 Task: Open Card Podcast Episode Recording in Board Sales Forecasting to Workspace Business Development and add a team member Softage.3@softage.net, a label Red, a checklist Mindfulness, an attachment from your google drive, a color Red and finally, add a card description 'Plan and execute company holiday party' and a comment 'This task presents an opportunity to demonstrate our creativity and innovation, thinking outside the box to find new solutions.'. Add a start date 'Jan 07, 1900' with a due date 'Jan 14, 1900'
Action: Mouse moved to (61, 395)
Screenshot: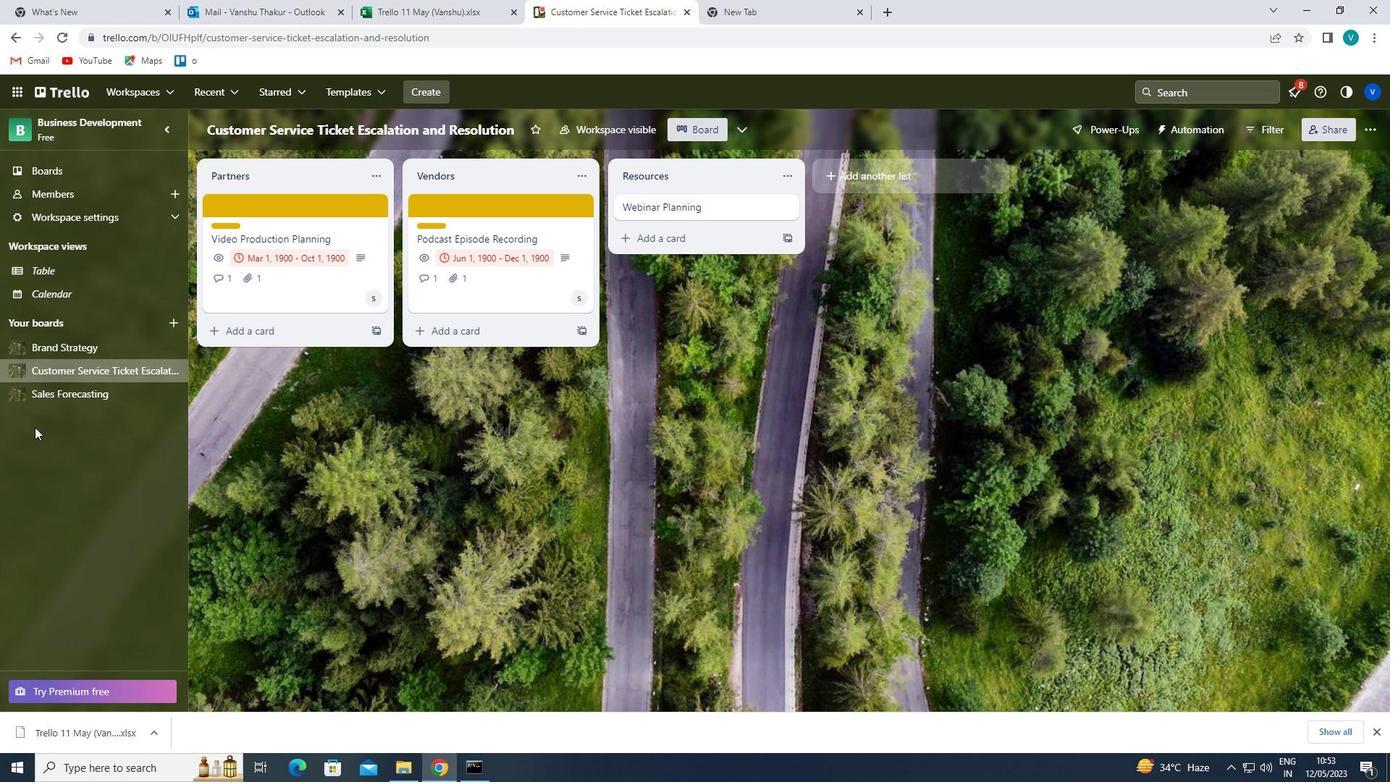 
Action: Mouse pressed left at (61, 395)
Screenshot: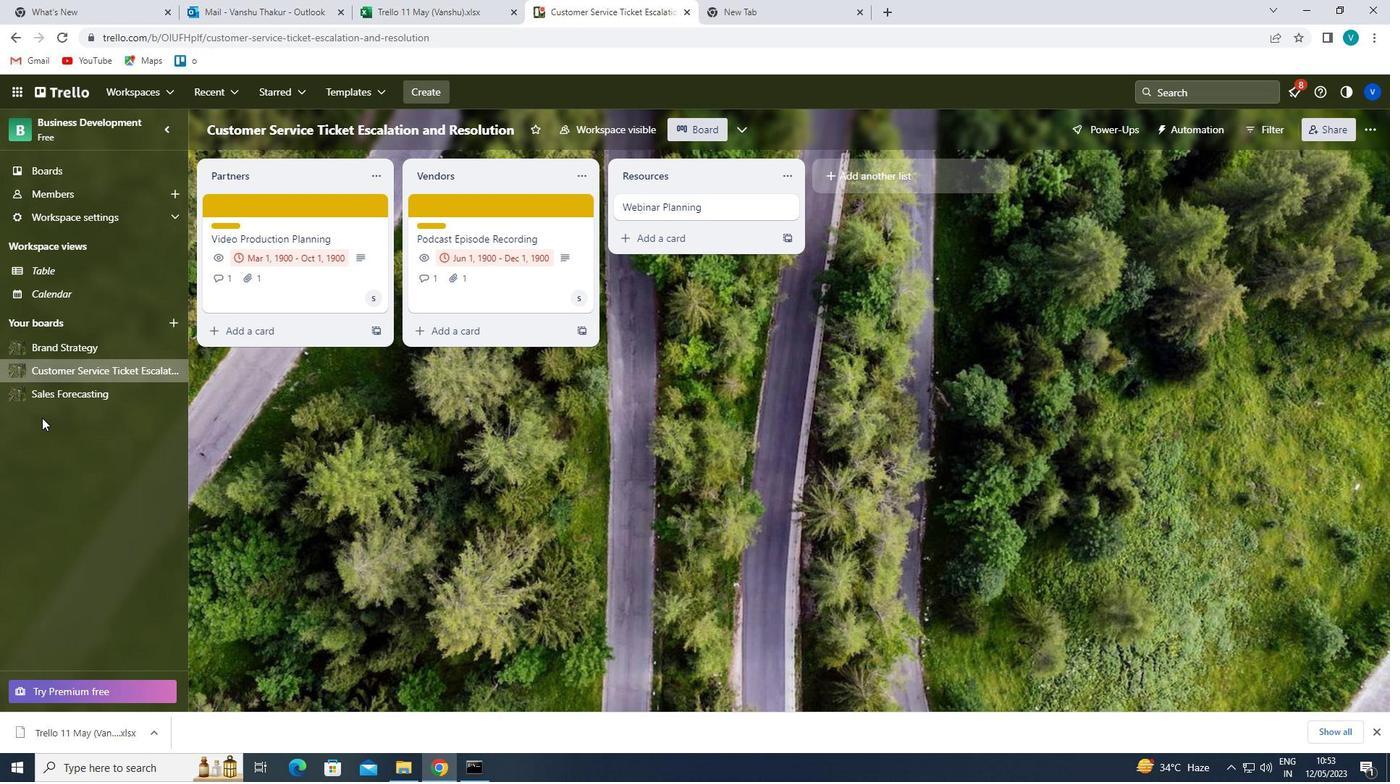 
Action: Mouse moved to (693, 202)
Screenshot: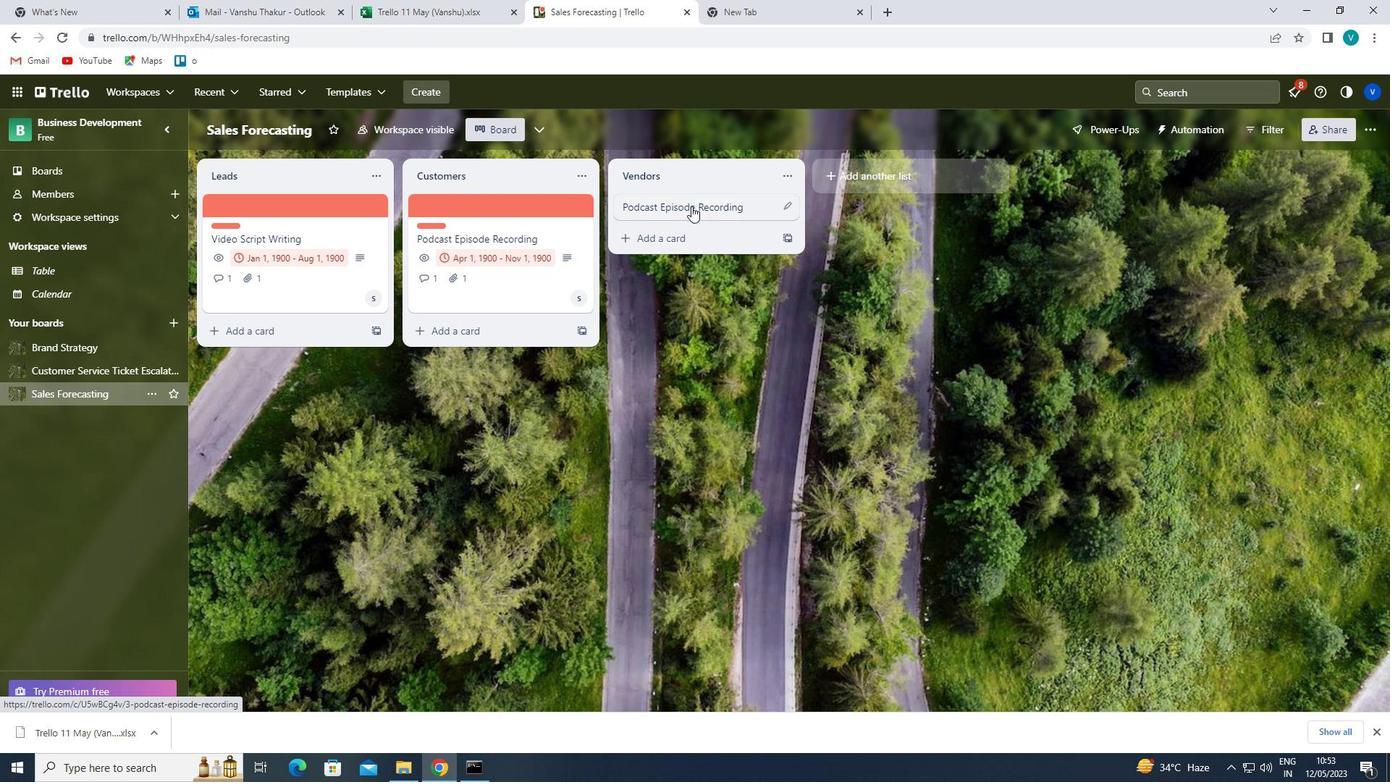 
Action: Mouse pressed left at (693, 202)
Screenshot: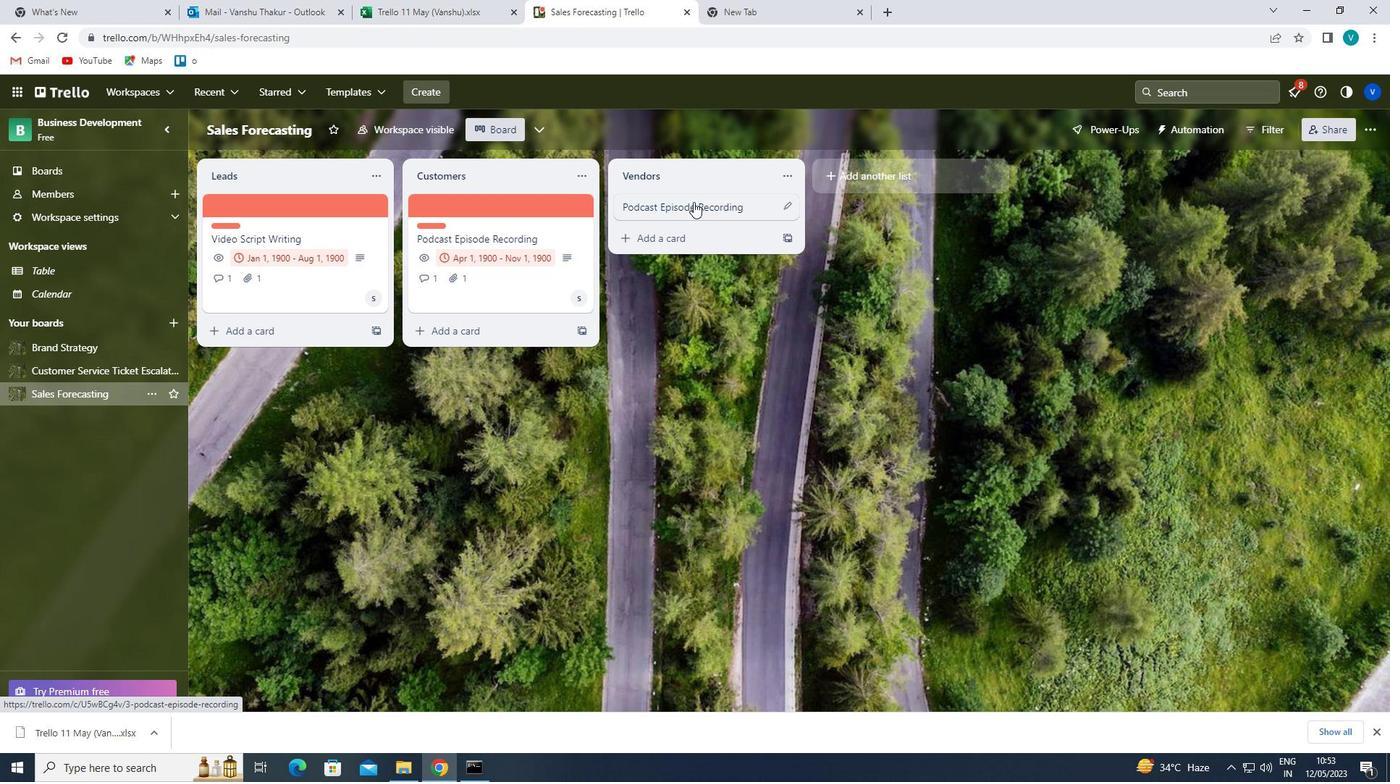 
Action: Mouse moved to (887, 255)
Screenshot: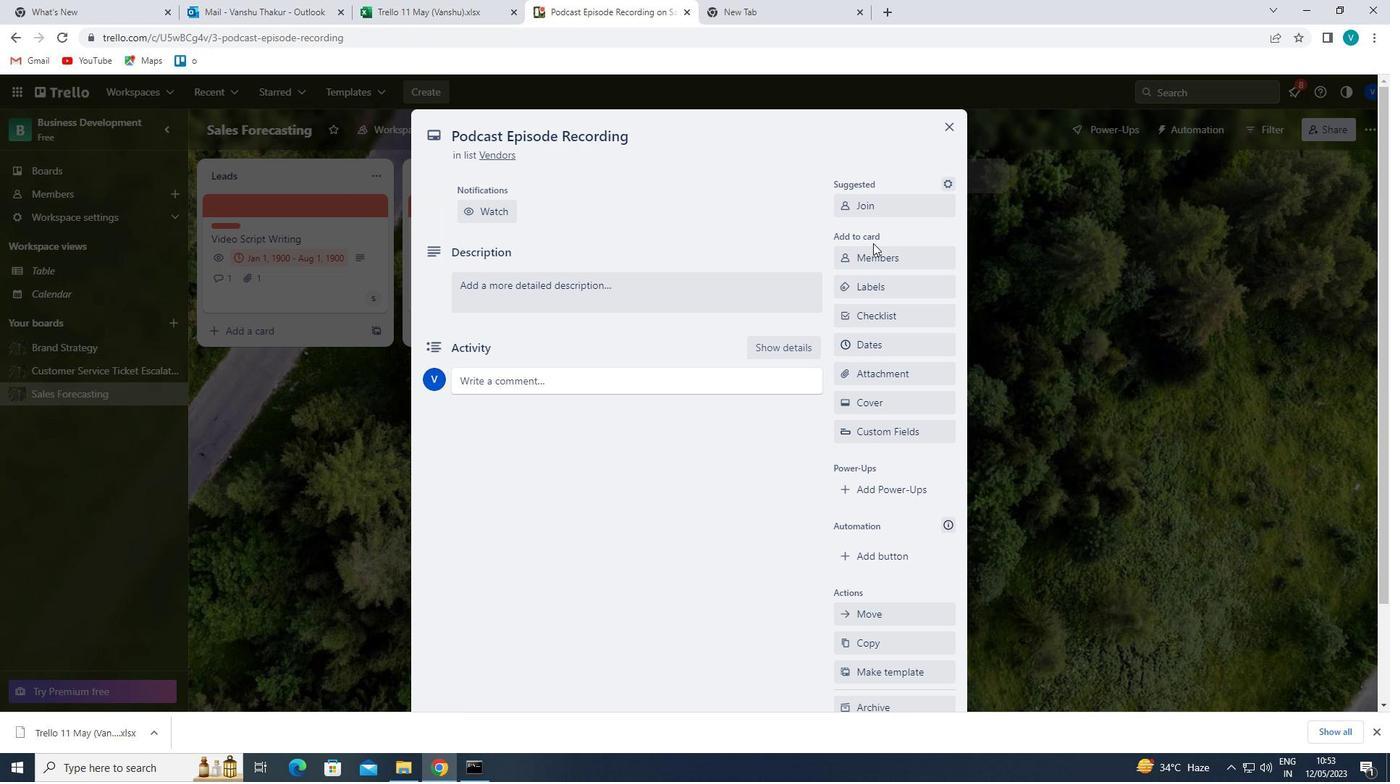 
Action: Mouse pressed left at (887, 255)
Screenshot: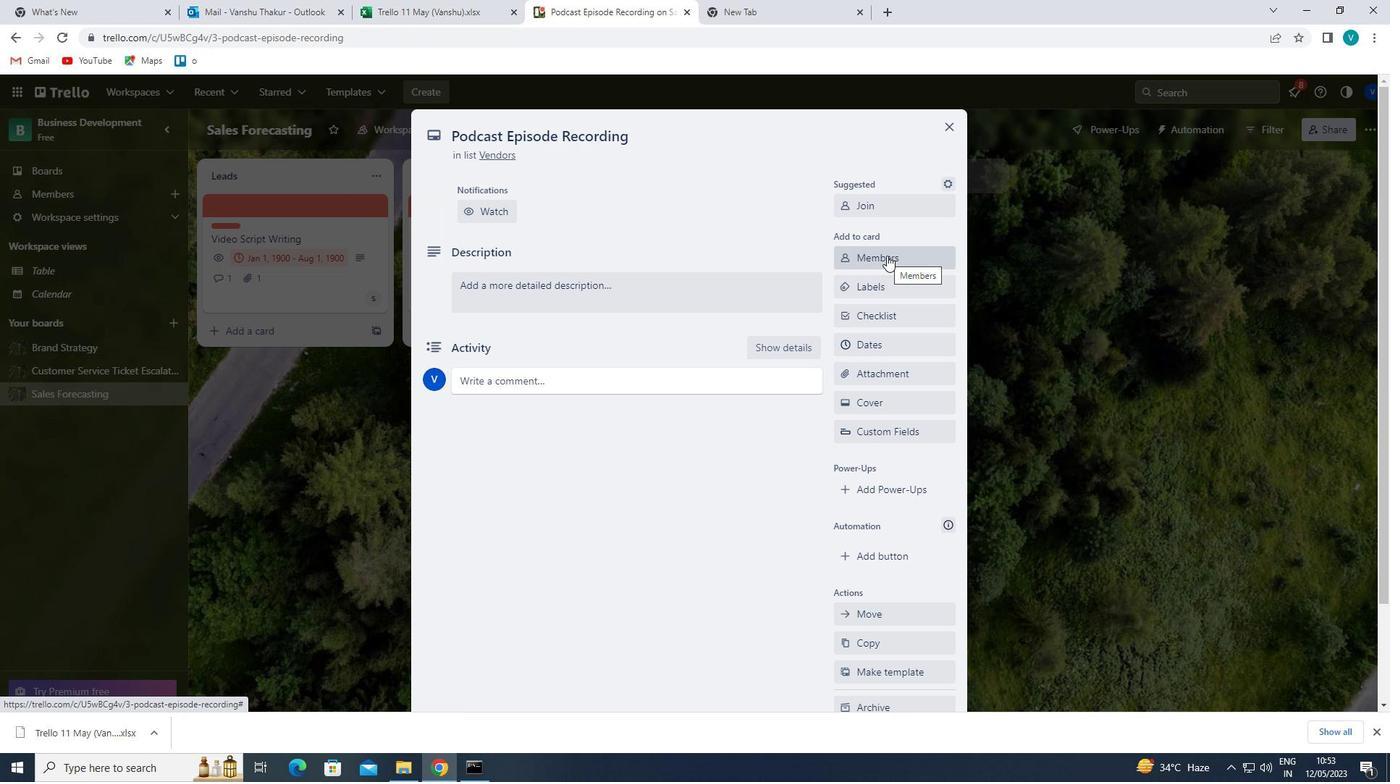 
Action: Key pressed <Key.shift>S
Screenshot: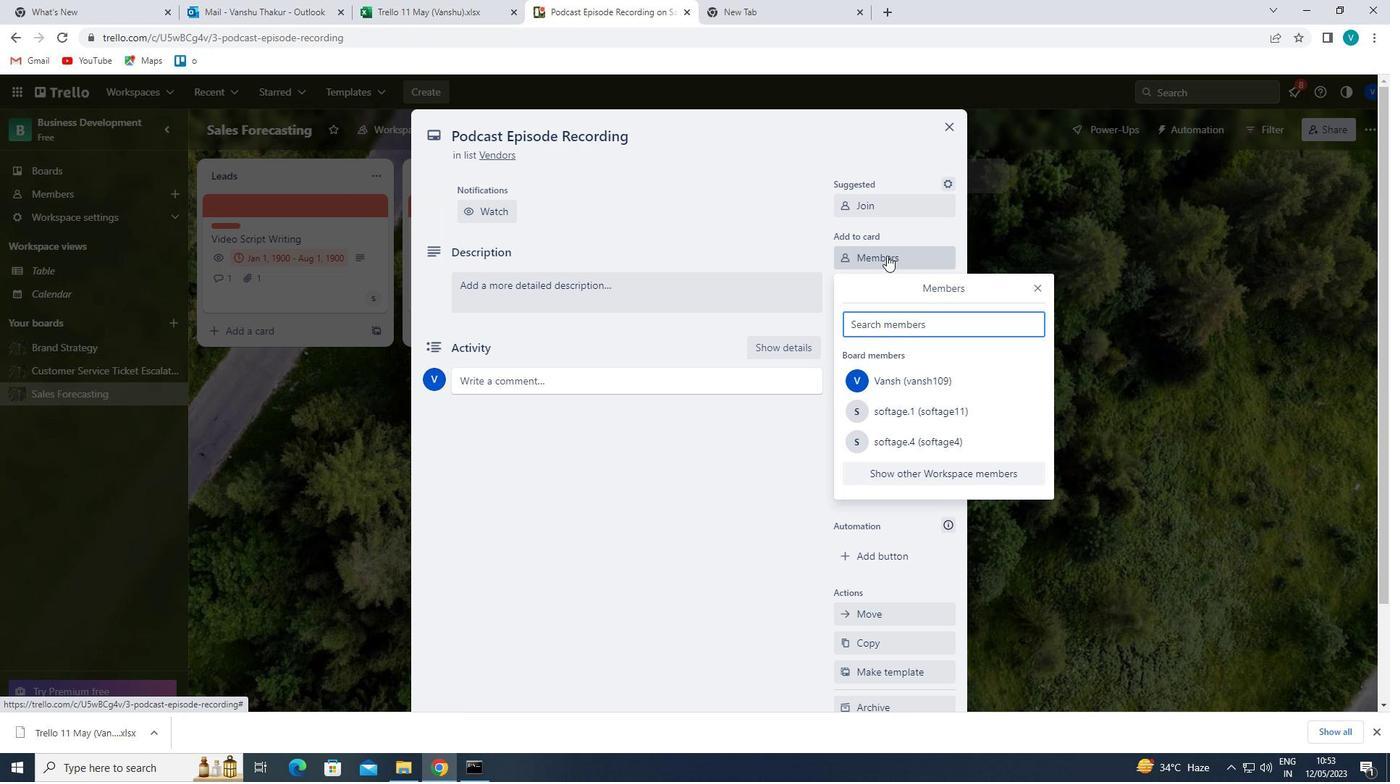 
Action: Mouse moved to (948, 495)
Screenshot: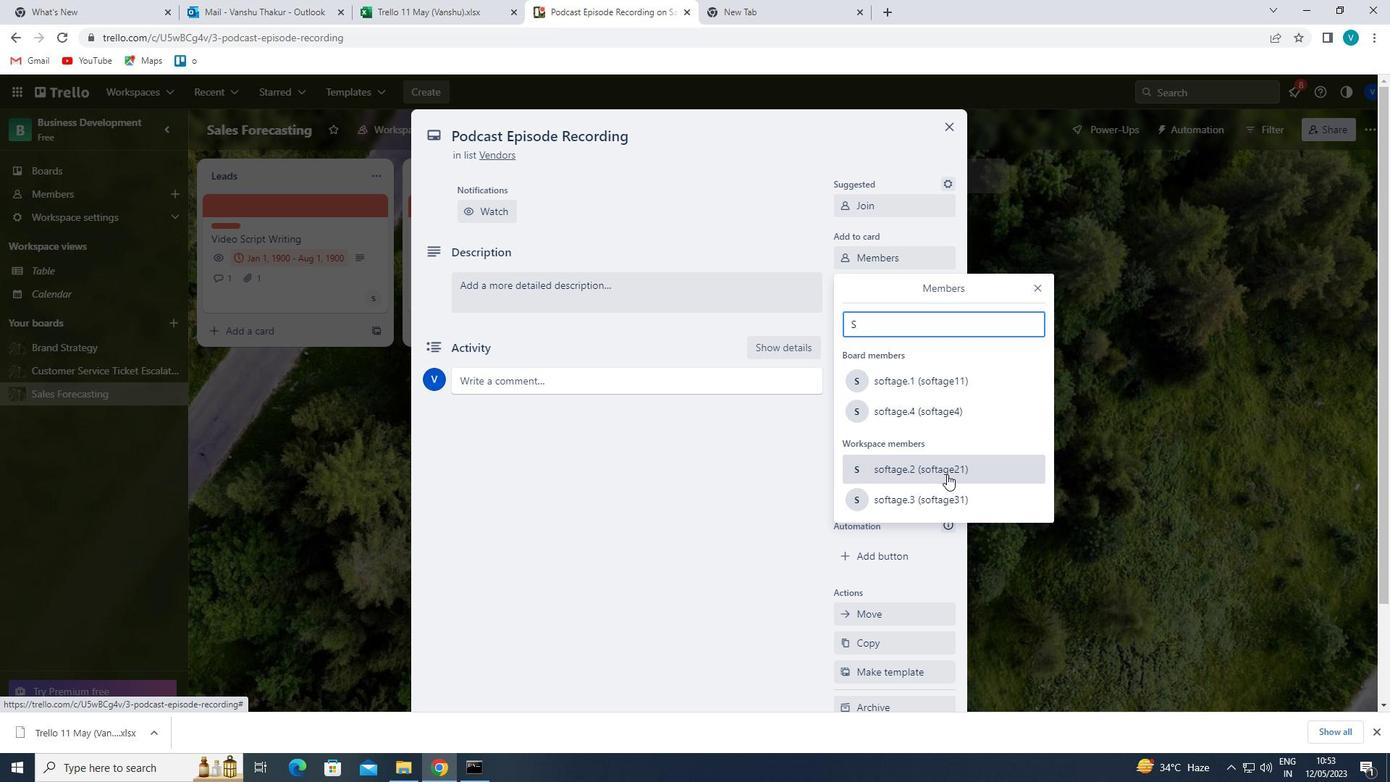 
Action: Mouse pressed left at (948, 495)
Screenshot: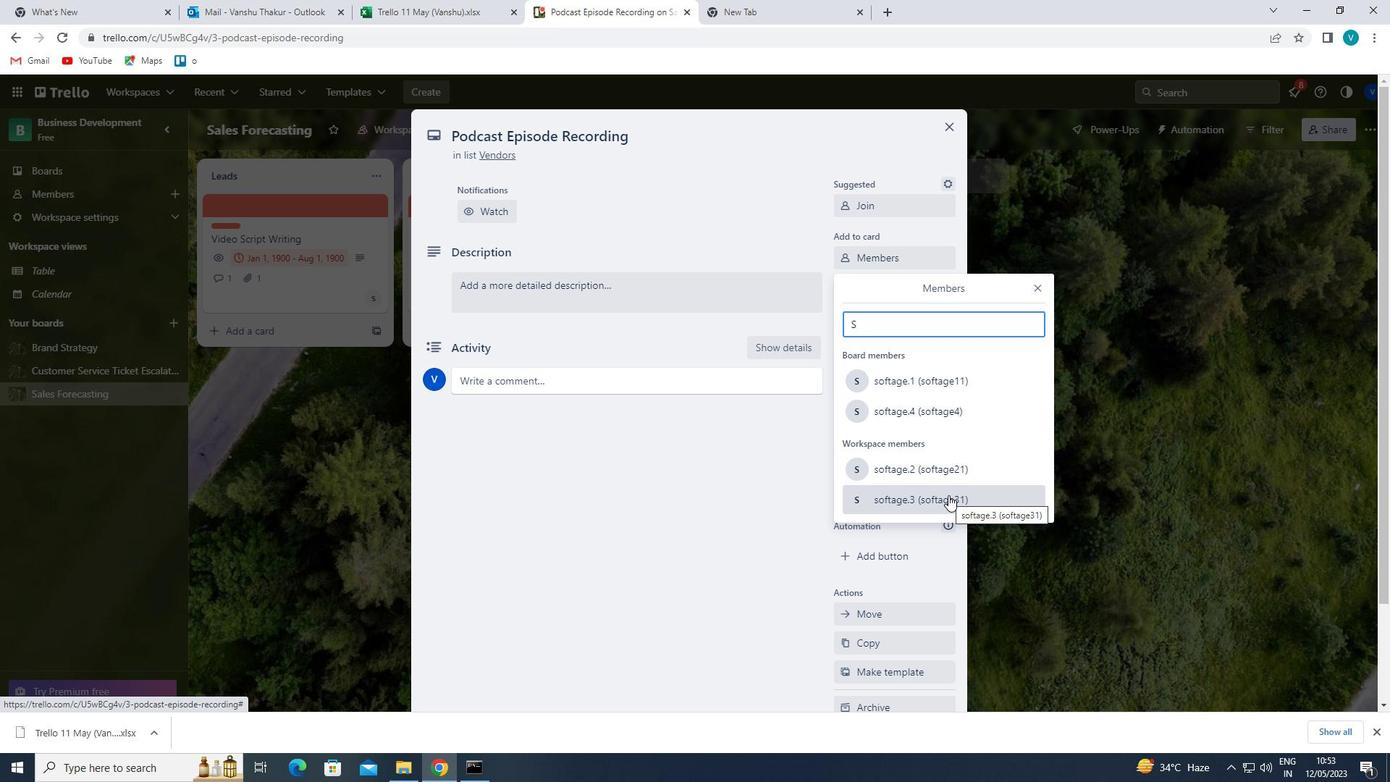 
Action: Mouse moved to (1031, 280)
Screenshot: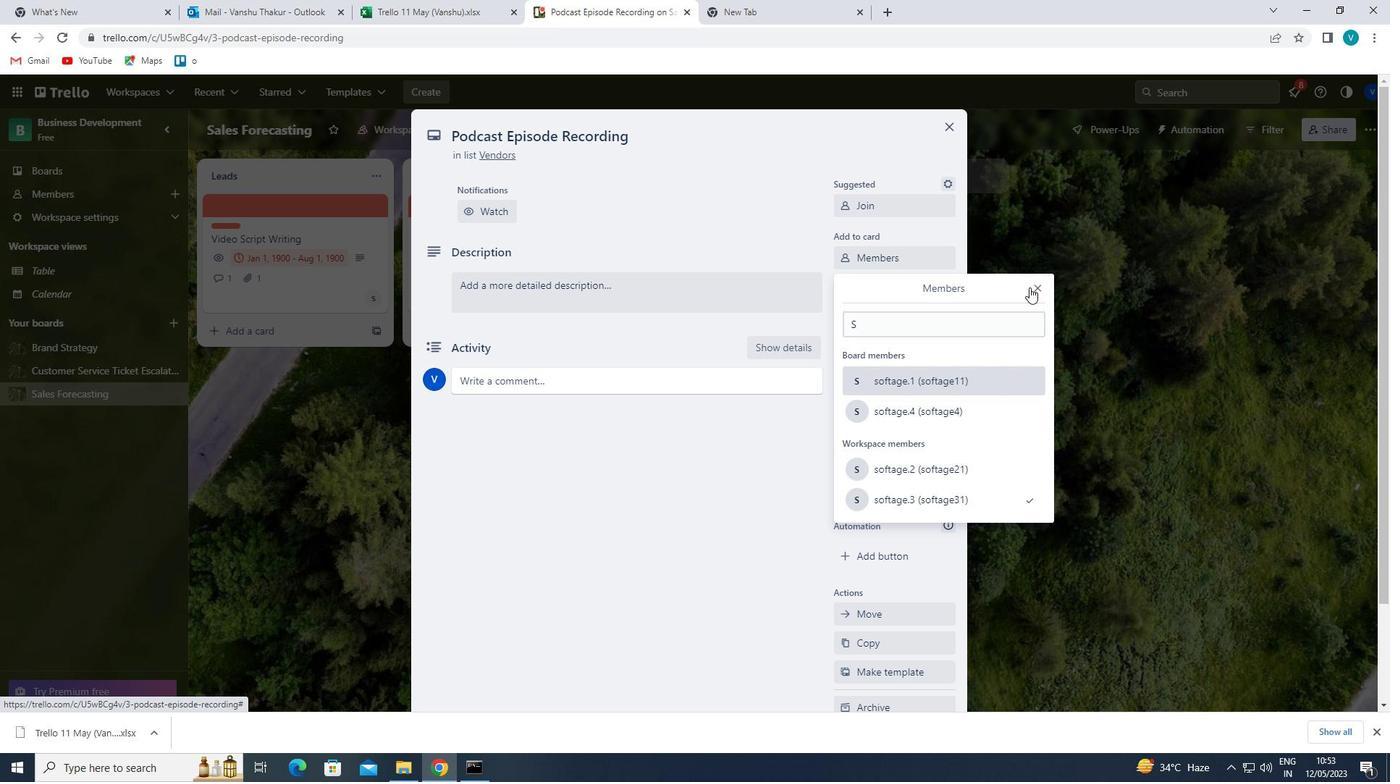
Action: Mouse pressed left at (1031, 280)
Screenshot: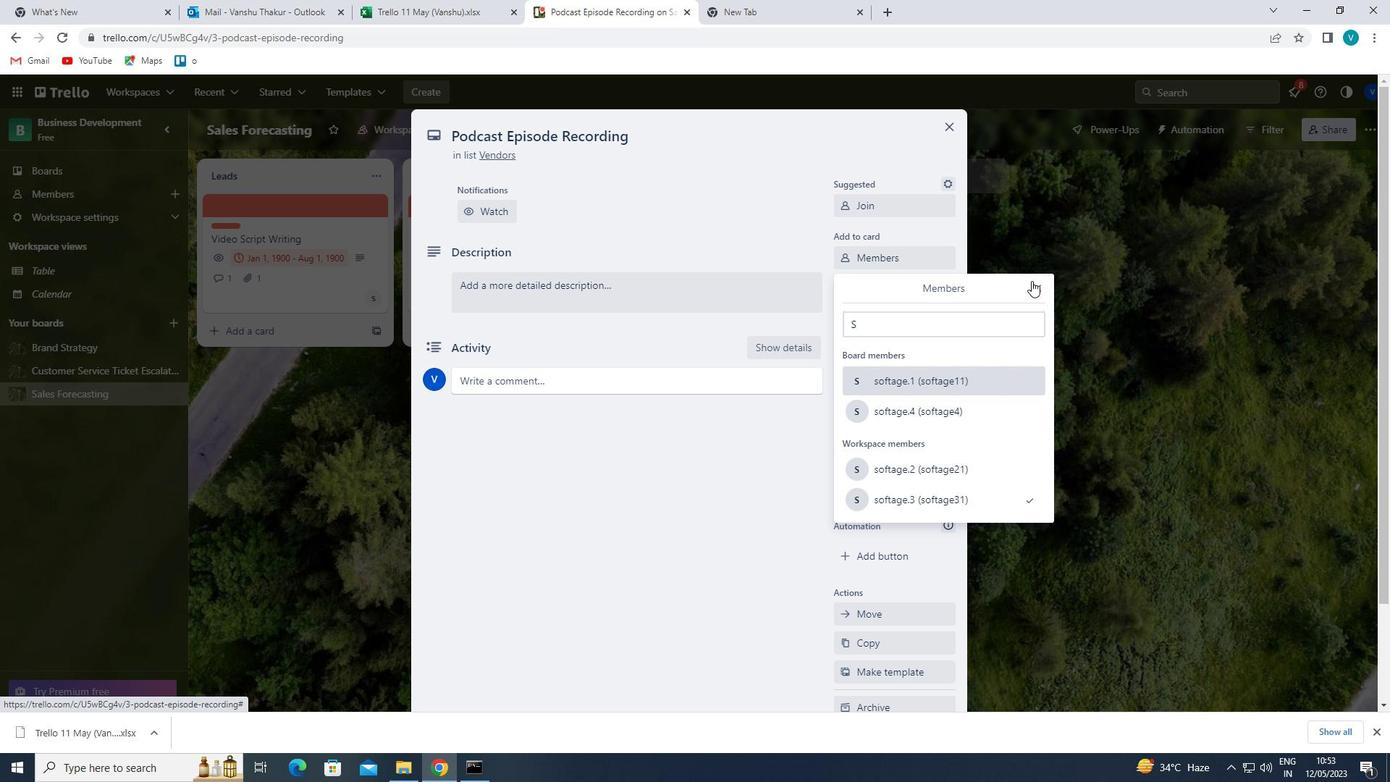 
Action: Mouse moved to (895, 286)
Screenshot: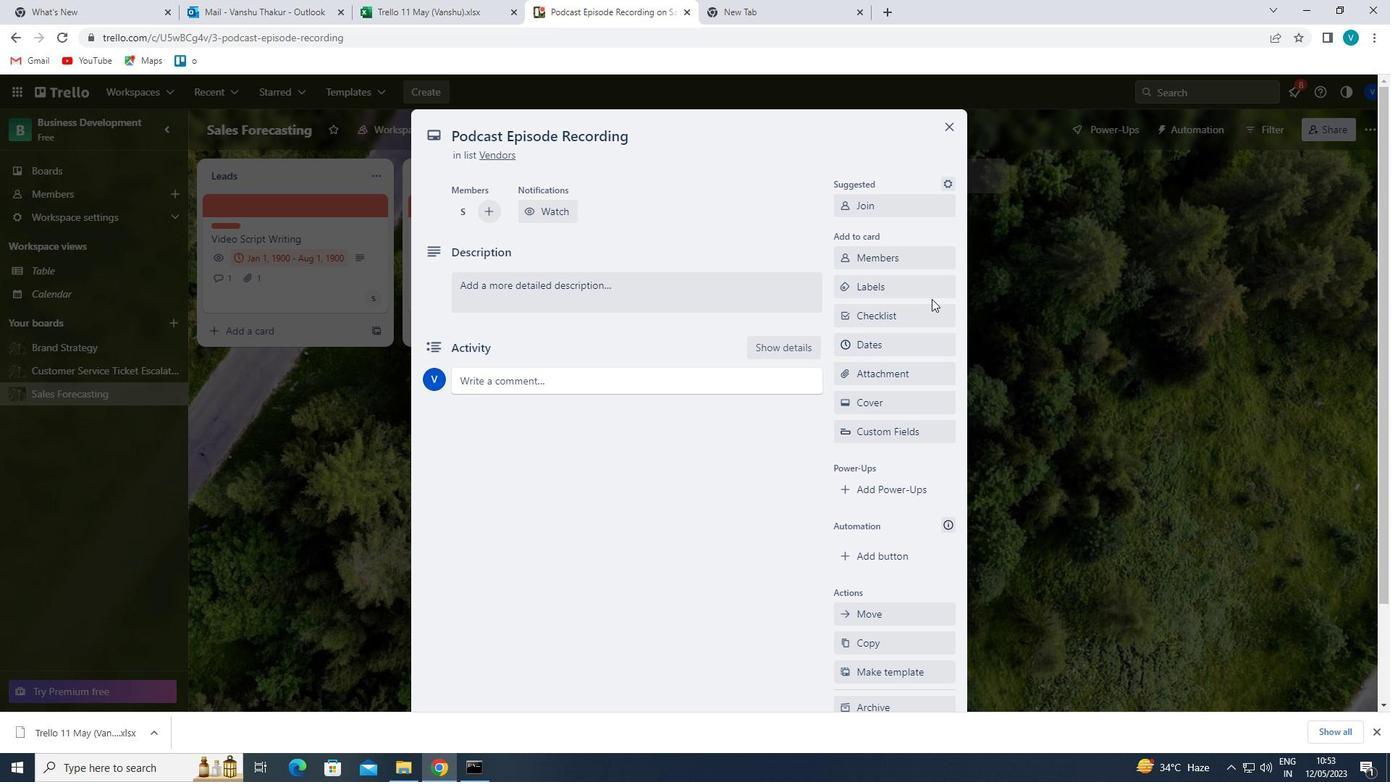 
Action: Mouse pressed left at (895, 286)
Screenshot: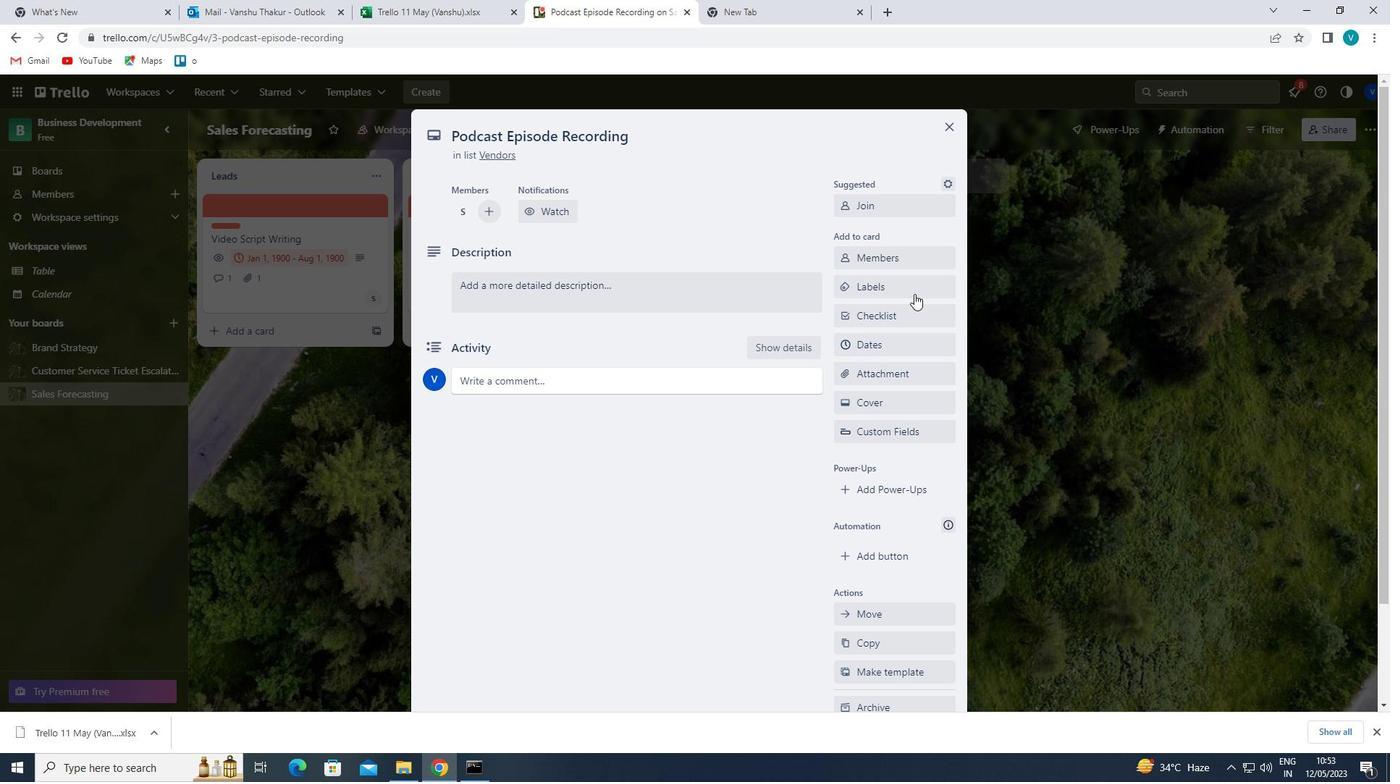
Action: Mouse moved to (926, 481)
Screenshot: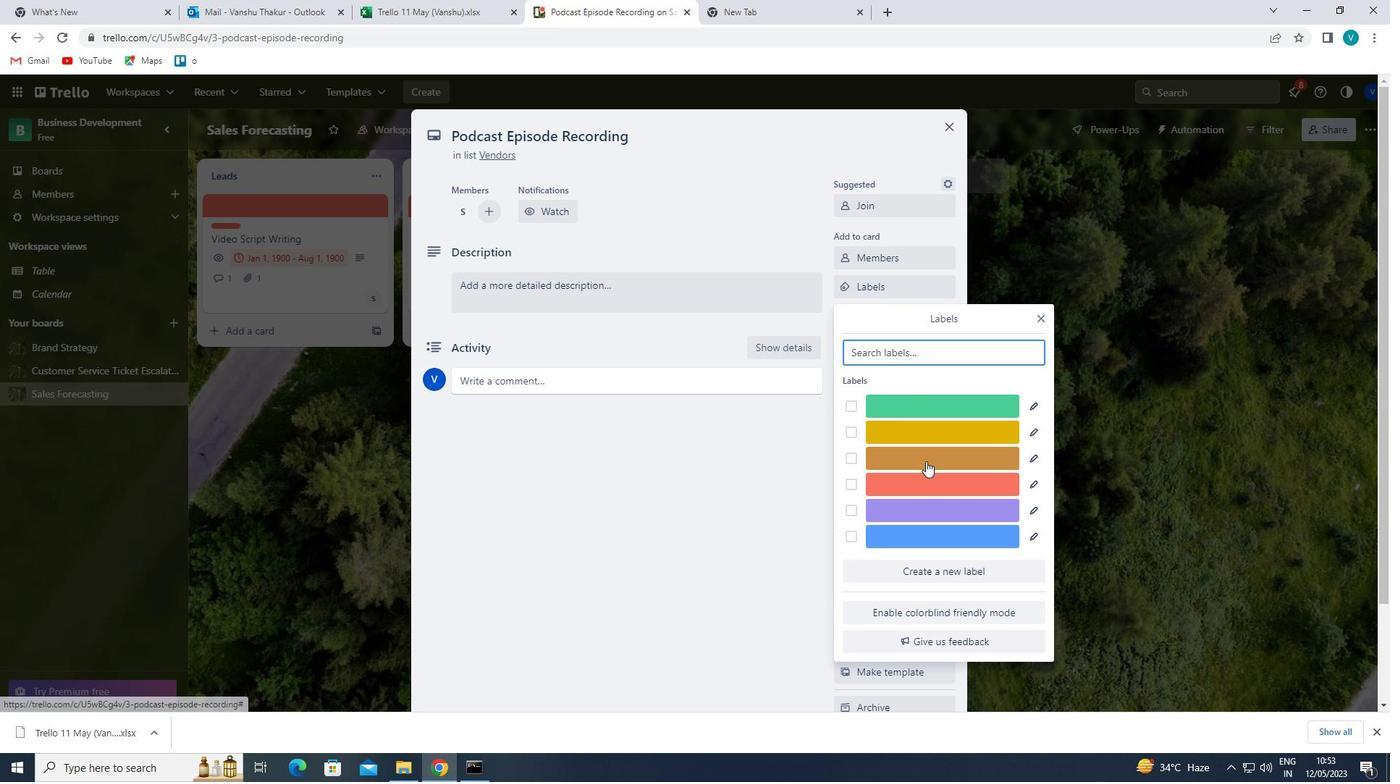 
Action: Mouse pressed left at (926, 481)
Screenshot: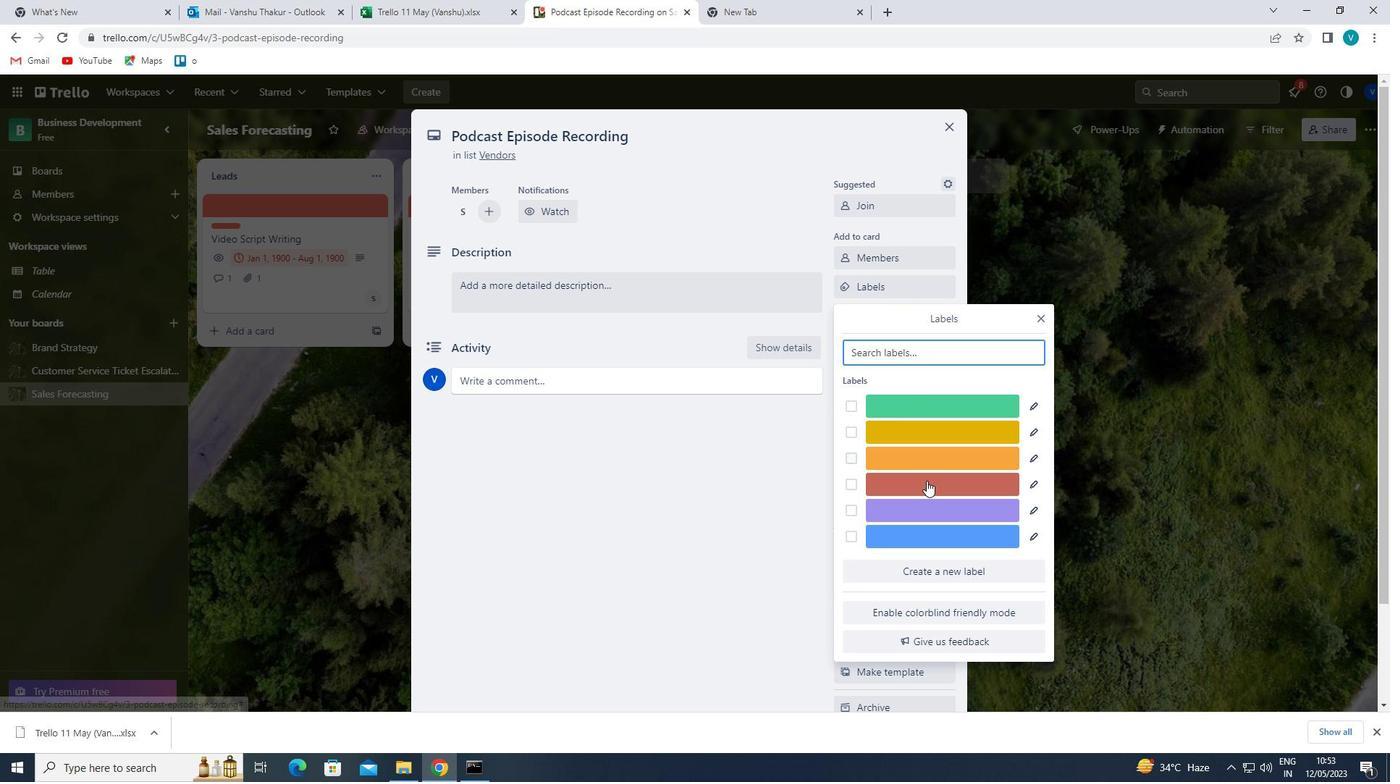 
Action: Mouse moved to (1039, 320)
Screenshot: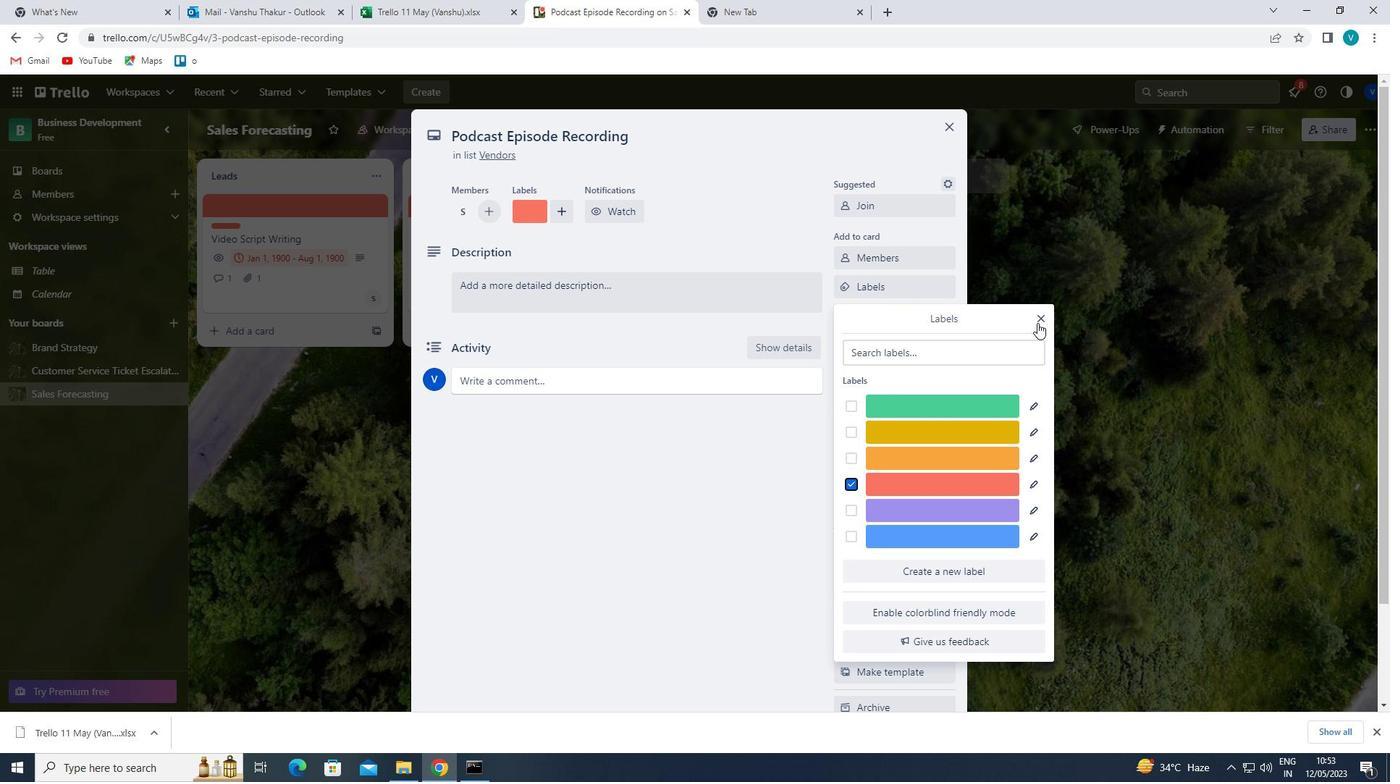 
Action: Mouse pressed left at (1039, 320)
Screenshot: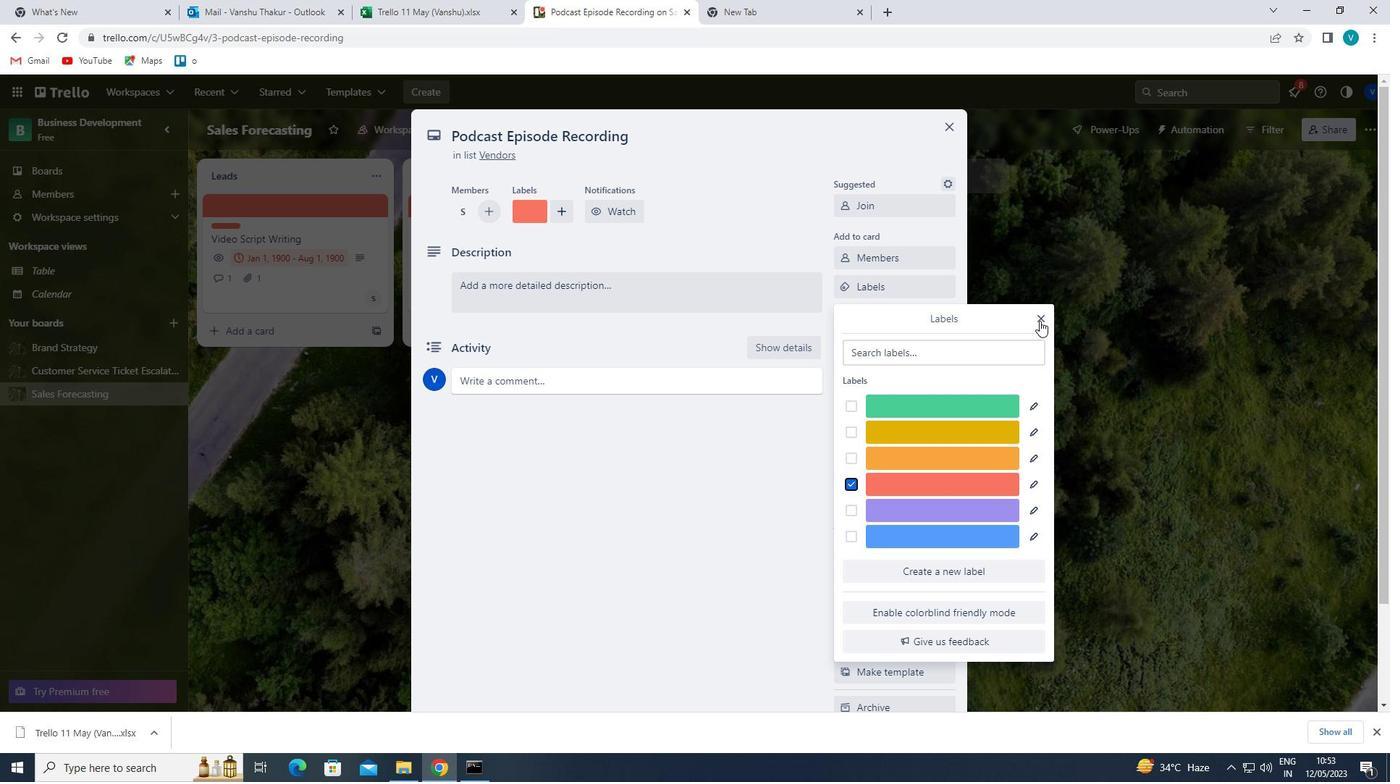 
Action: Mouse moved to (911, 317)
Screenshot: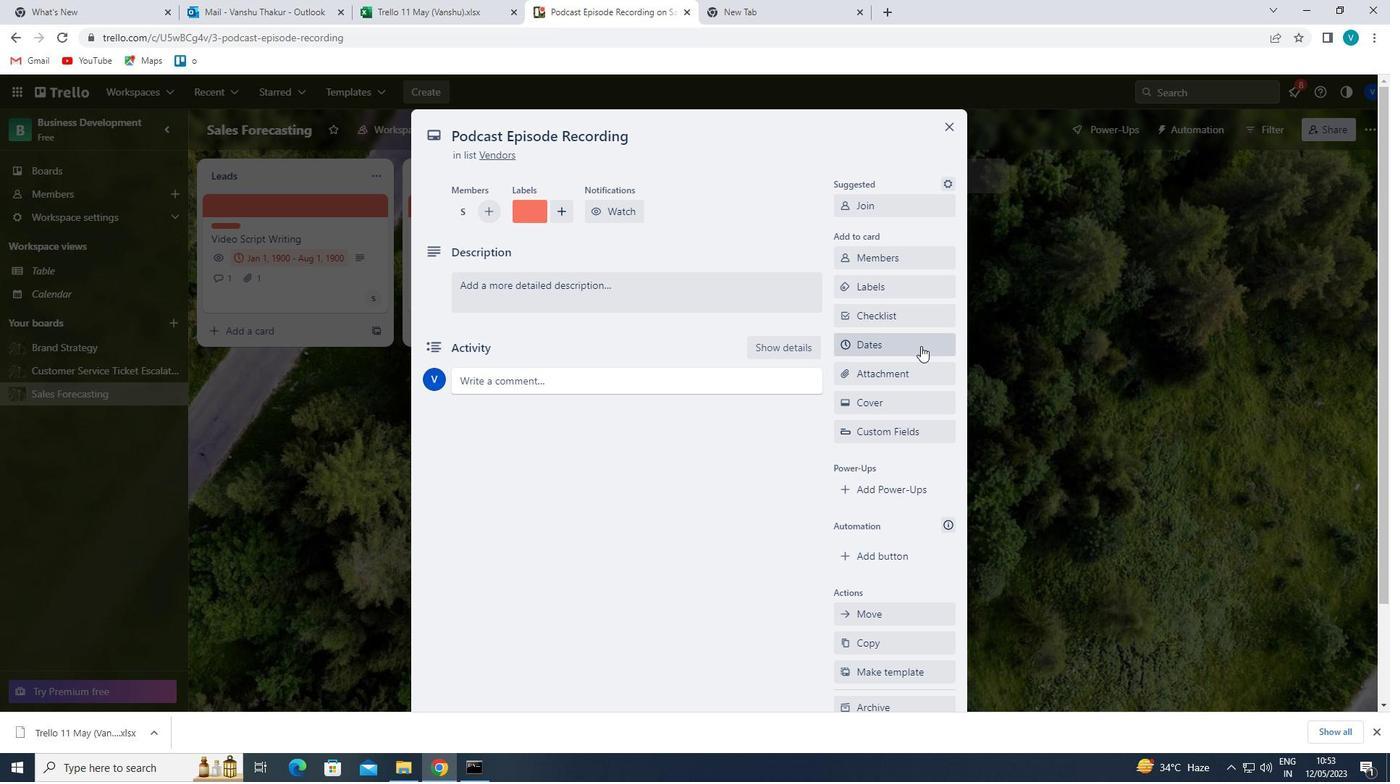 
Action: Mouse pressed left at (911, 317)
Screenshot: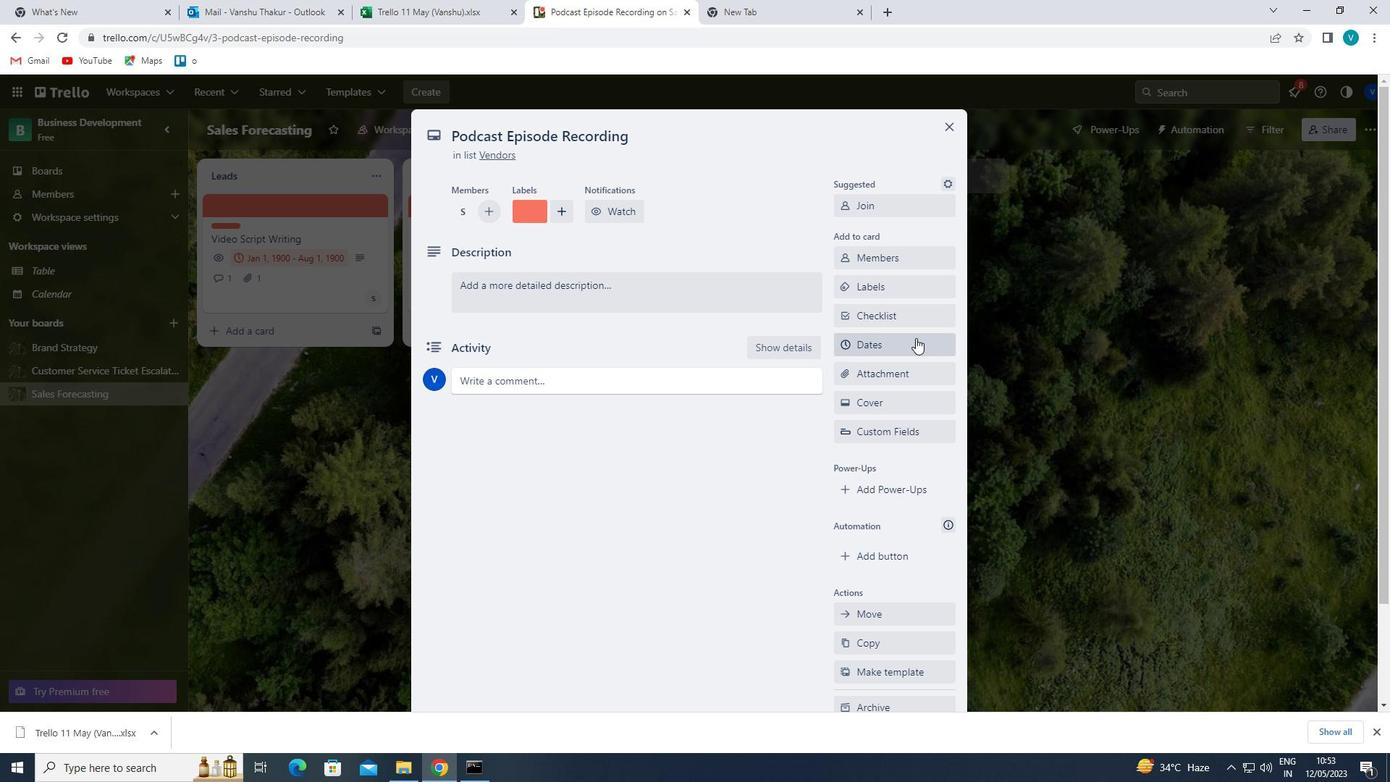 
Action: Mouse moved to (905, 367)
Screenshot: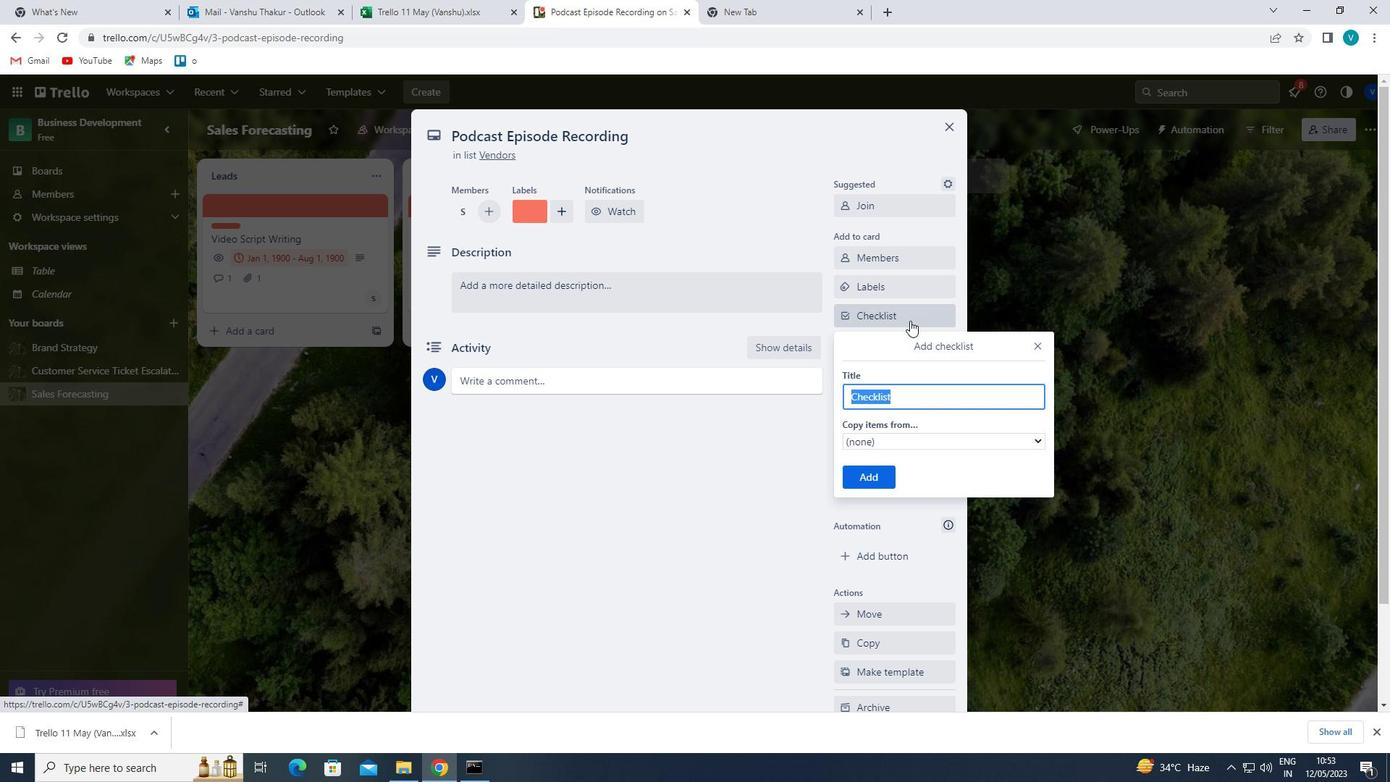 
Action: Key pressed <Key.shift>MINDFULL<Key.backspace>
Screenshot: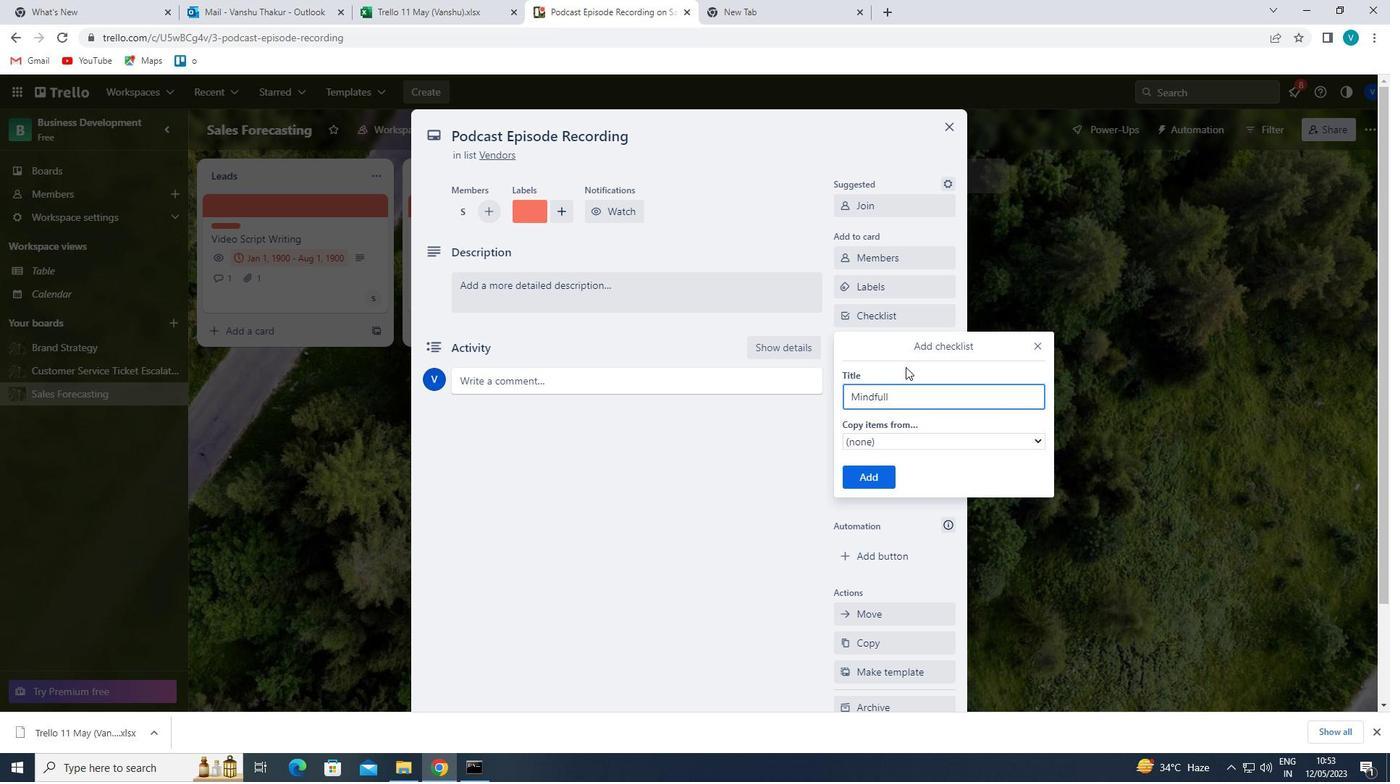 
Action: Mouse moved to (949, 435)
Screenshot: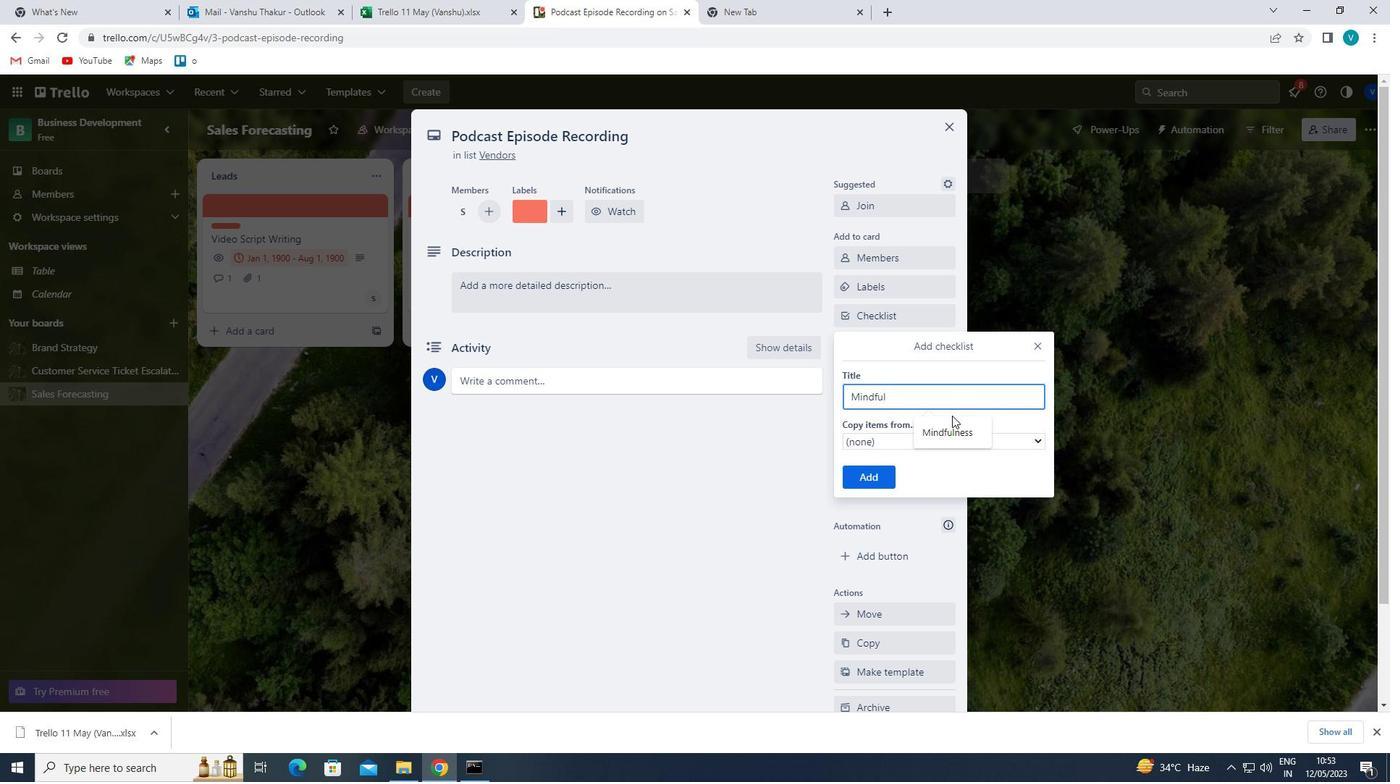 
Action: Mouse pressed left at (949, 435)
Screenshot: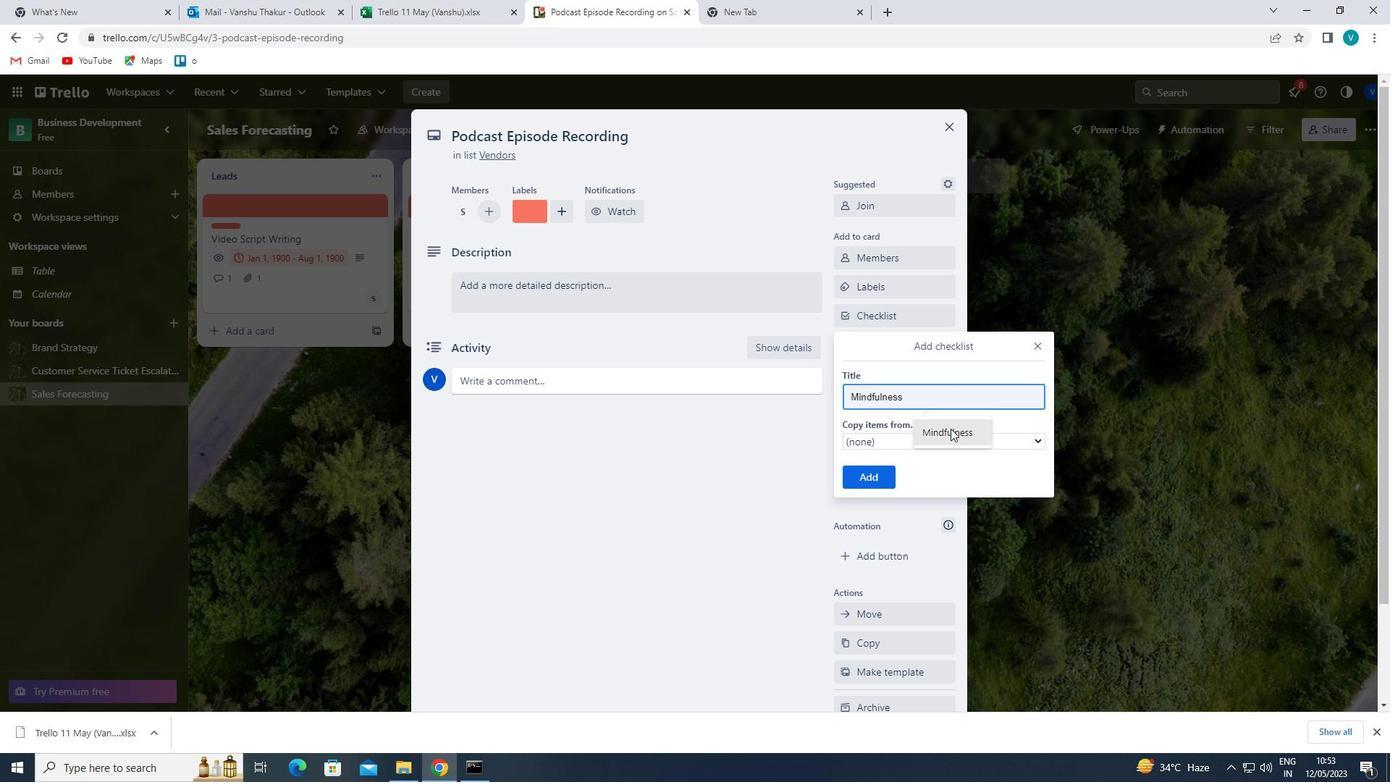 
Action: Mouse moved to (882, 485)
Screenshot: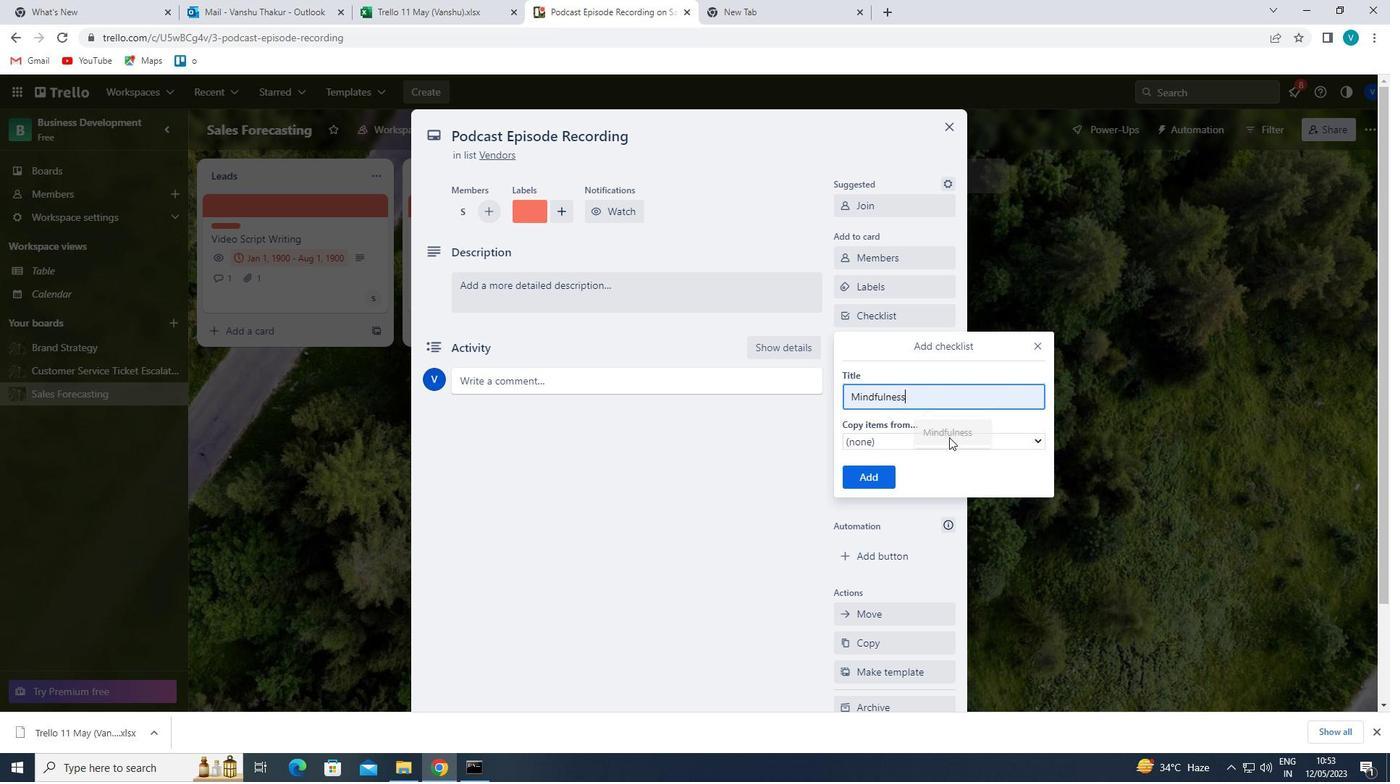 
Action: Mouse pressed left at (882, 485)
Screenshot: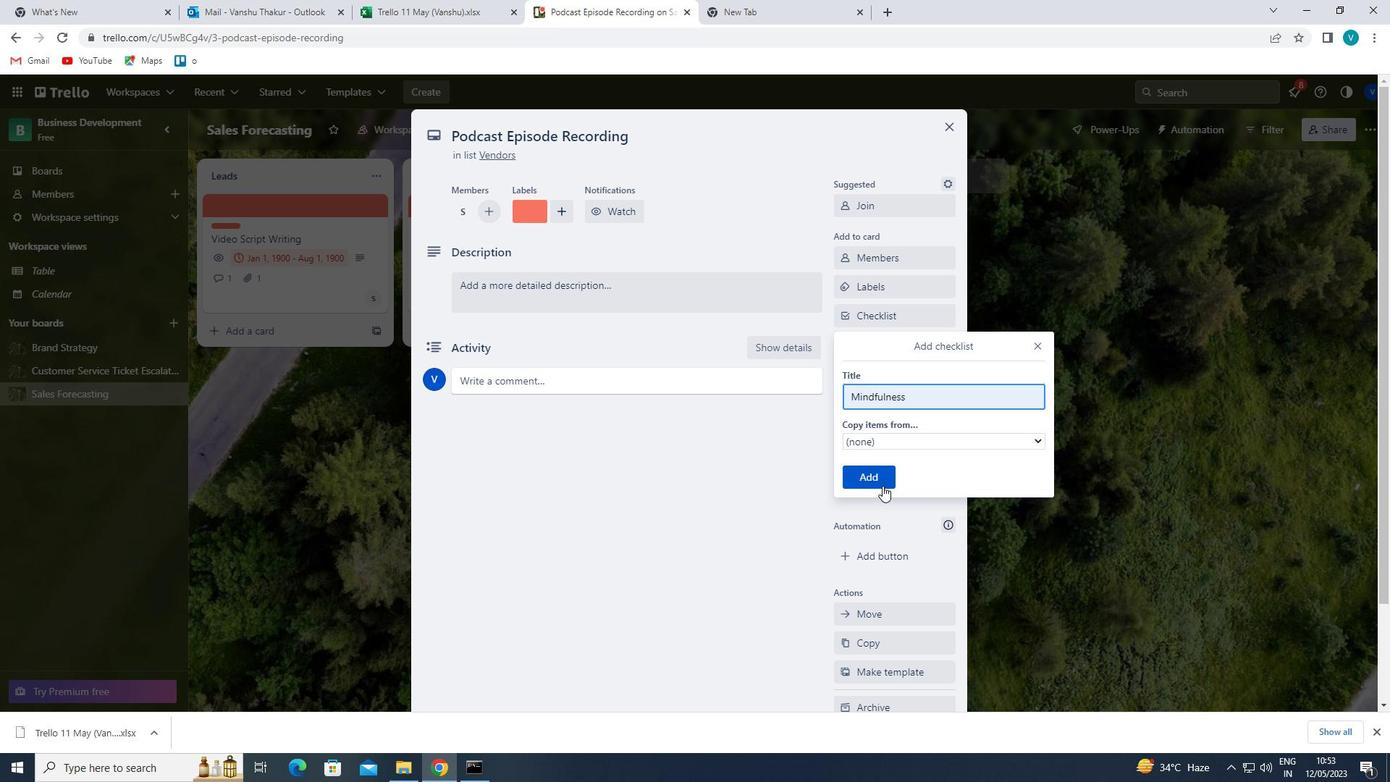 
Action: Mouse moved to (870, 368)
Screenshot: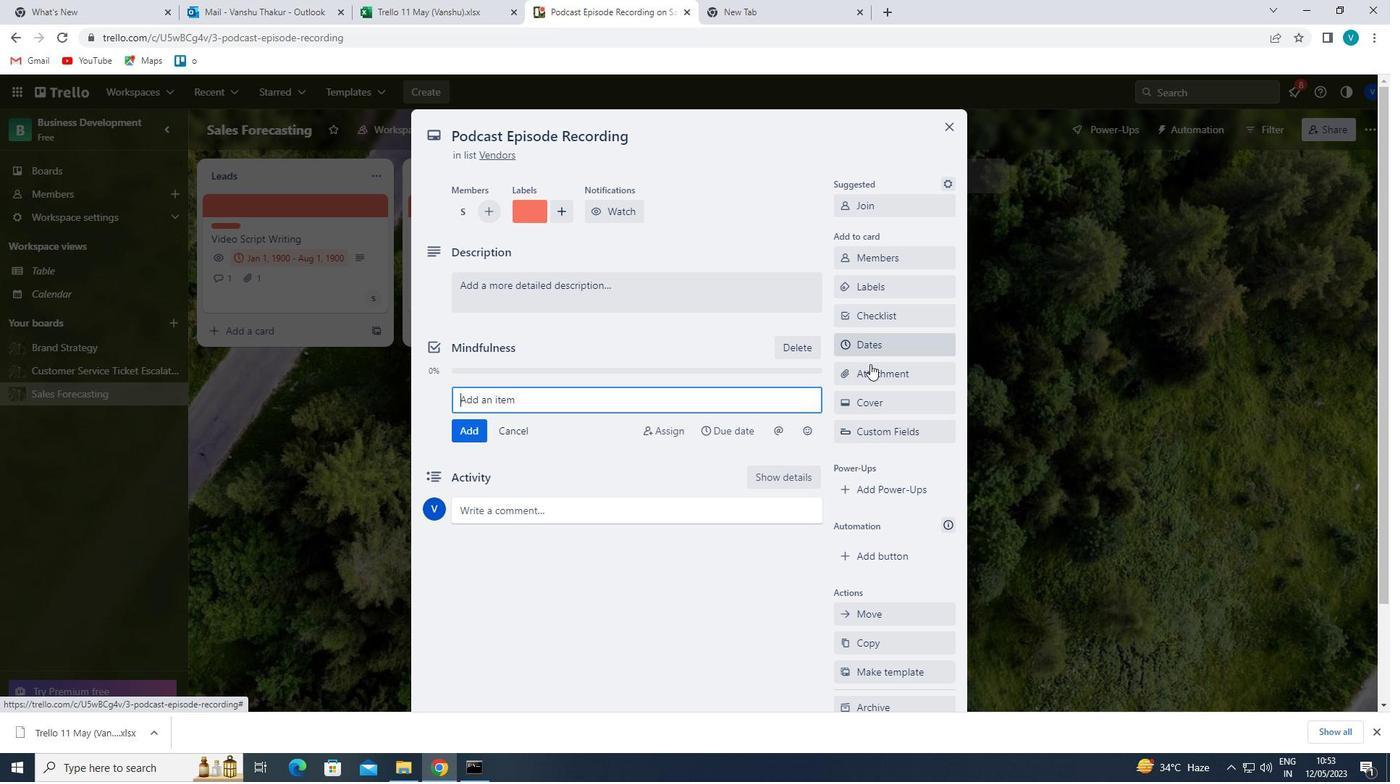 
Action: Mouse pressed left at (870, 368)
Screenshot: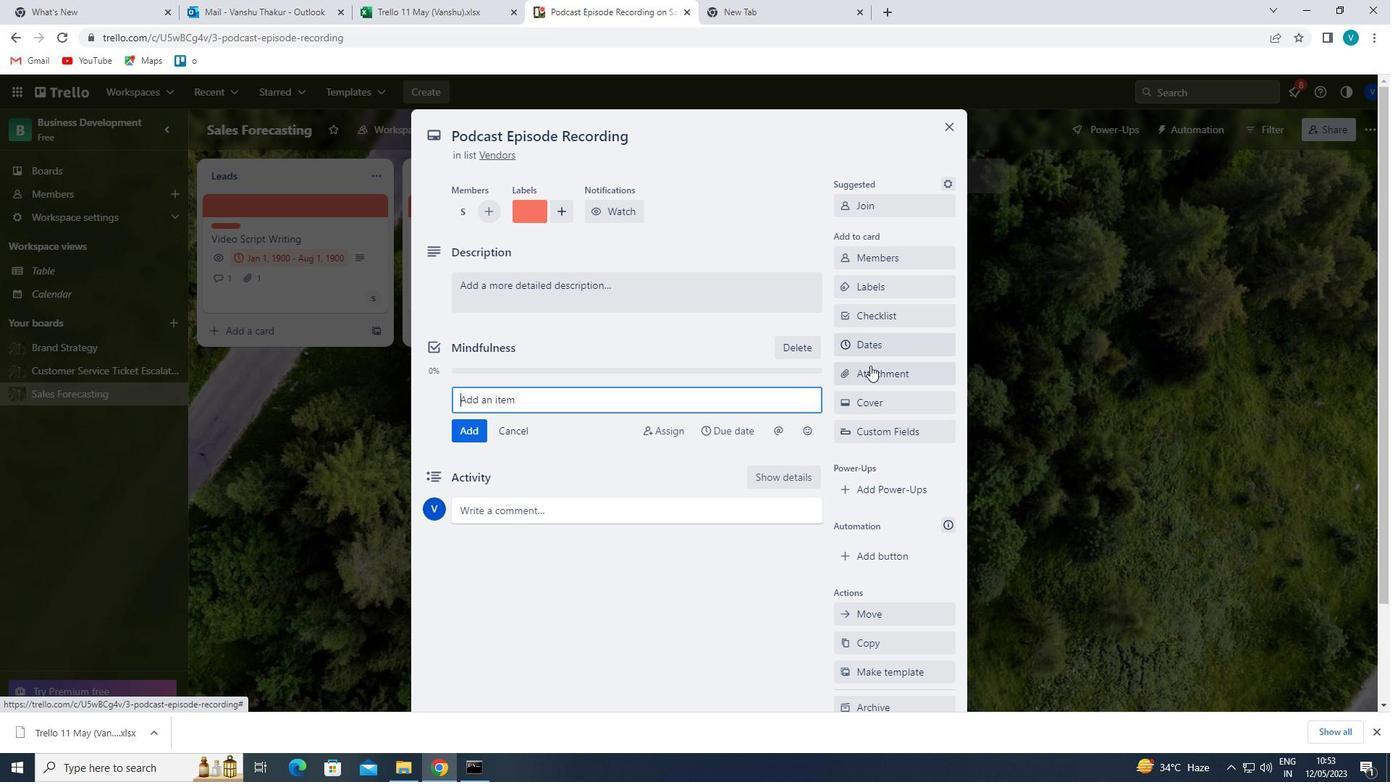 
Action: Mouse moved to (872, 476)
Screenshot: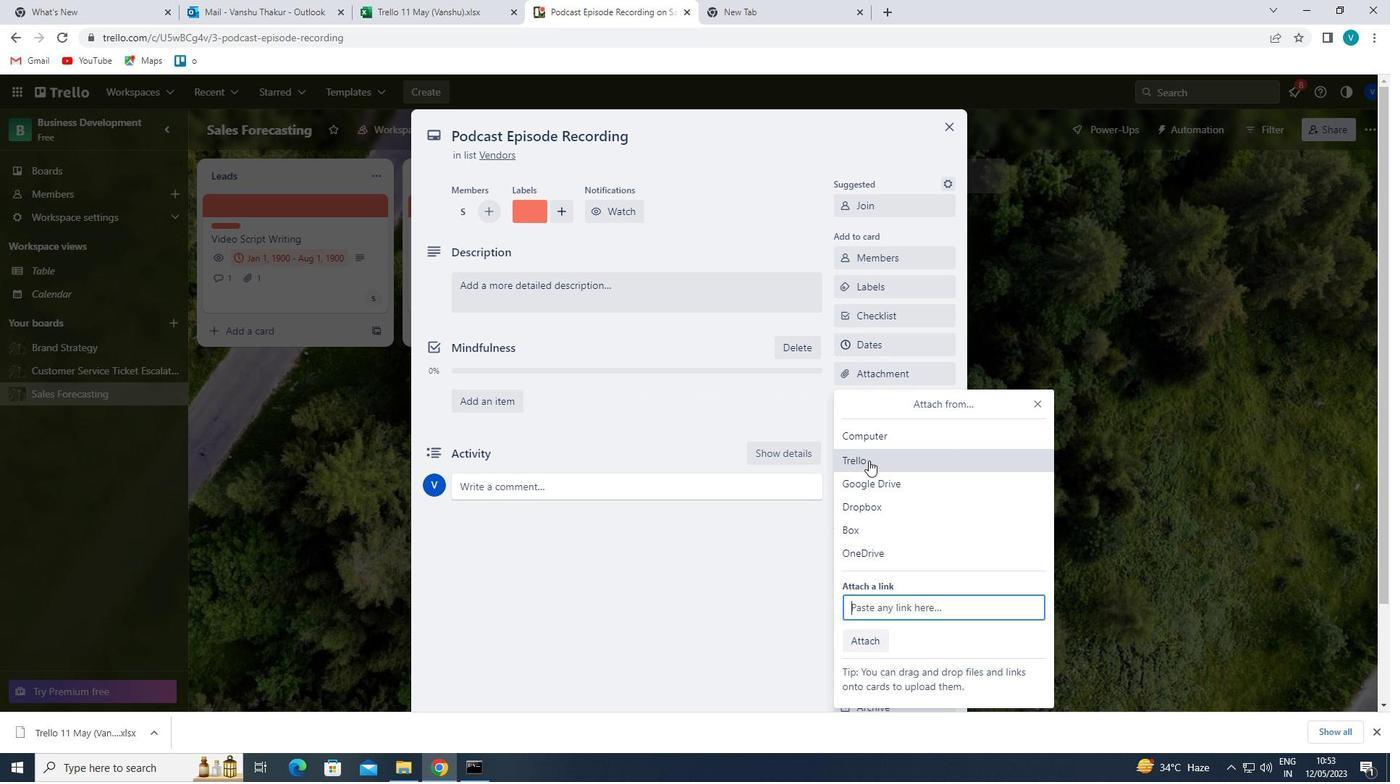 
Action: Mouse pressed left at (872, 476)
Screenshot: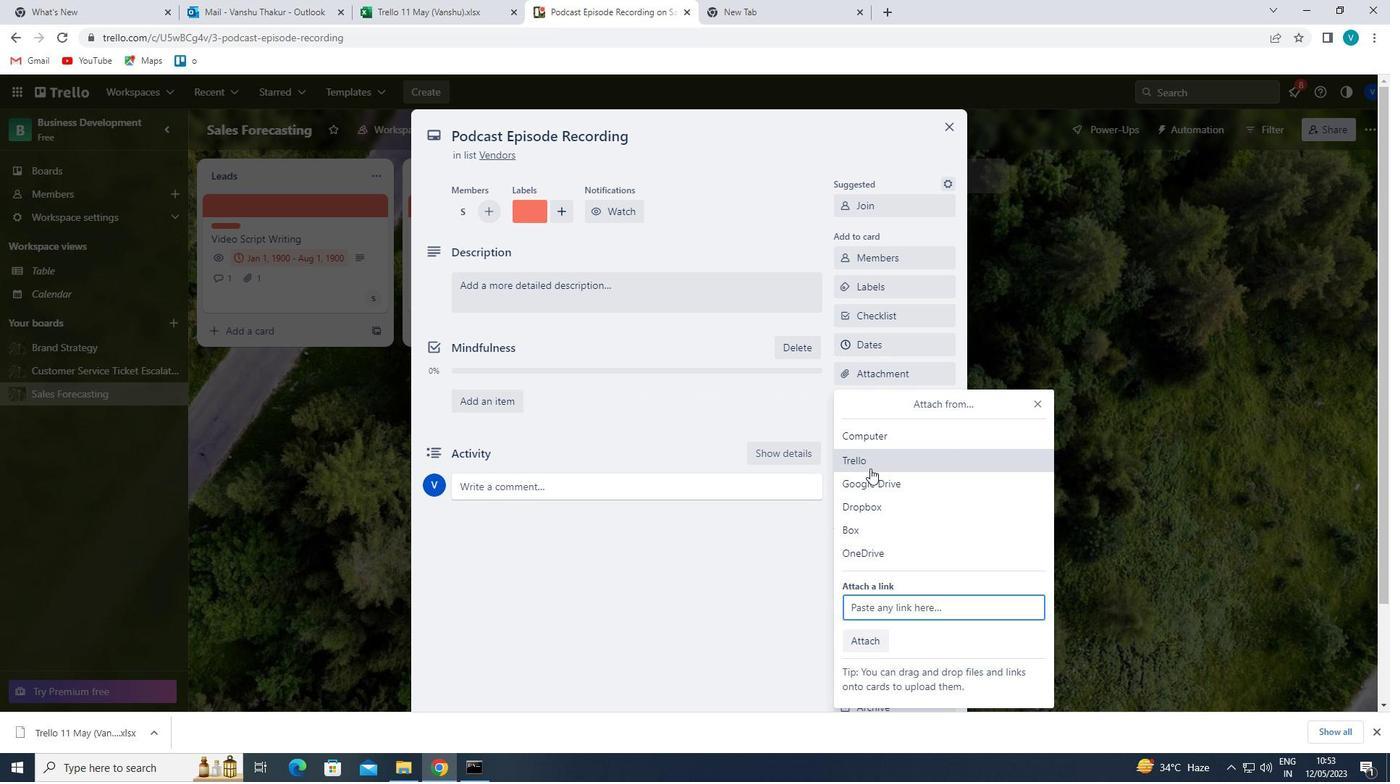 
Action: Mouse moved to (869, 388)
Screenshot: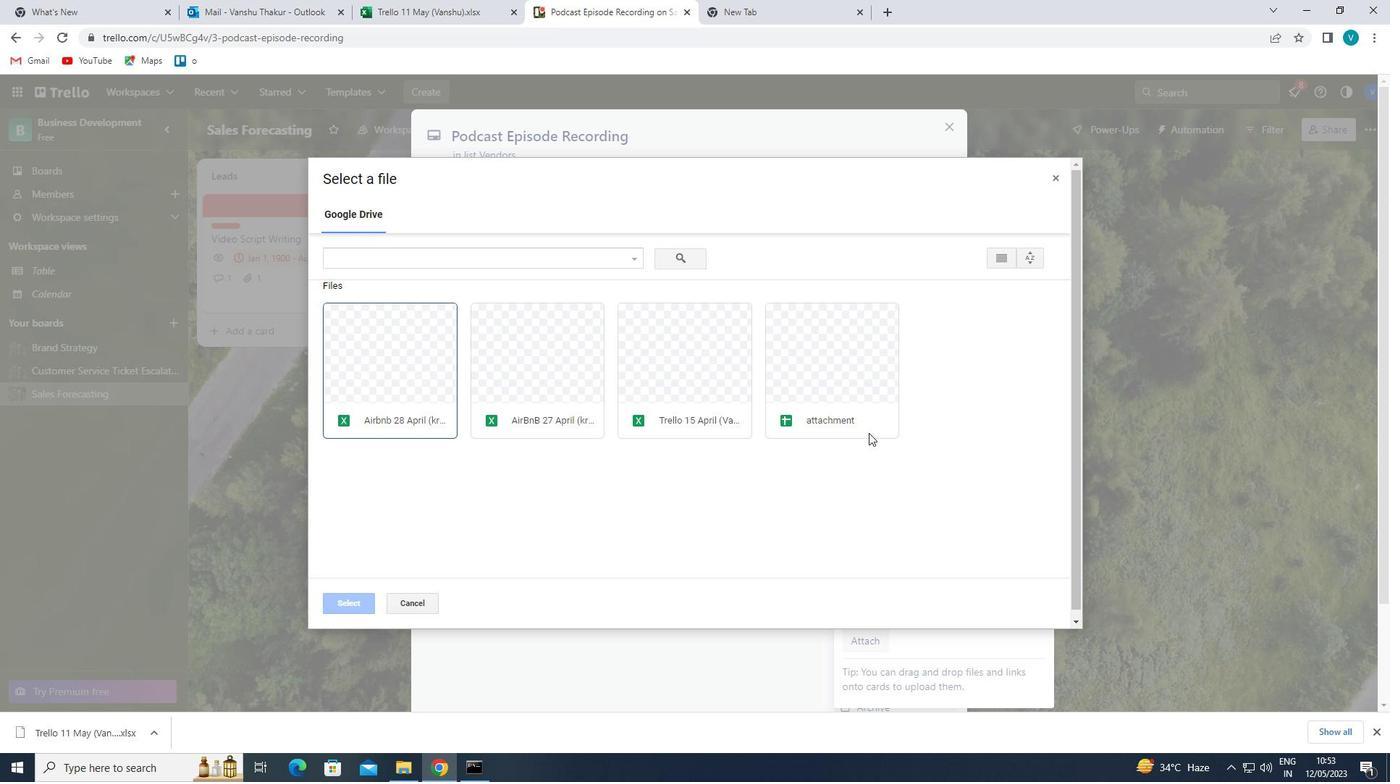 
Action: Mouse pressed left at (869, 388)
Screenshot: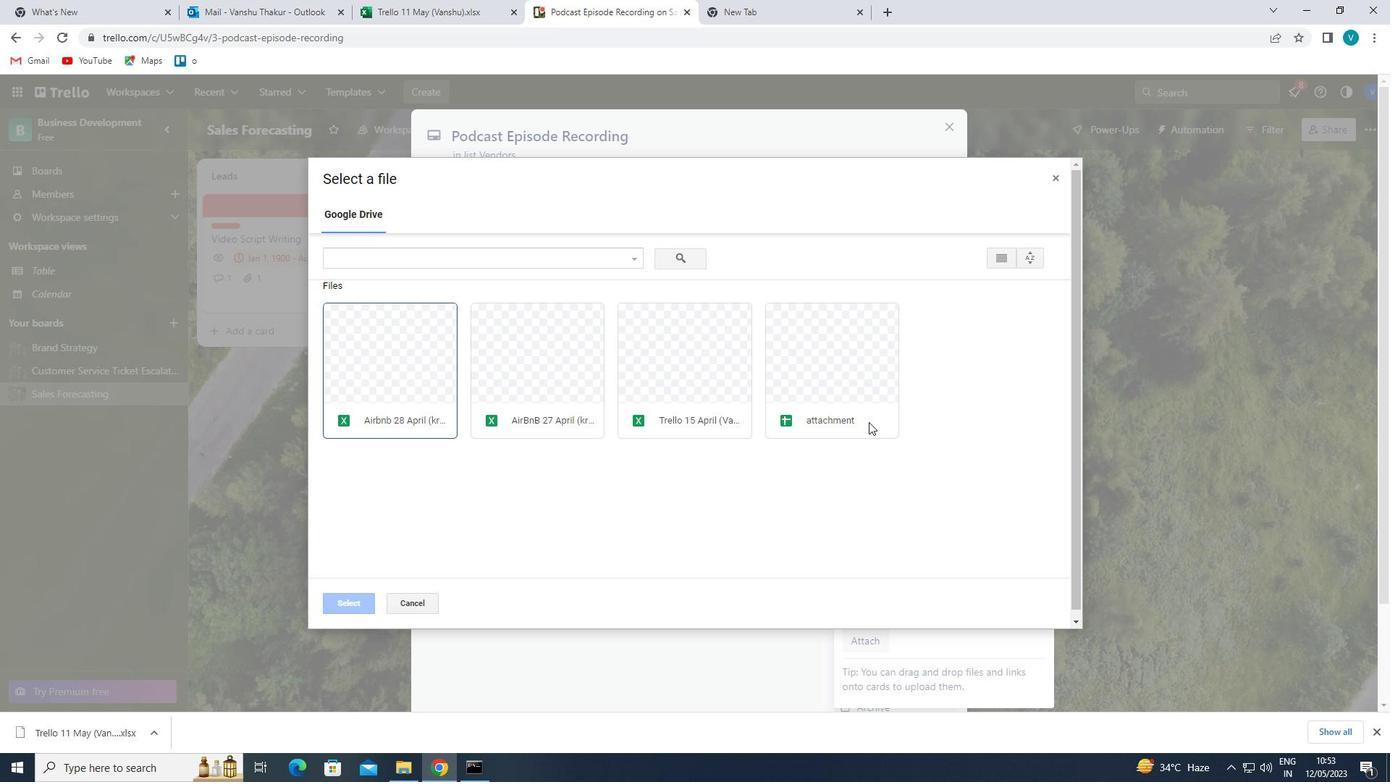 
Action: Mouse moved to (342, 598)
Screenshot: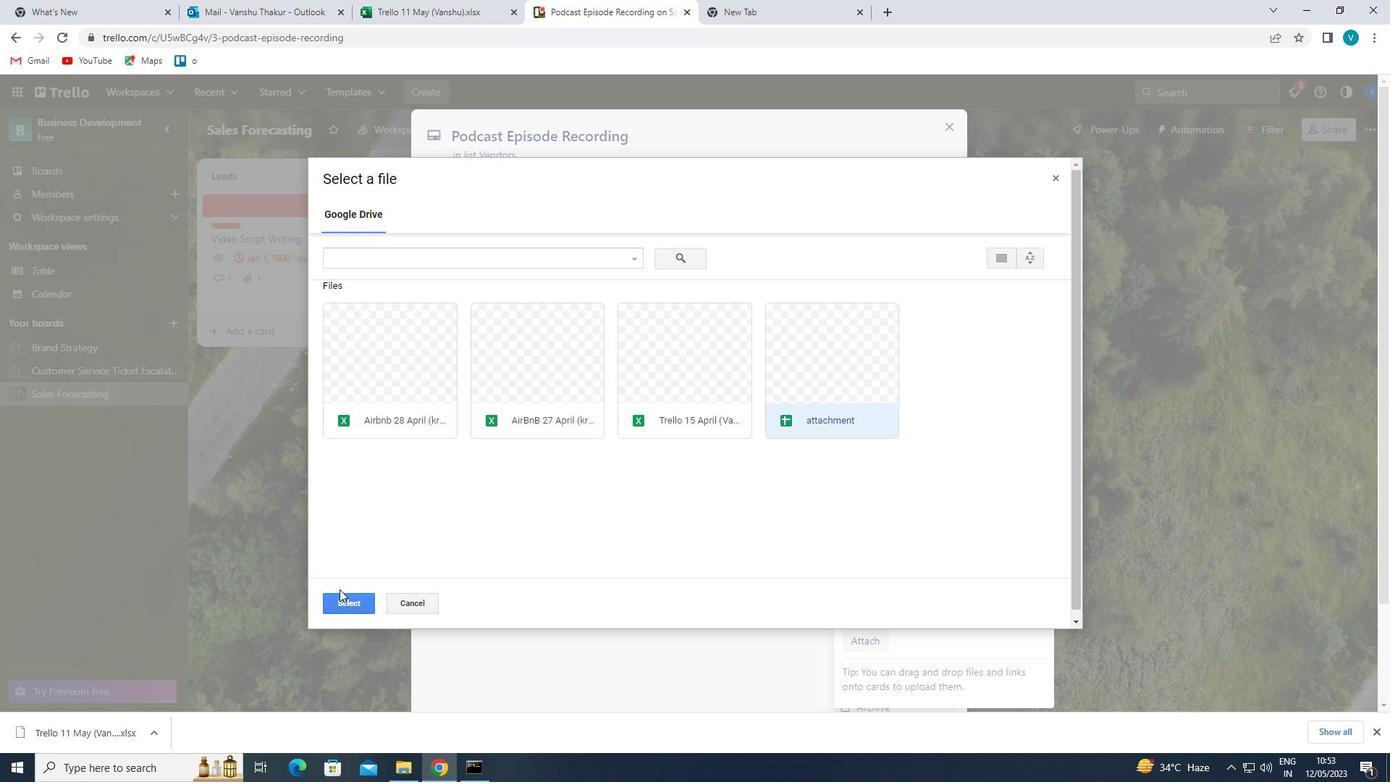 
Action: Mouse pressed left at (342, 598)
Screenshot: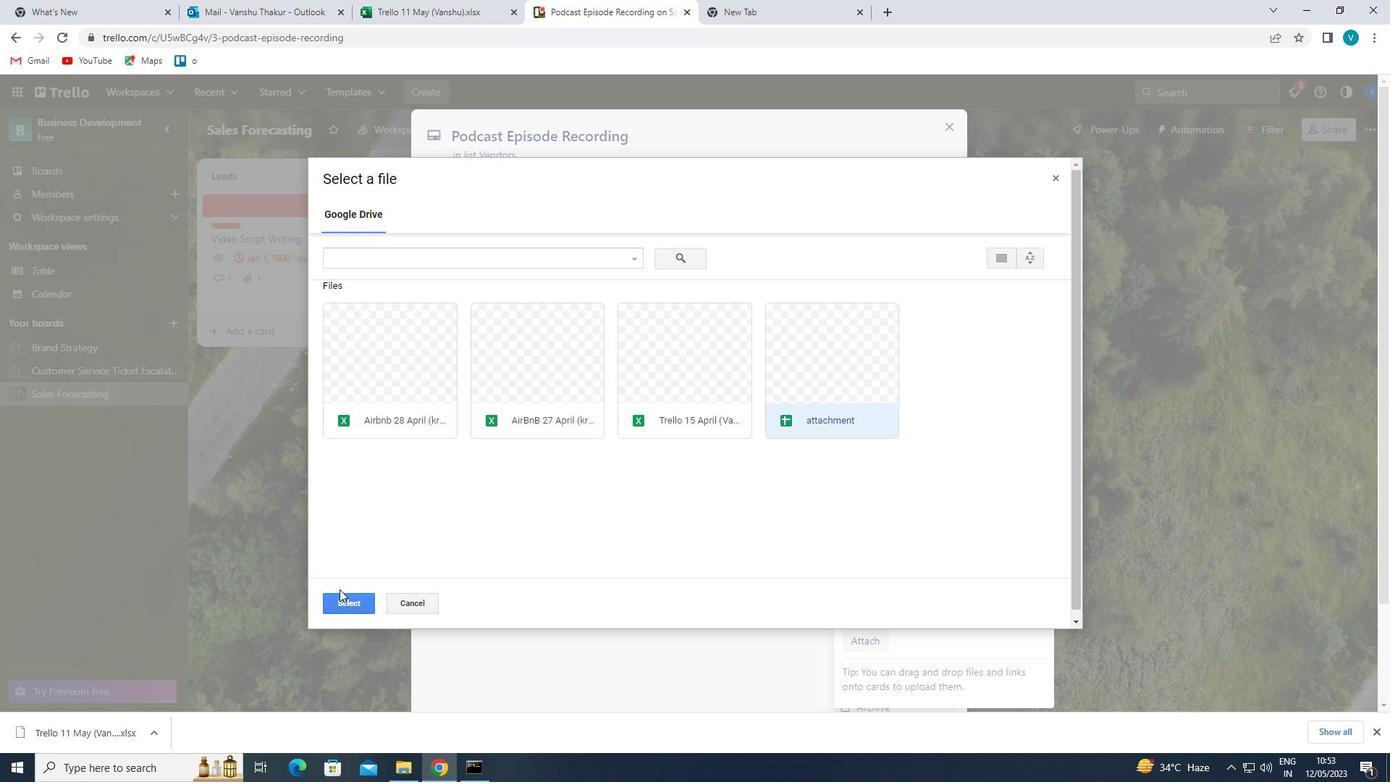 
Action: Mouse moved to (870, 390)
Screenshot: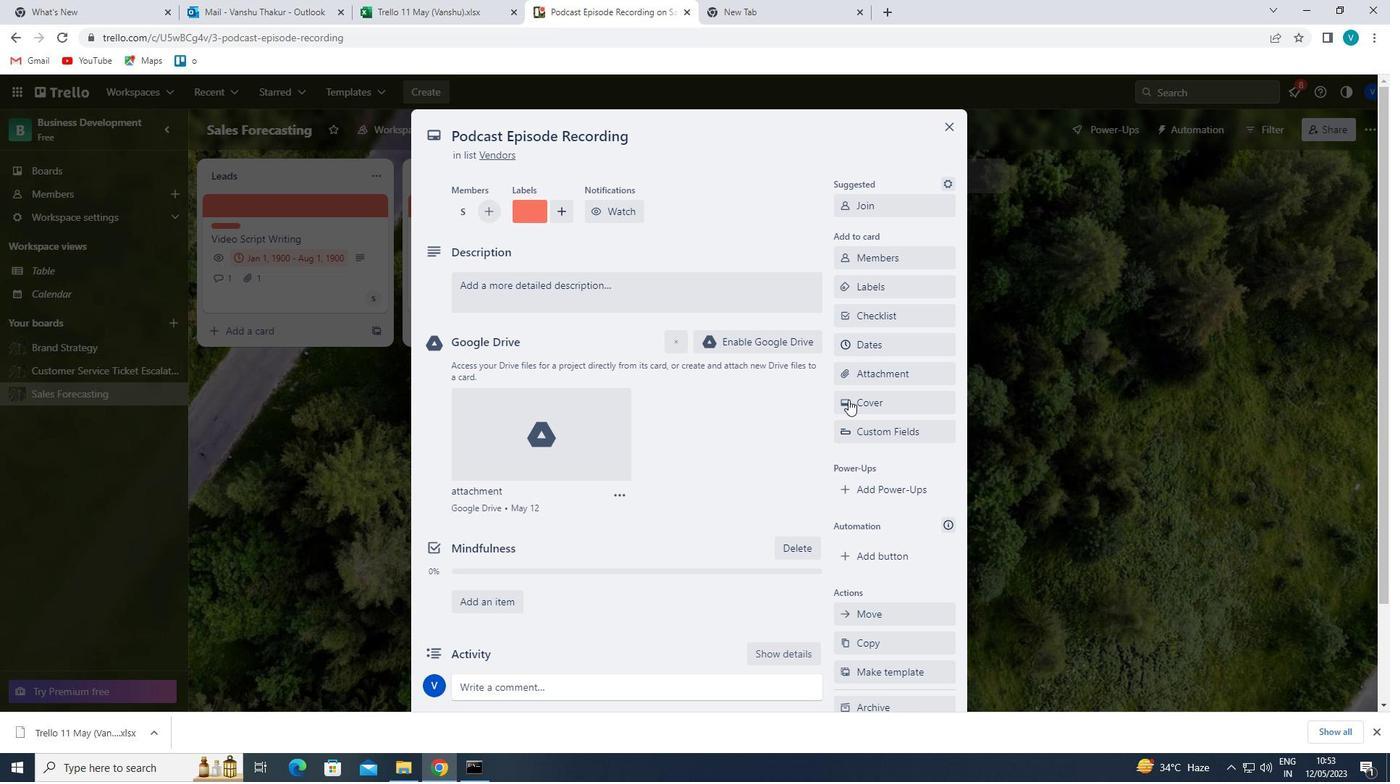 
Action: Mouse pressed left at (870, 390)
Screenshot: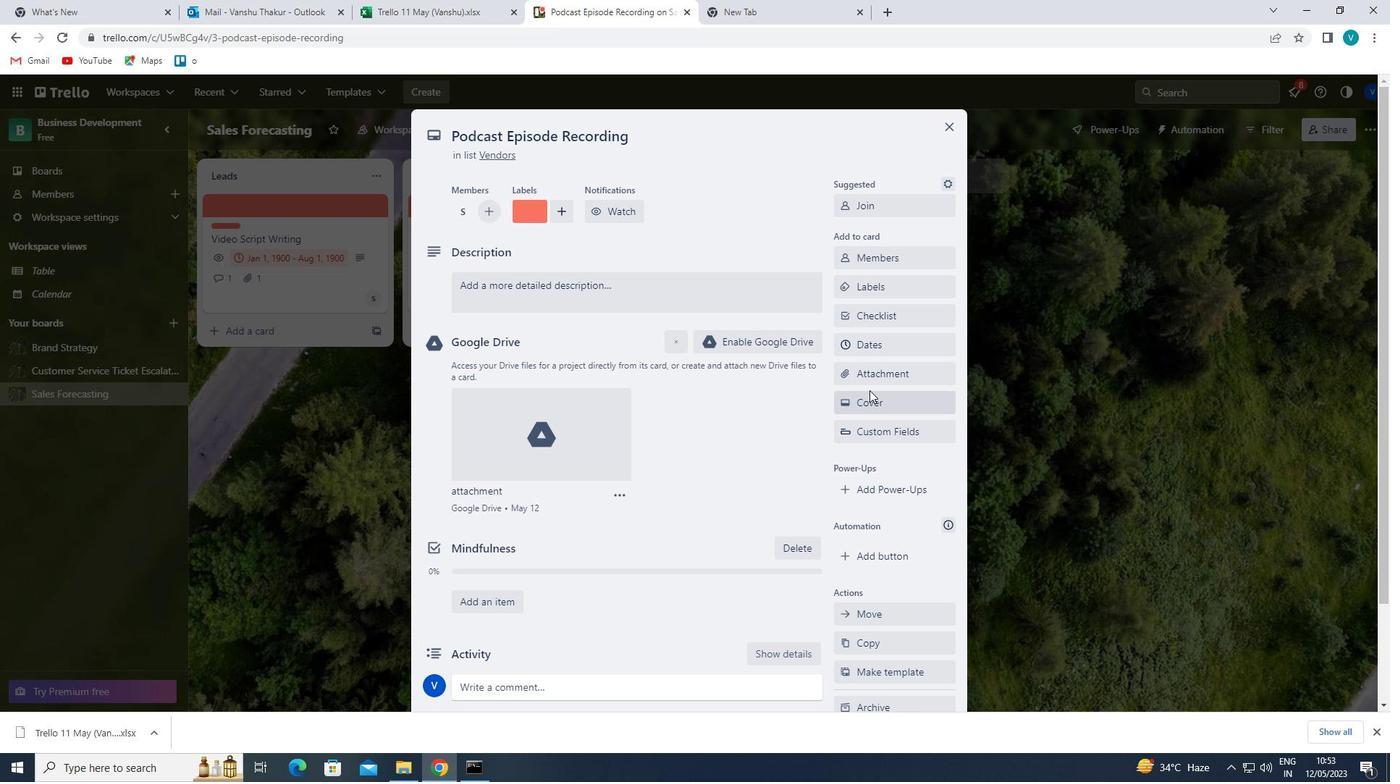 
Action: Mouse moved to (871, 394)
Screenshot: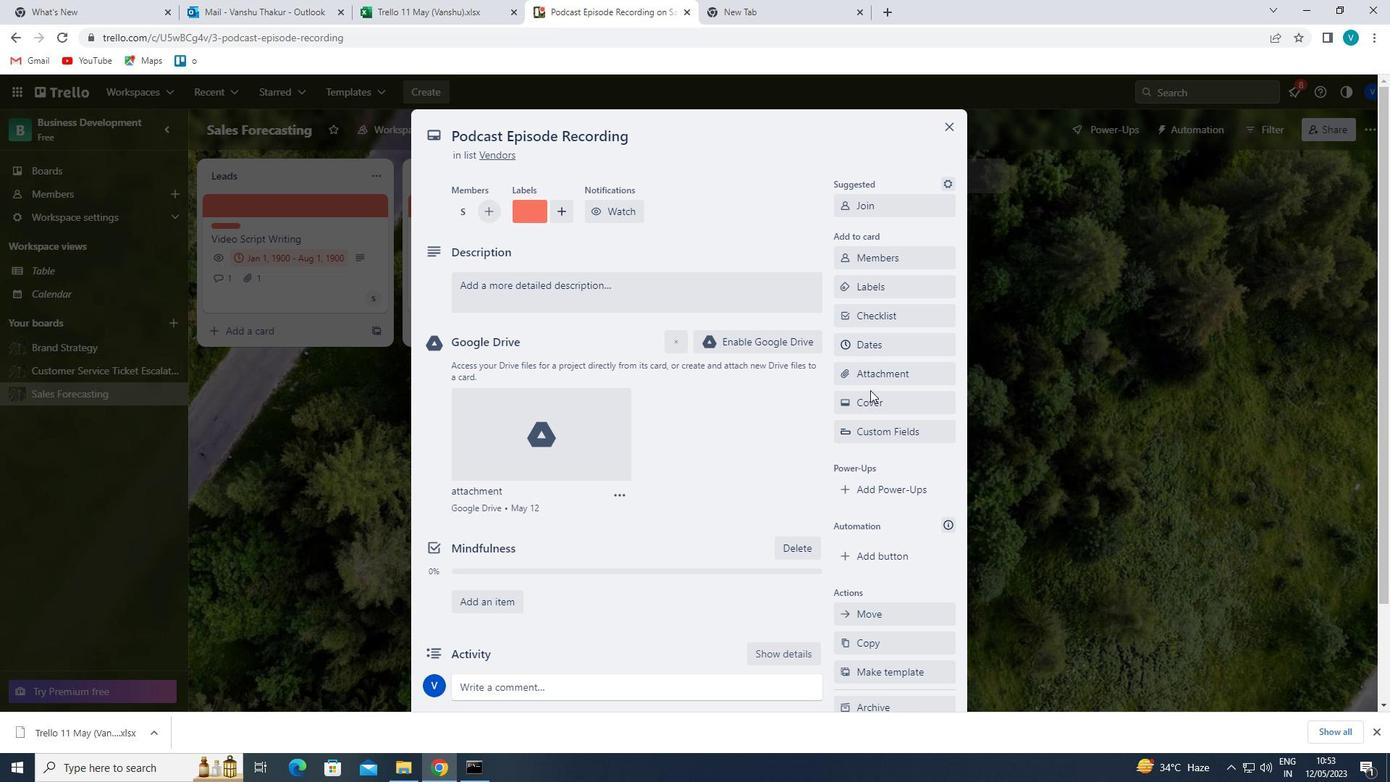 
Action: Mouse pressed left at (871, 394)
Screenshot: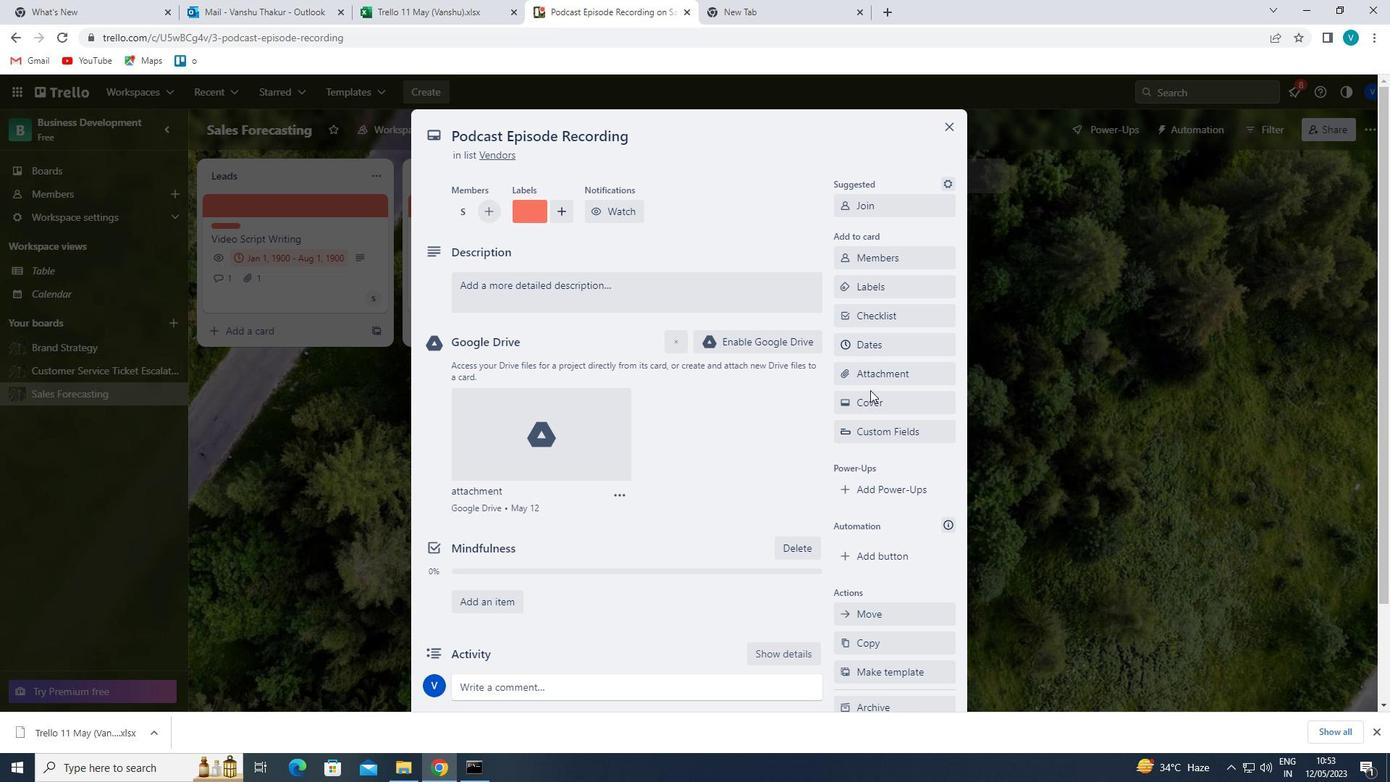 
Action: Mouse moved to (992, 427)
Screenshot: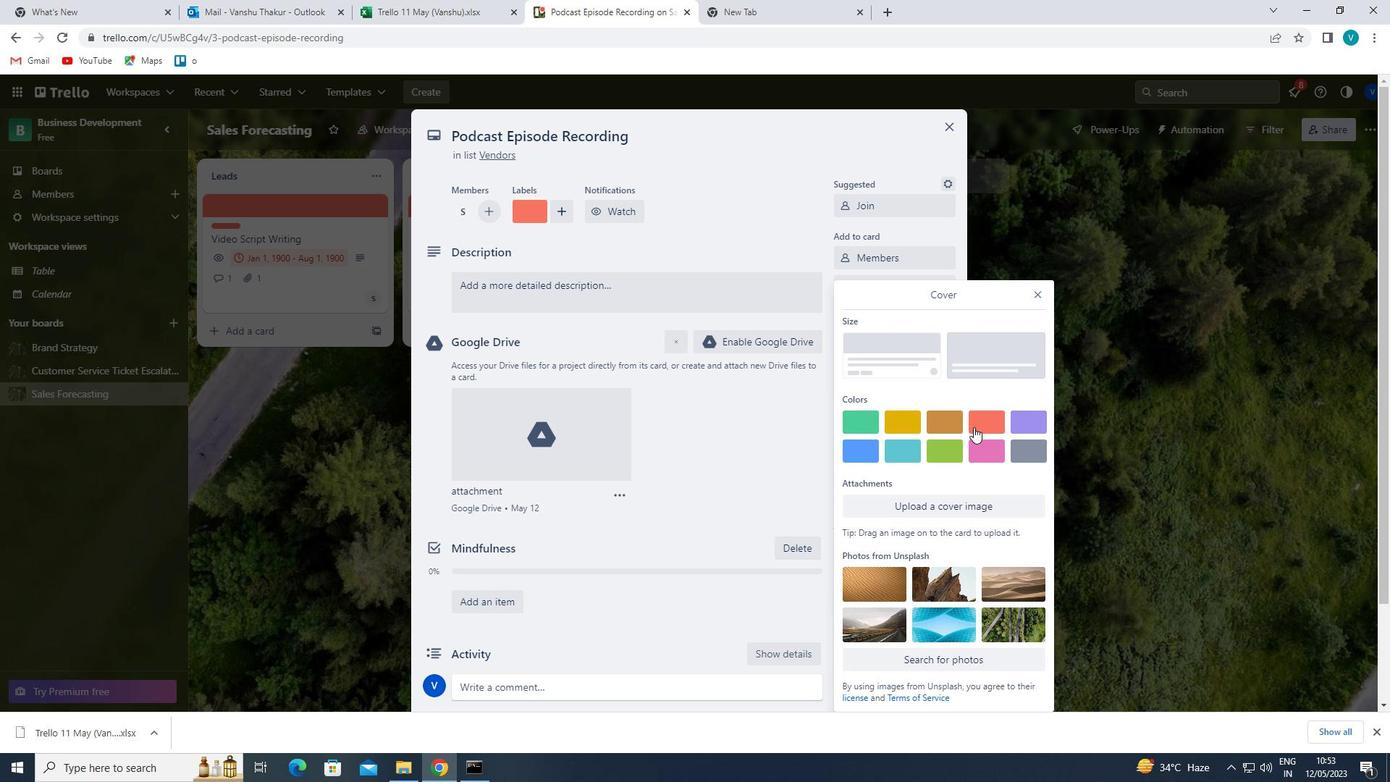 
Action: Mouse pressed left at (992, 427)
Screenshot: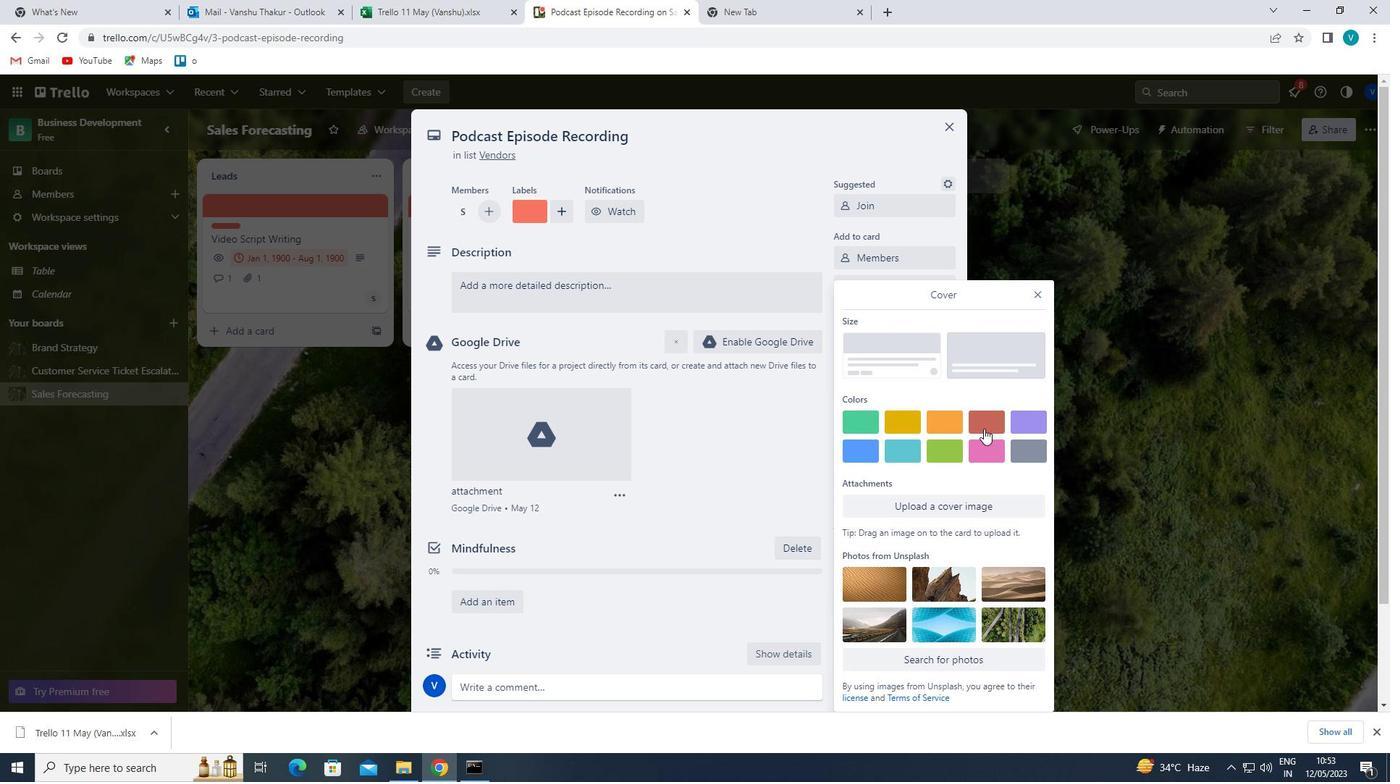 
Action: Mouse moved to (1033, 266)
Screenshot: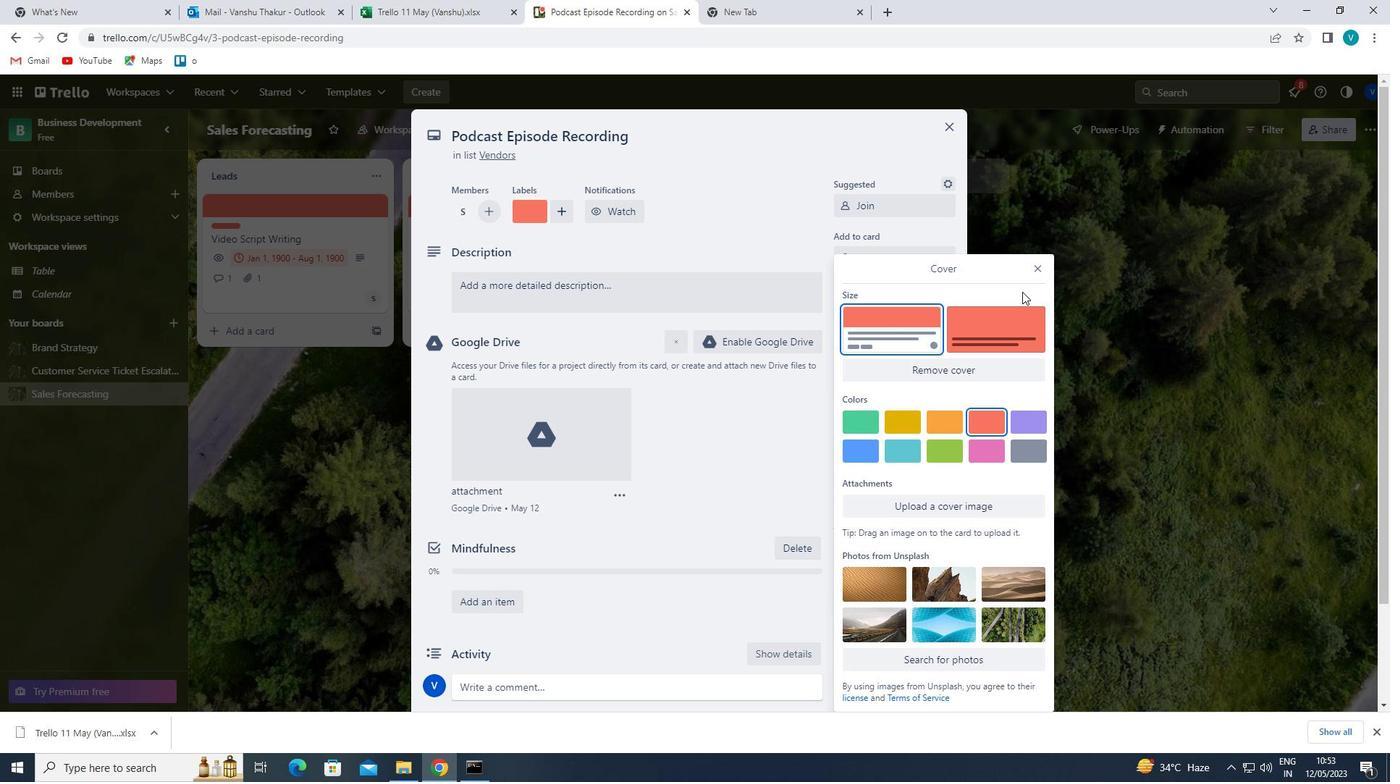 
Action: Mouse pressed left at (1033, 266)
Screenshot: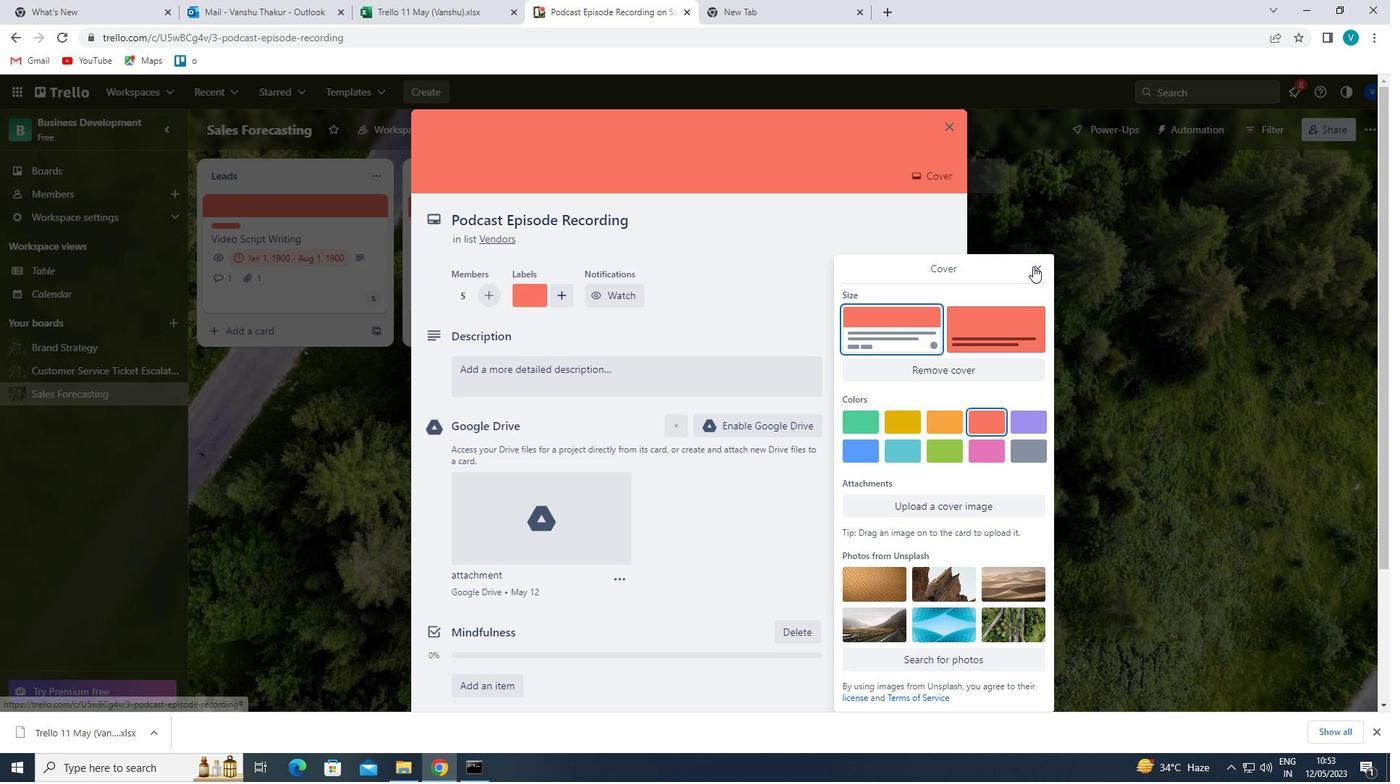 
Action: Mouse moved to (552, 380)
Screenshot: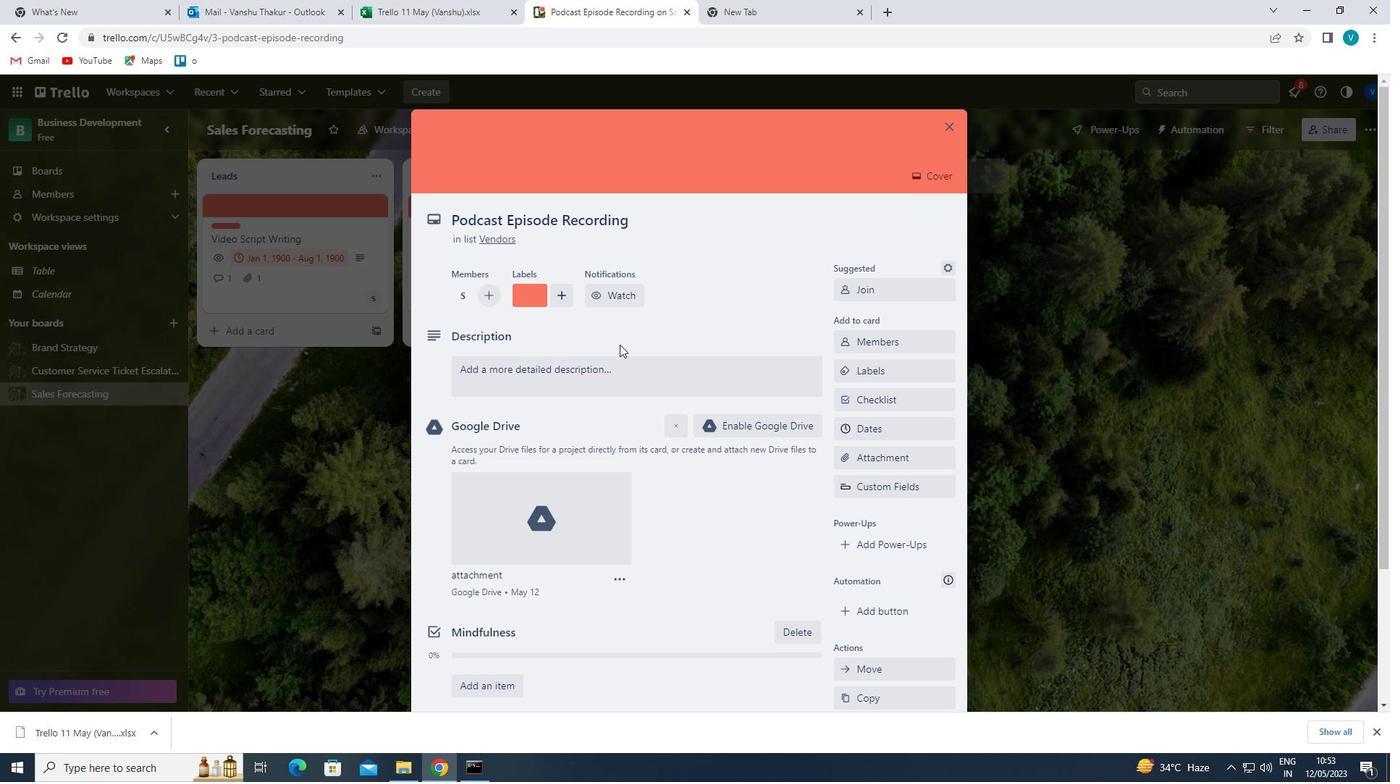 
Action: Mouse pressed left at (552, 380)
Screenshot: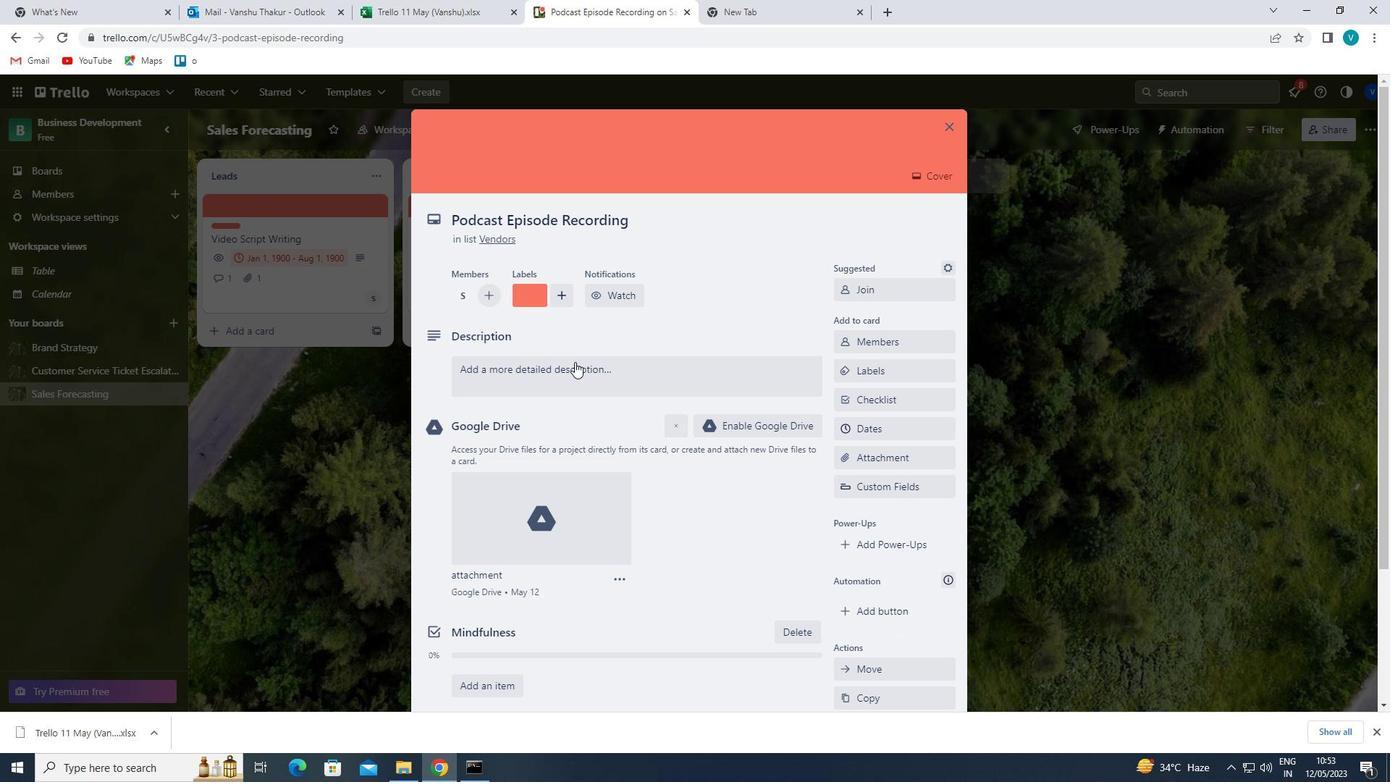 
Action: Key pressed '<Key.shift>PLAN<Key.space>AN=<Key.backspace><Key.backspace><Key.backspace><Key.backspace><Key.backspace><Key.backspace><Key.backspace>LAN<Key.space>AND<Key.space>EXECUTE<Key.space>COMPANY<Key.space>HOLIDAY<Key.space>PARTY'
Screenshot: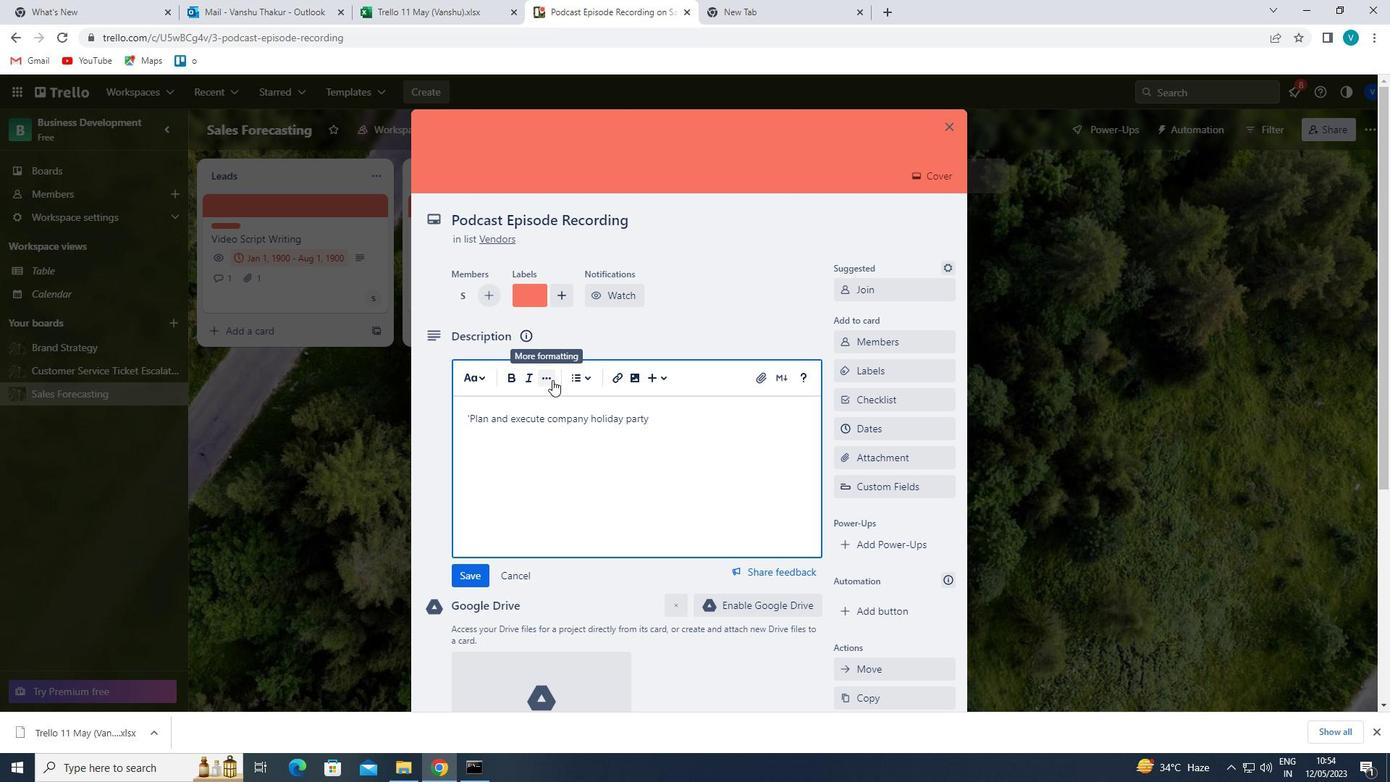
Action: Mouse moved to (473, 572)
Screenshot: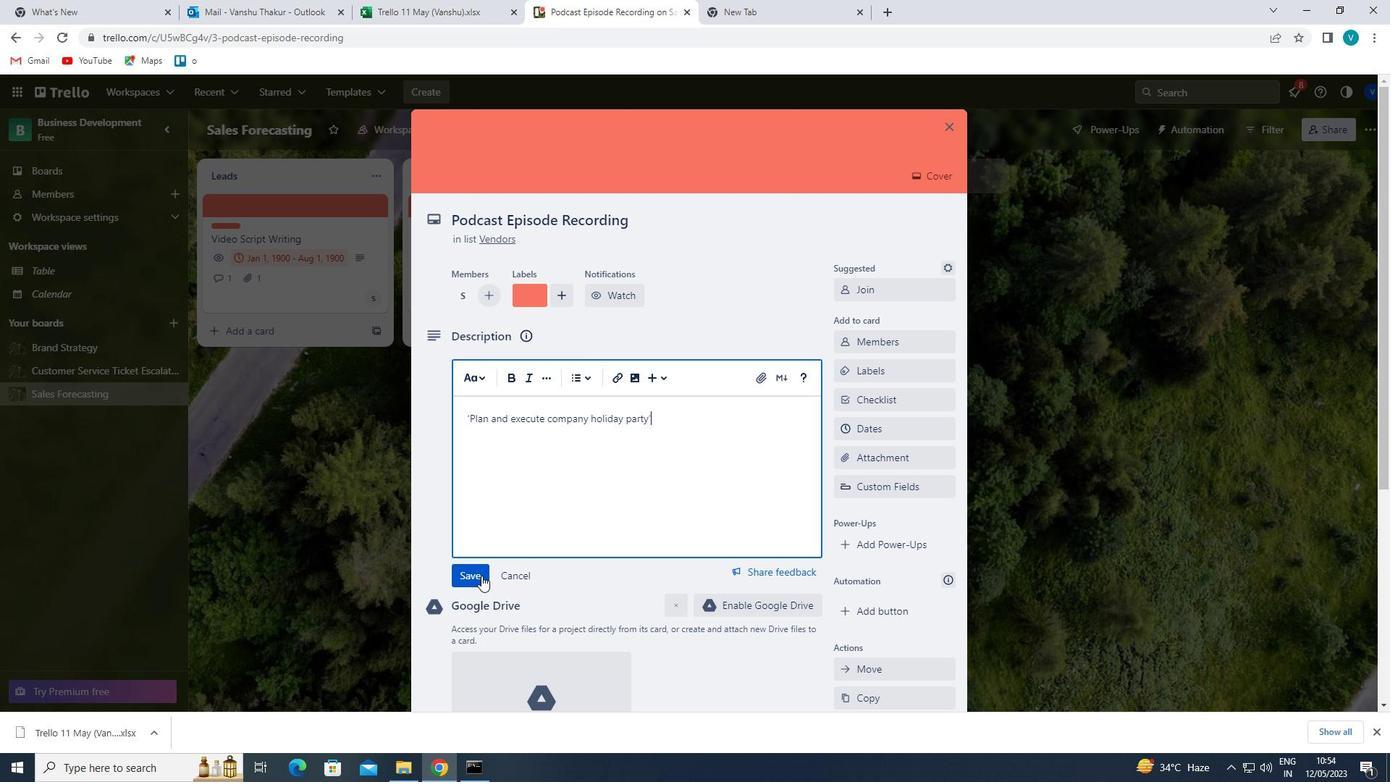 
Action: Mouse pressed left at (473, 572)
Screenshot: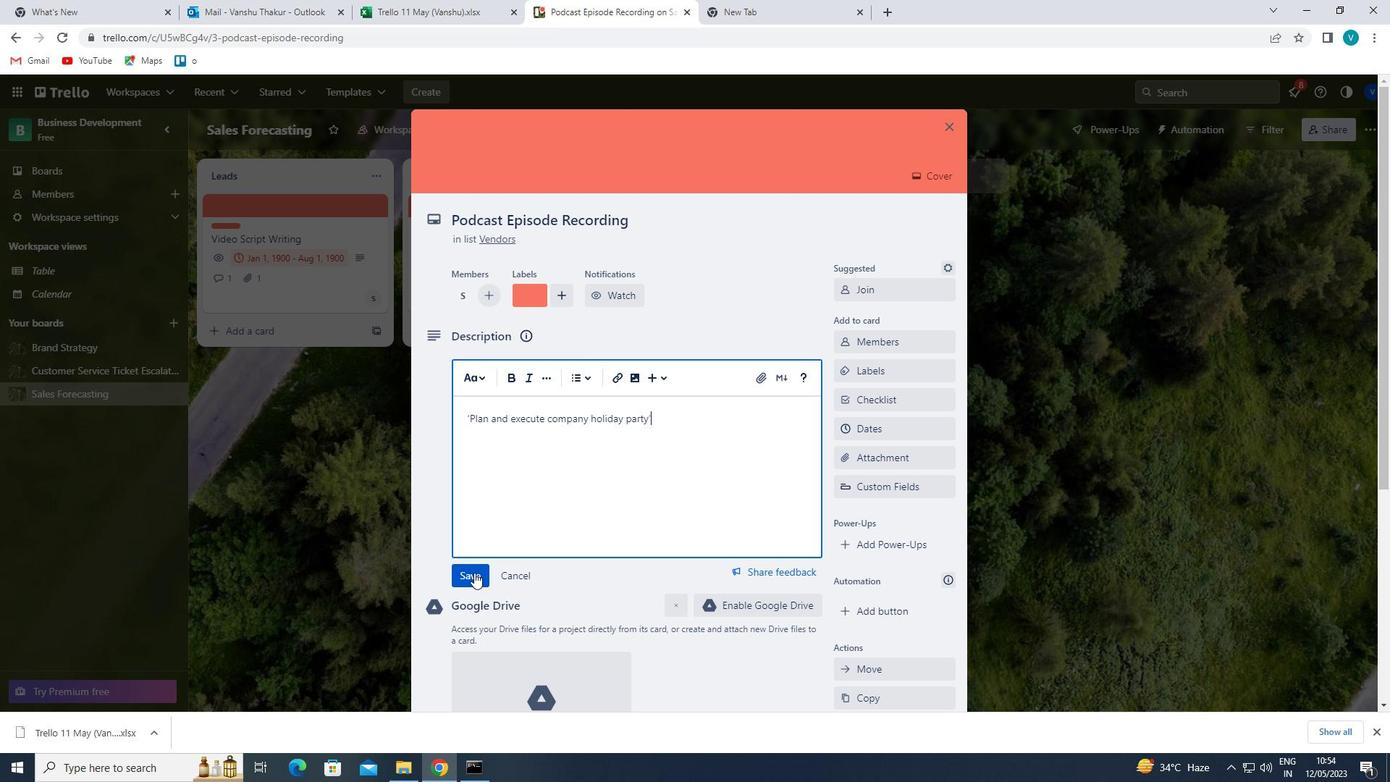 
Action: Mouse moved to (488, 575)
Screenshot: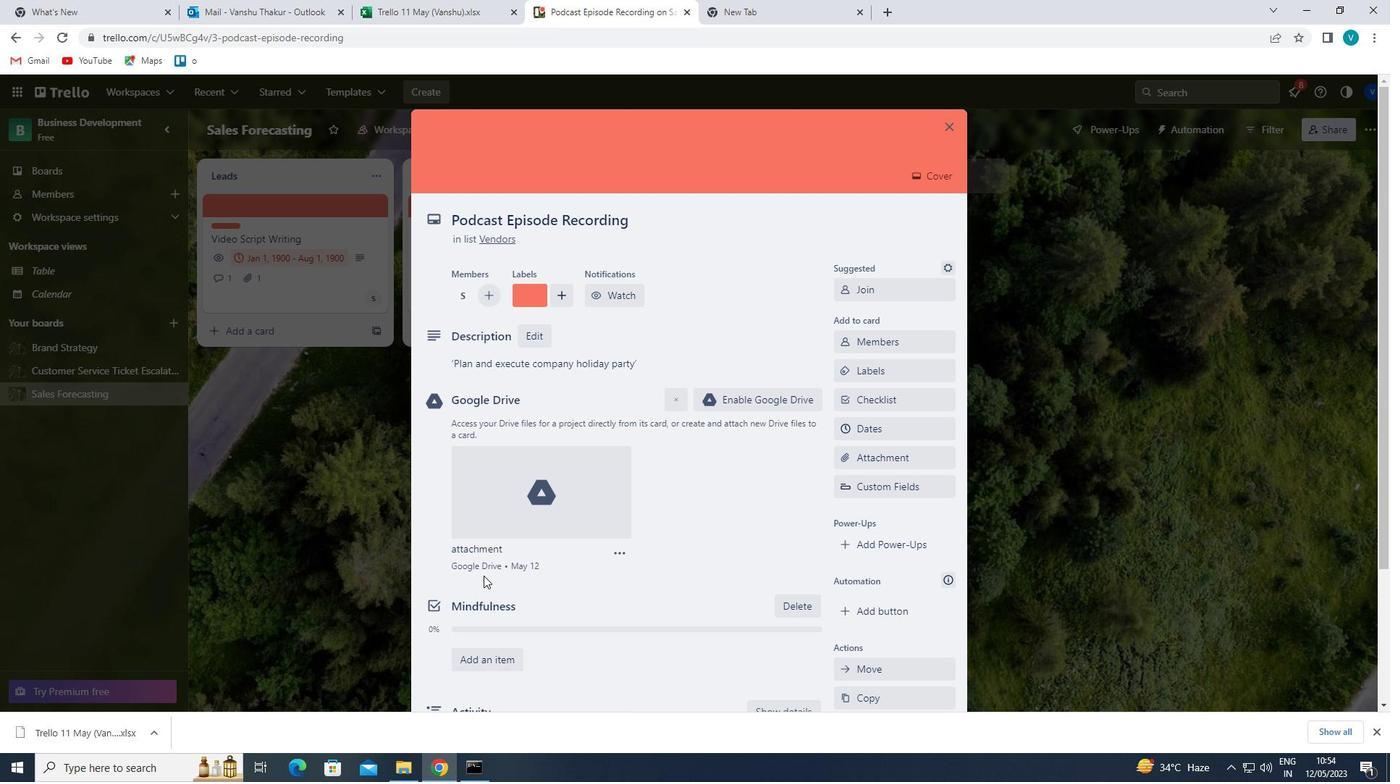 
Action: Mouse scrolled (488, 575) with delta (0, 0)
Screenshot: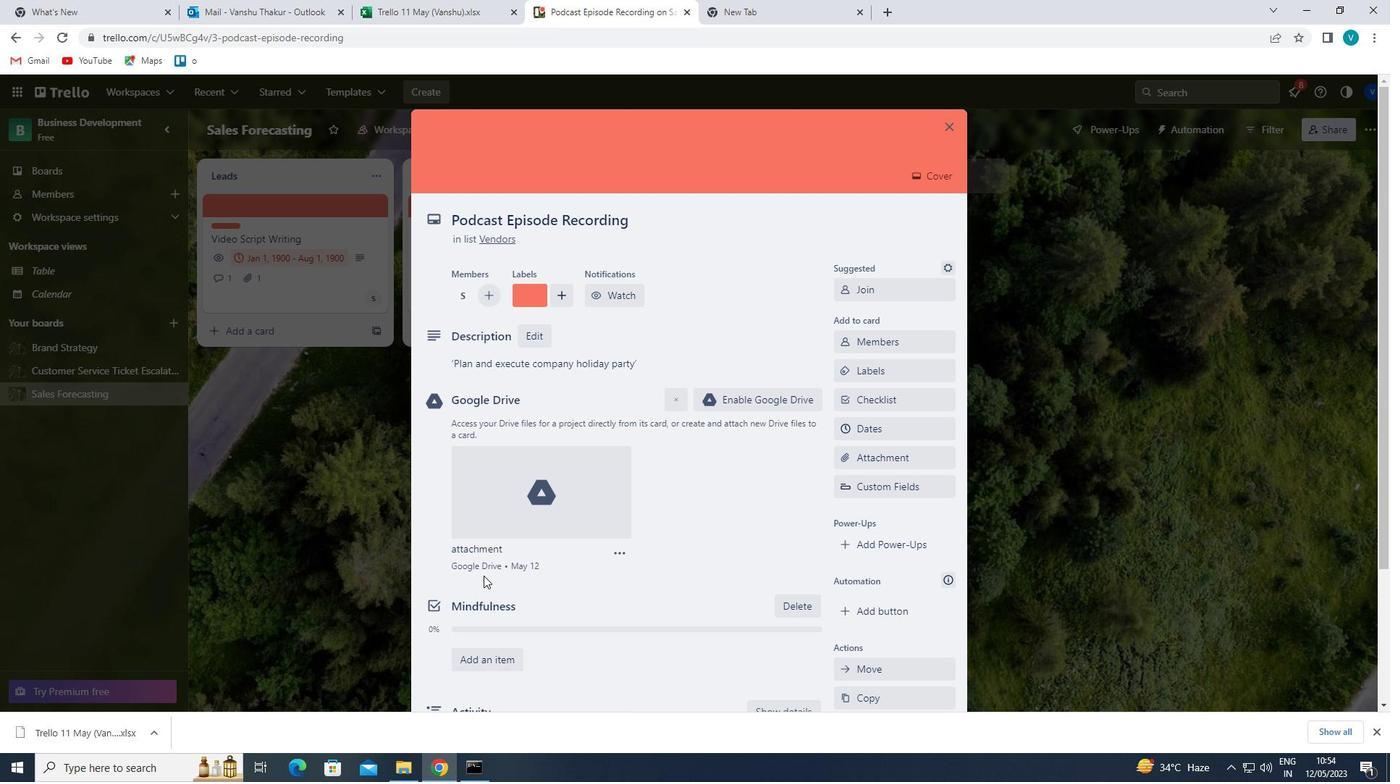 
Action: Mouse moved to (490, 575)
Screenshot: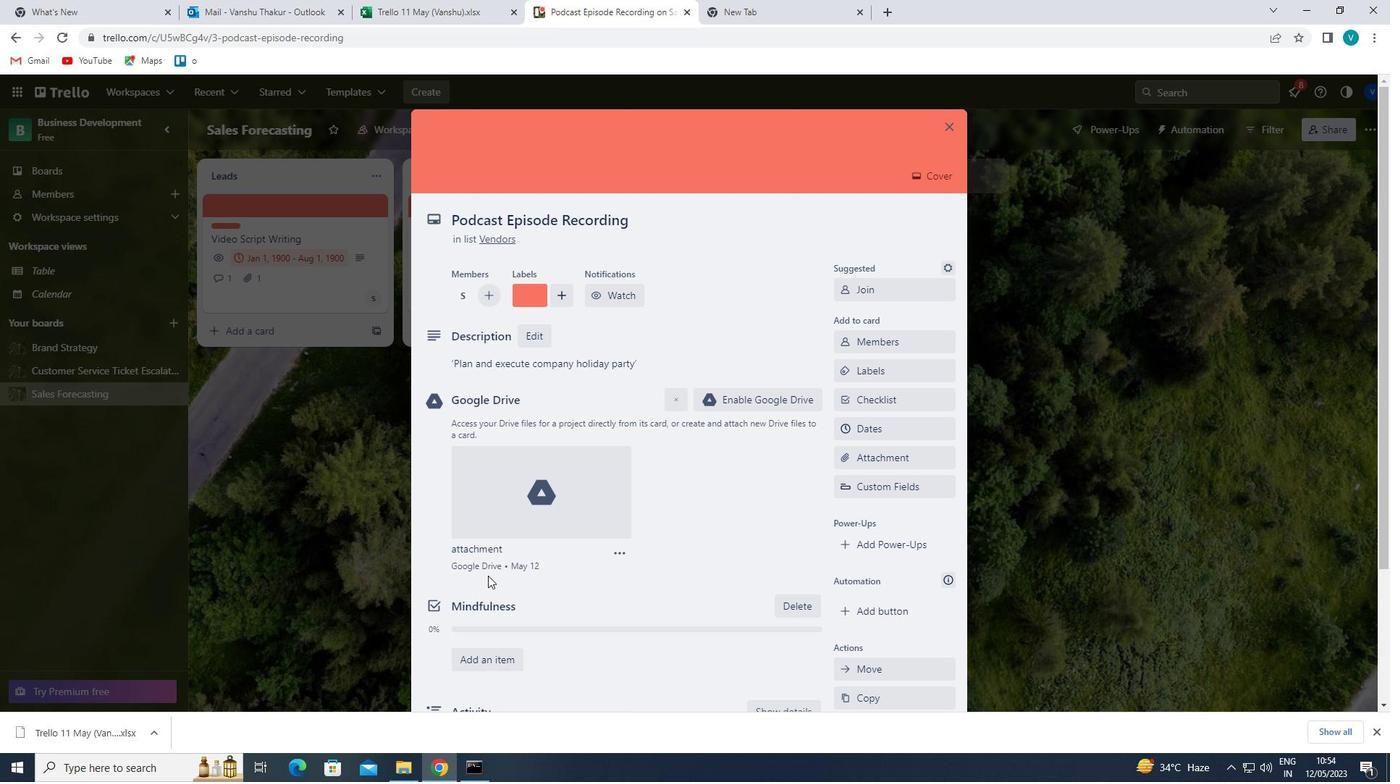 
Action: Mouse scrolled (490, 575) with delta (0, 0)
Screenshot: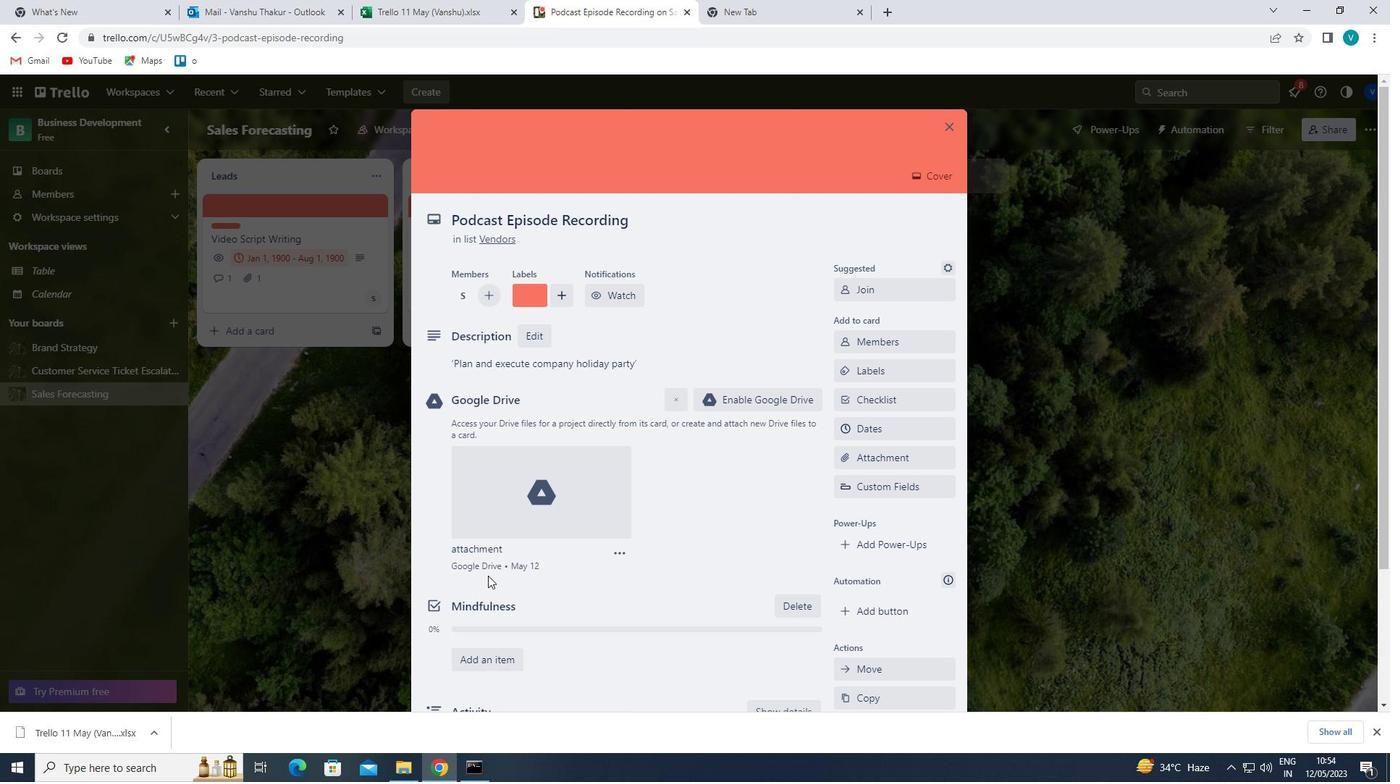 
Action: Mouse moved to (538, 606)
Screenshot: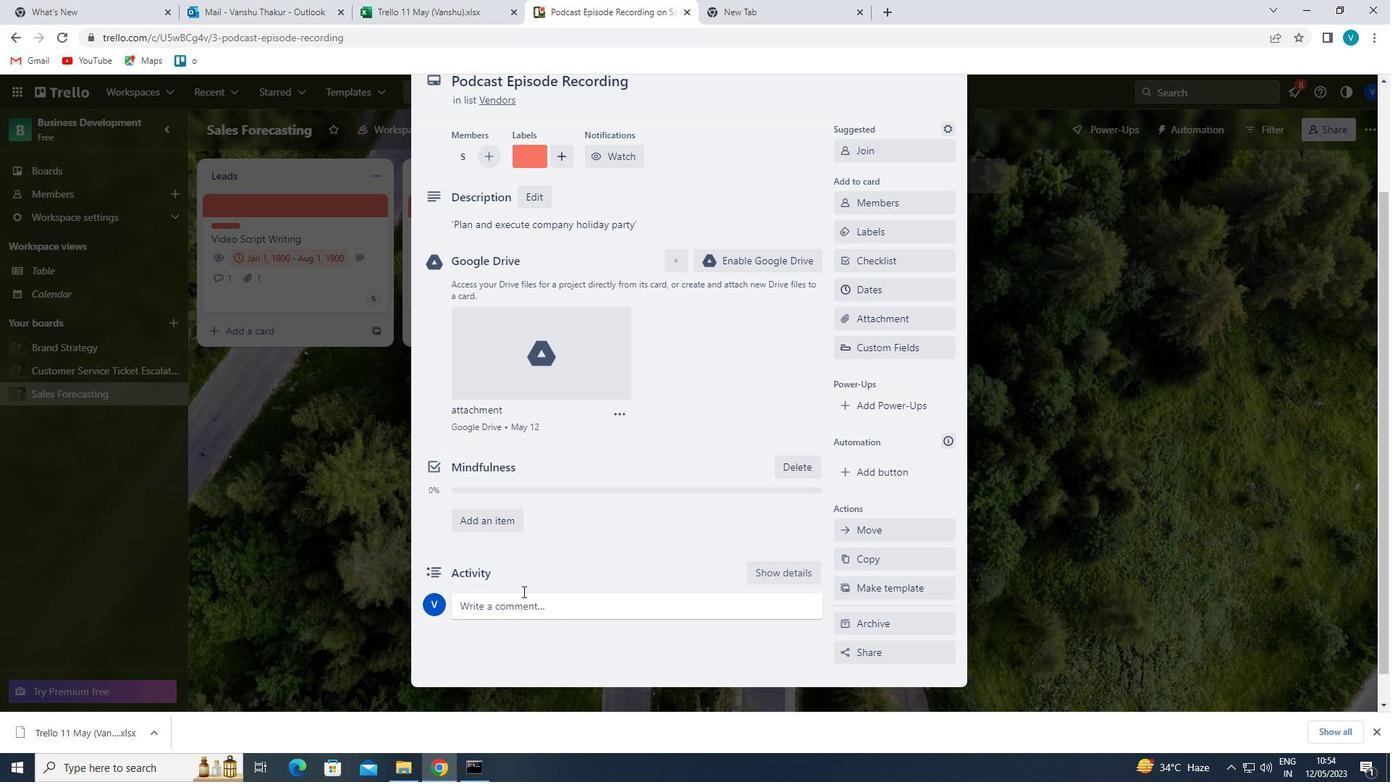 
Action: Mouse pressed left at (538, 606)
Screenshot: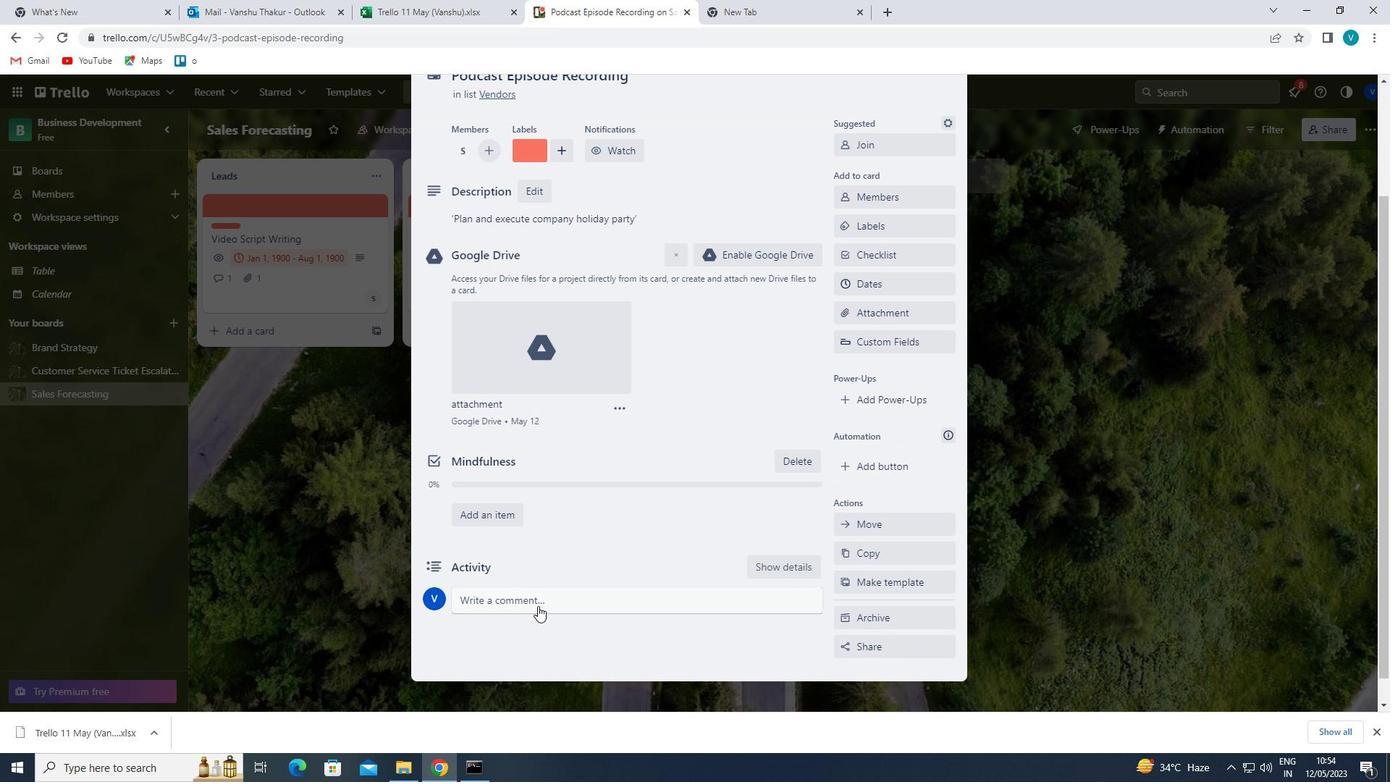 
Action: Mouse moved to (545, 619)
Screenshot: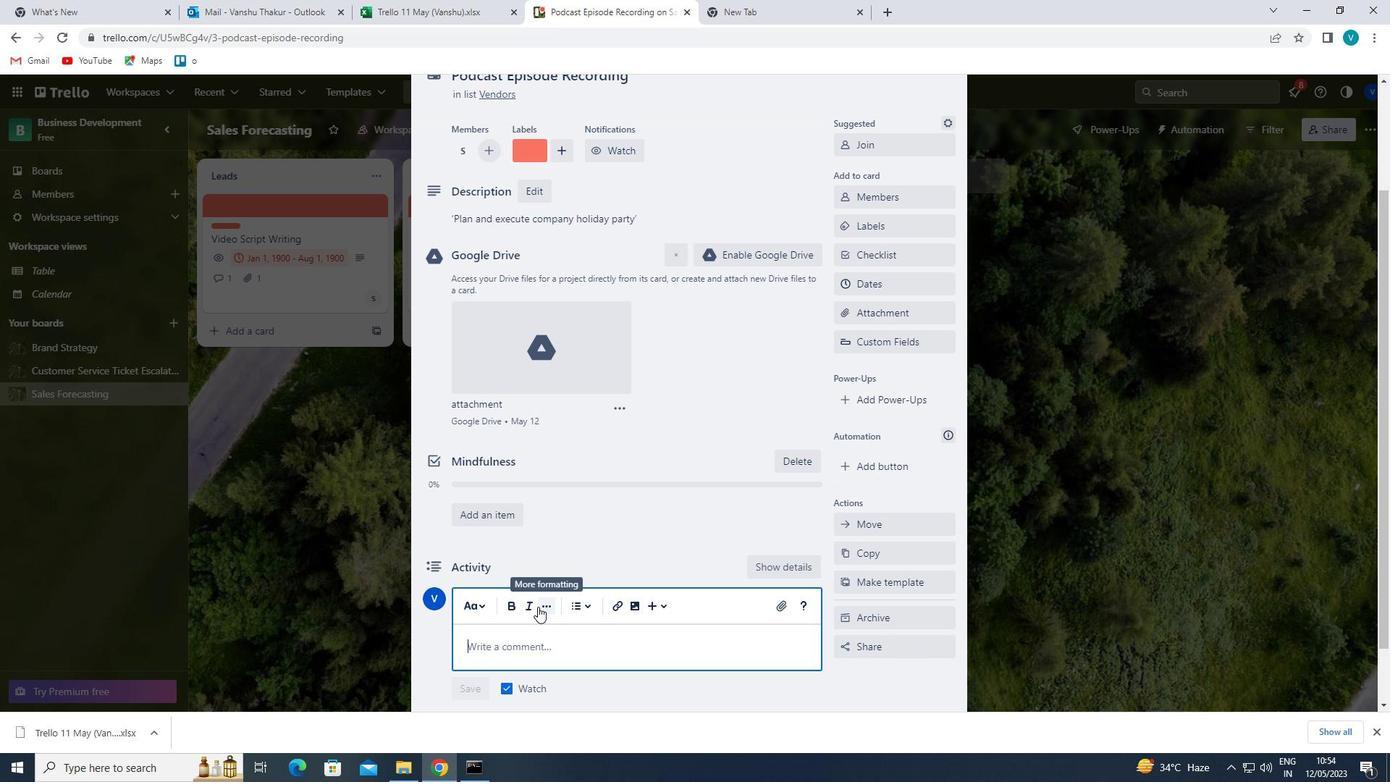 
Action: Key pressed '<Key.shift>THIS<Key.space>TASK<Key.space>PRESENTS<Key.space>AN<Key.space>OPPORTUNITY<Key.space>TO<Key.space>DEMONSTRATE<Key.space>OUR<Key.space>CREATIVITY<Key.space>AND<Key.space>INNOVATION,<Key.space>THINKING<Key.space>OUTSIDE<Key.space>Y<Key.backspace>Y<Key.backspace>THE<Key.space>BOX<Key.space>TO<Key.space>FINDF<Key.backspace><Key.space>NEW<Key.space>SOLUTIONS.'
Screenshot: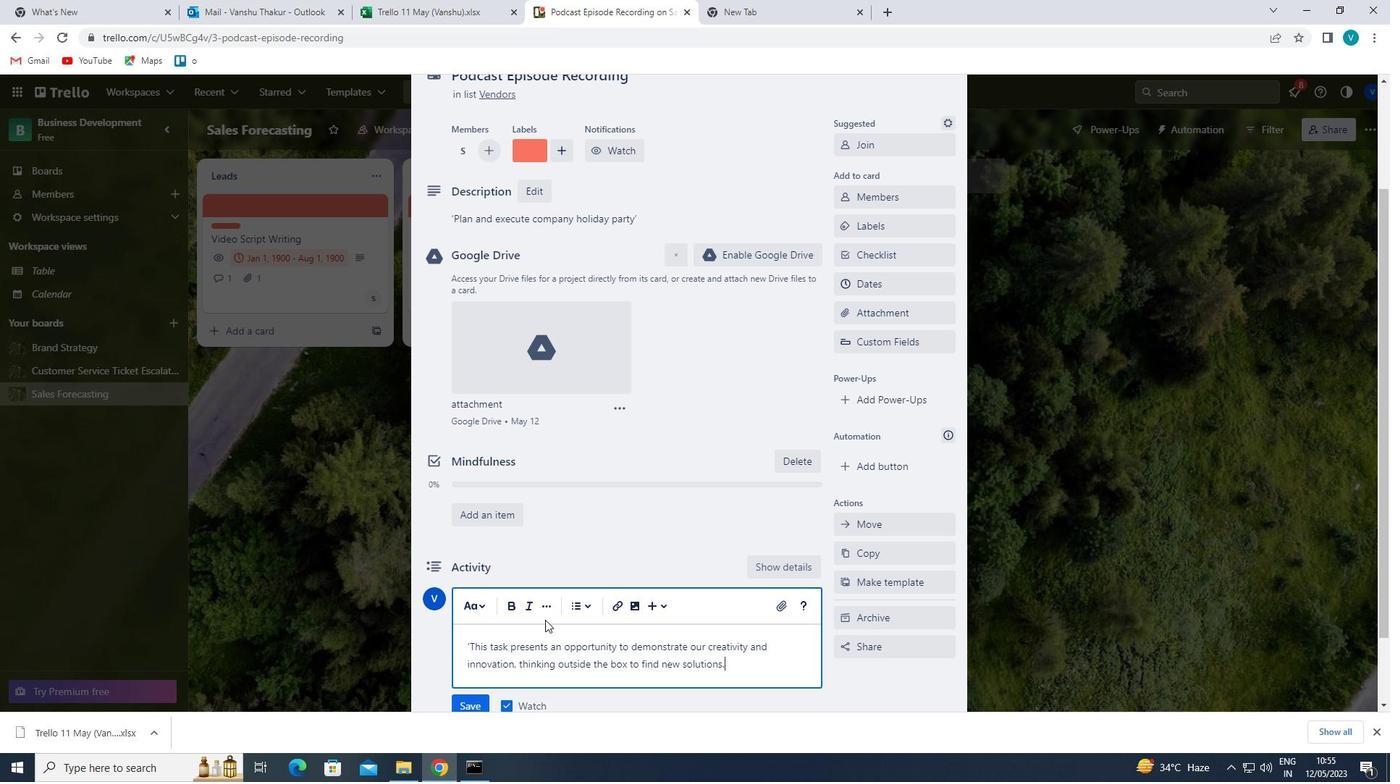 
Action: Mouse scrolled (545, 619) with delta (0, 0)
Screenshot: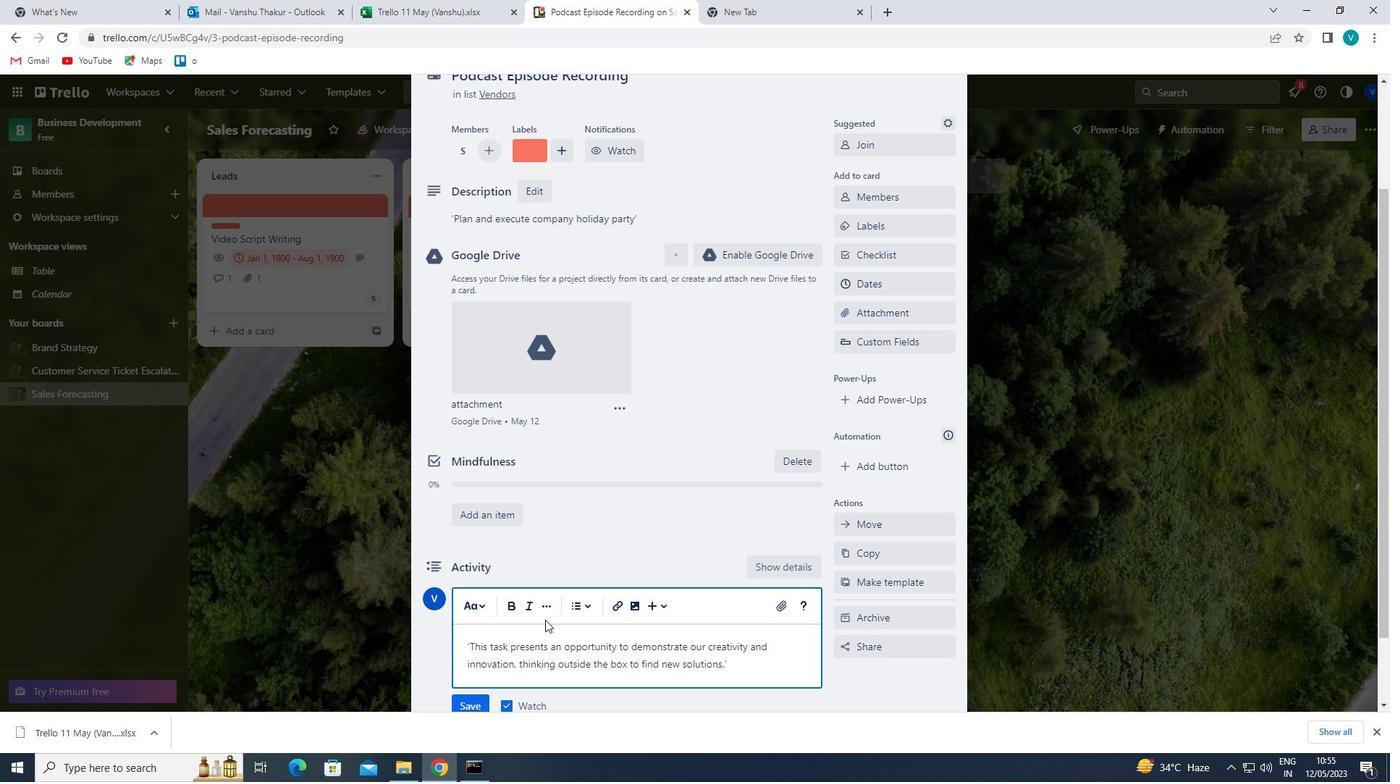 
Action: Mouse moved to (463, 632)
Screenshot: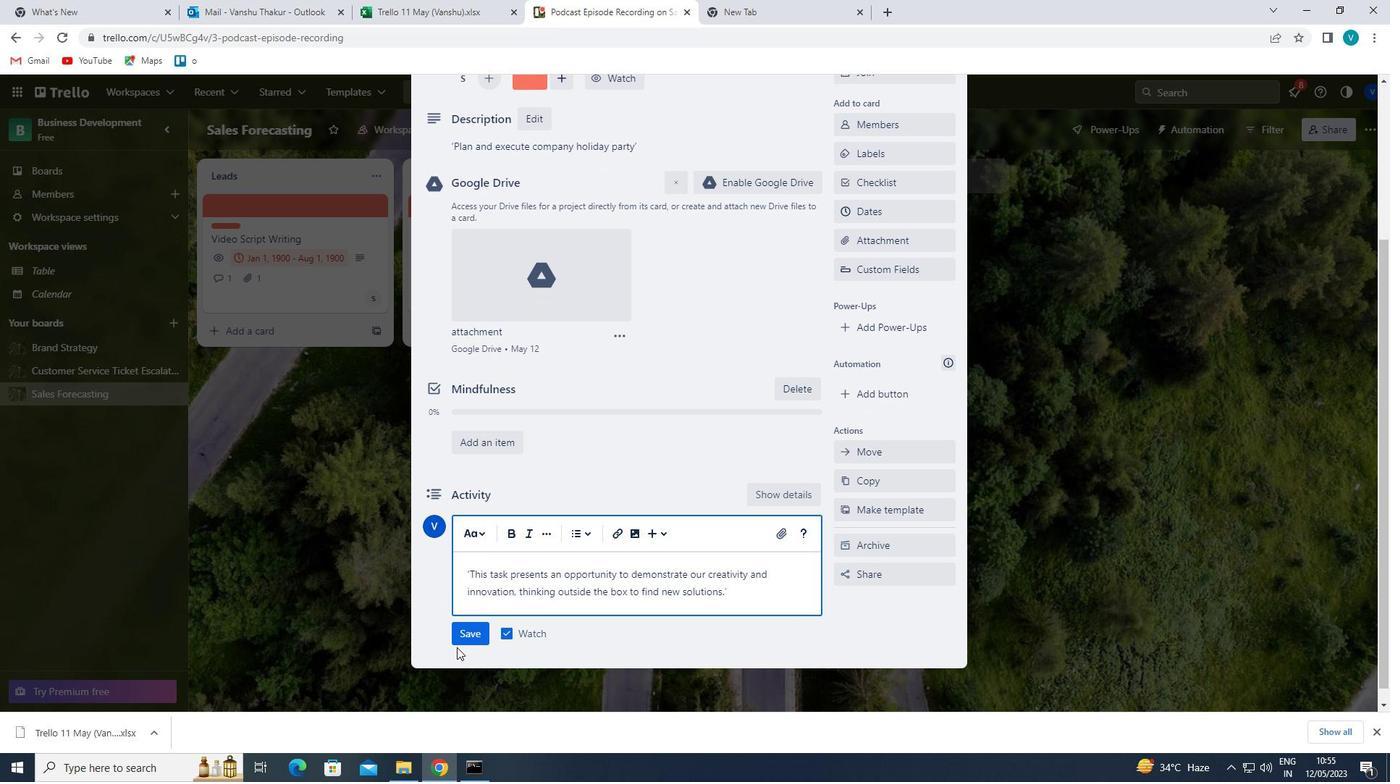 
Action: Mouse pressed left at (463, 632)
Screenshot: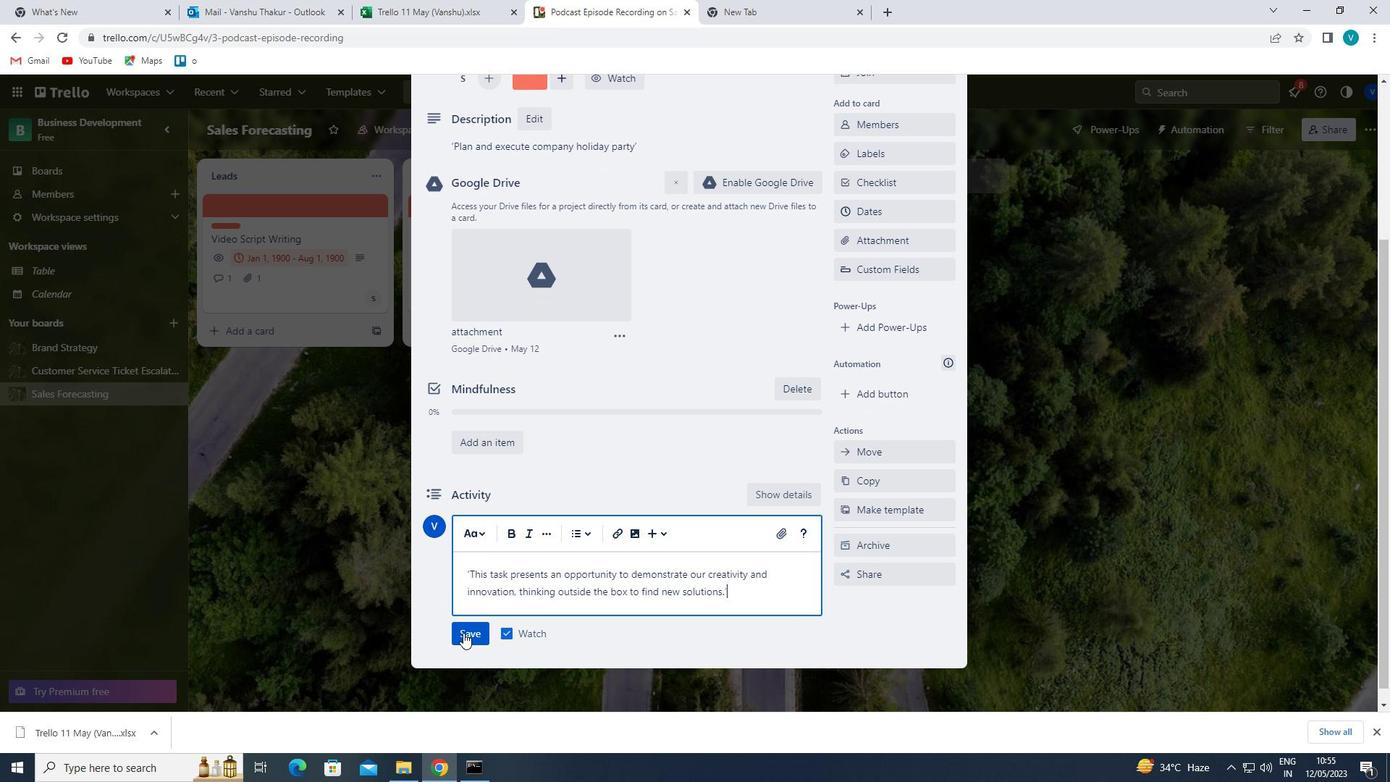 
Action: Mouse moved to (890, 208)
Screenshot: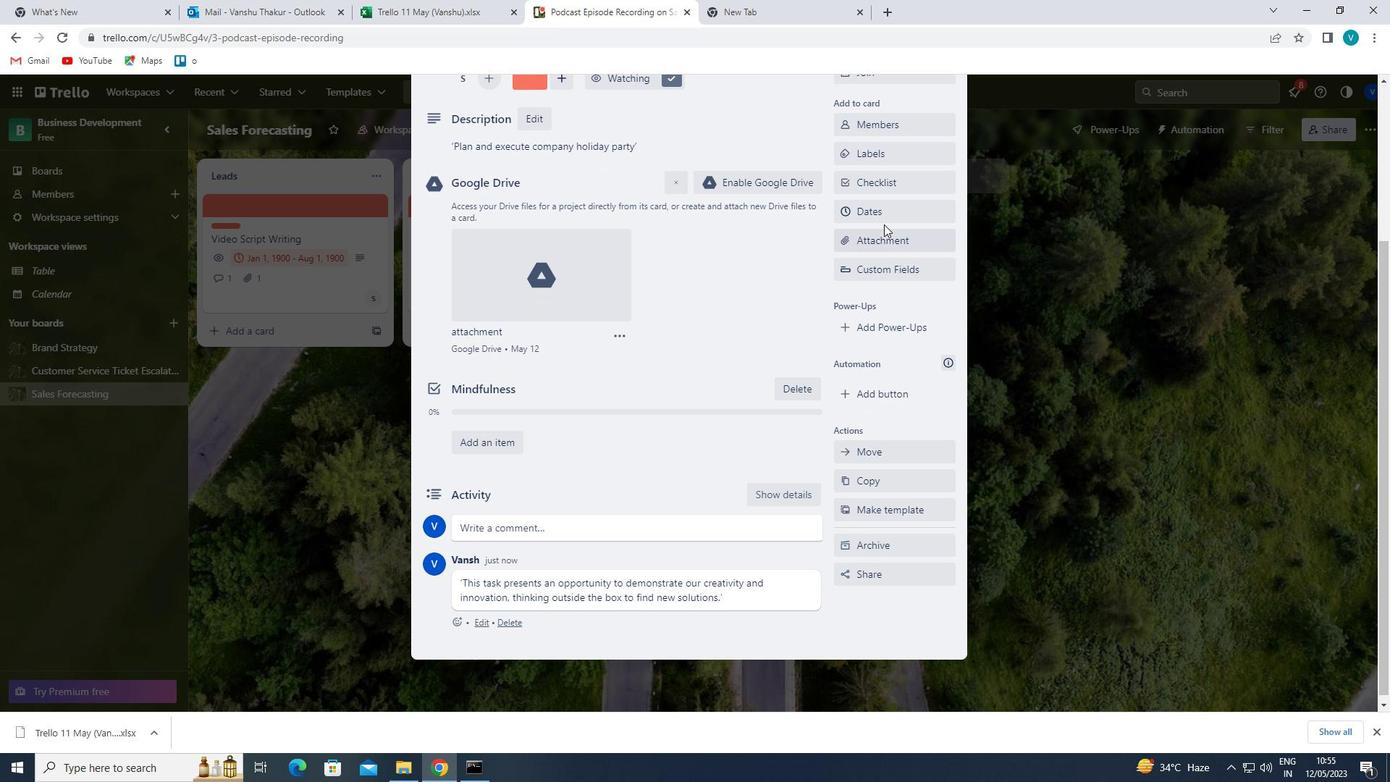 
Action: Mouse pressed left at (890, 208)
Screenshot: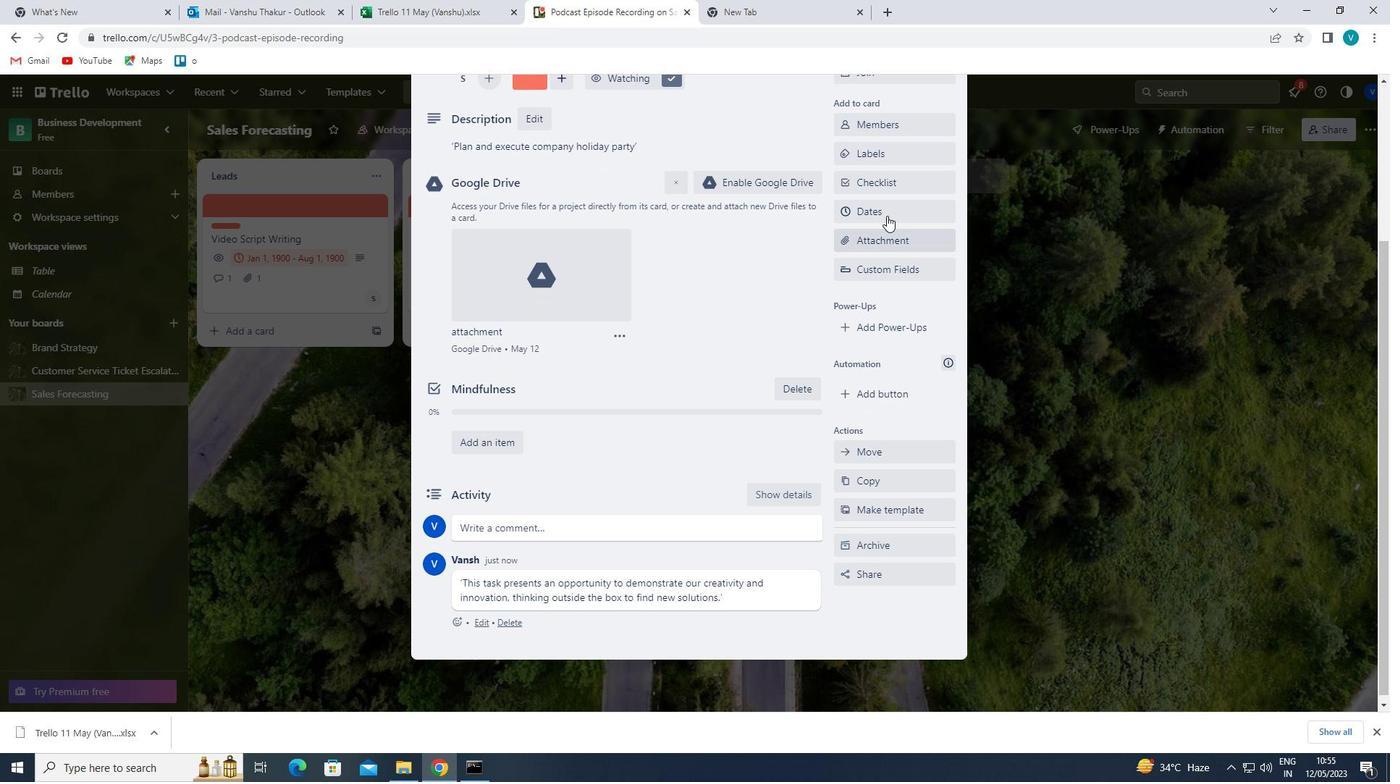 
Action: Mouse moved to (853, 395)
Screenshot: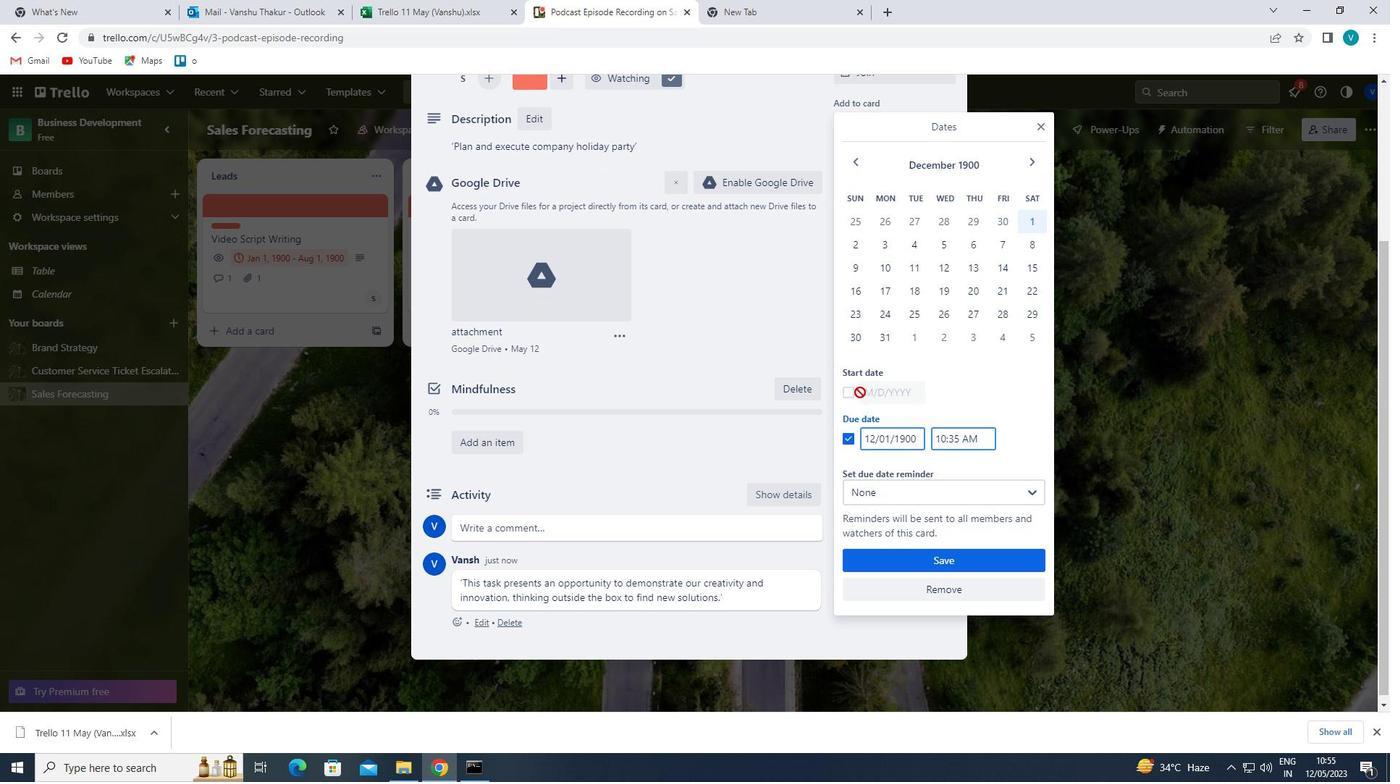 
Action: Mouse pressed left at (853, 395)
Screenshot: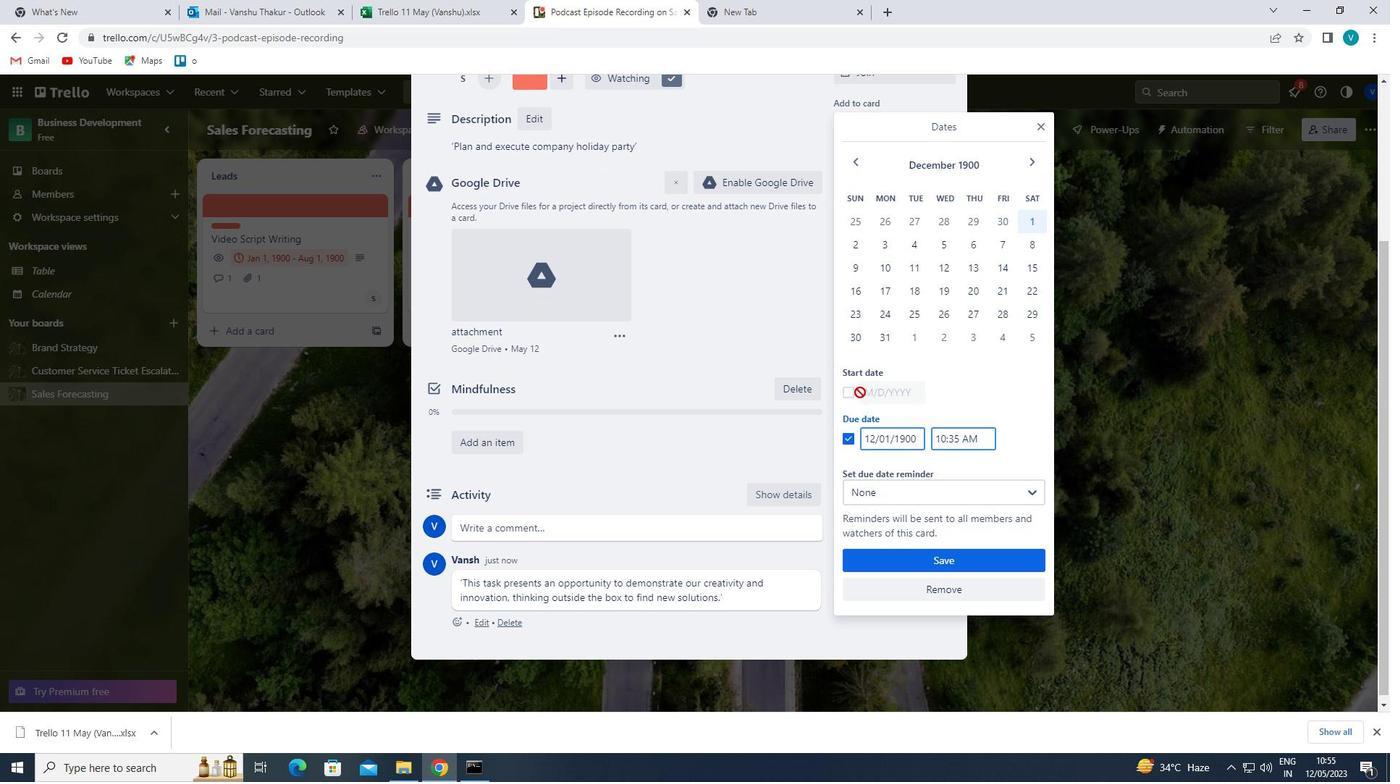 
Action: Mouse moved to (871, 387)
Screenshot: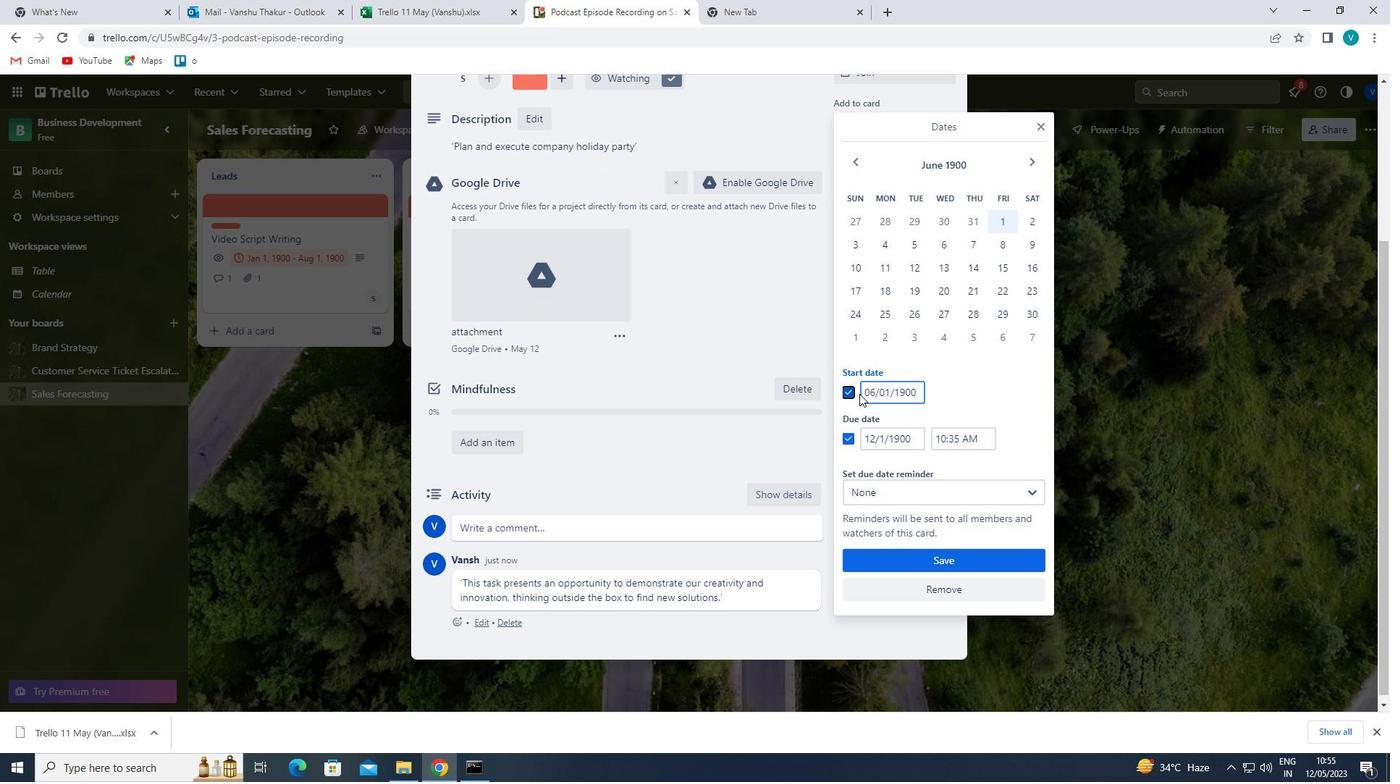 
Action: Mouse pressed left at (871, 387)
Screenshot: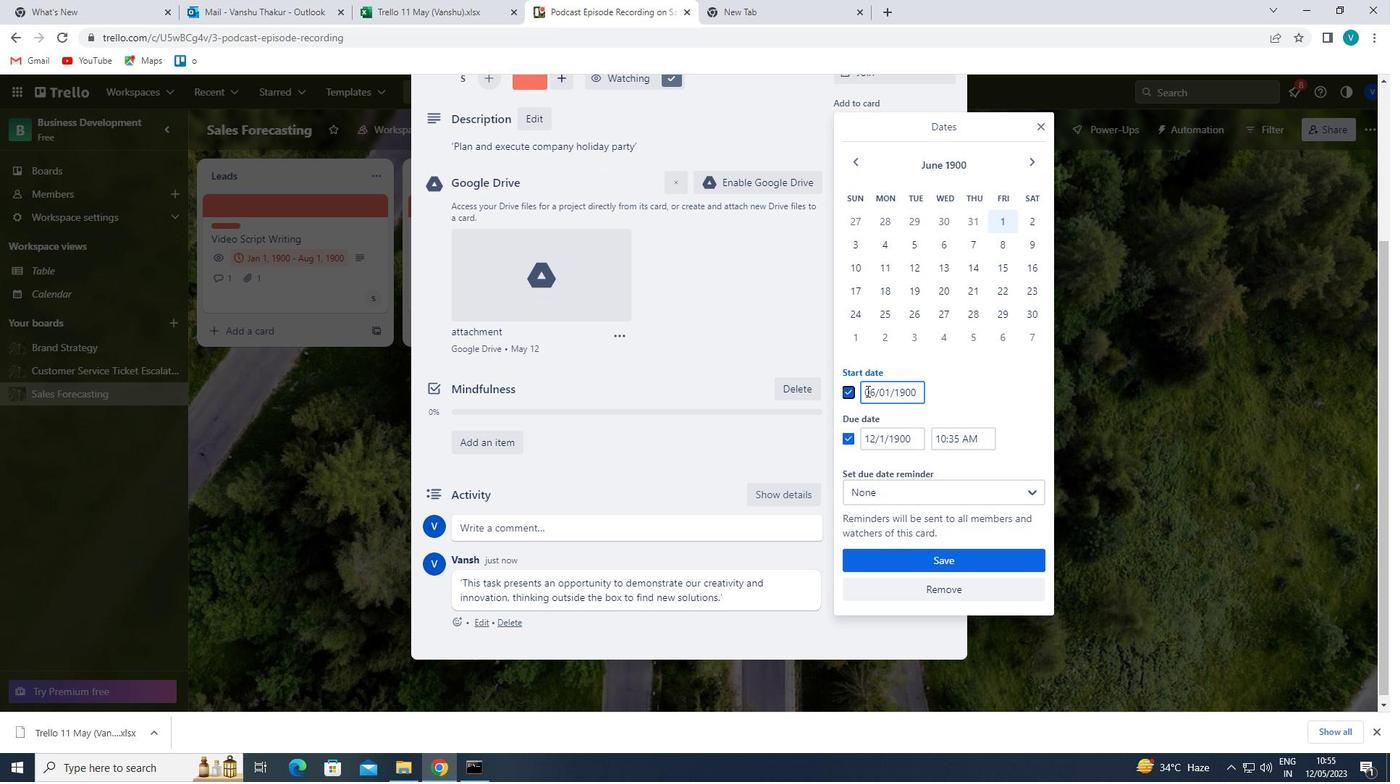 
Action: Mouse moved to (873, 391)
Screenshot: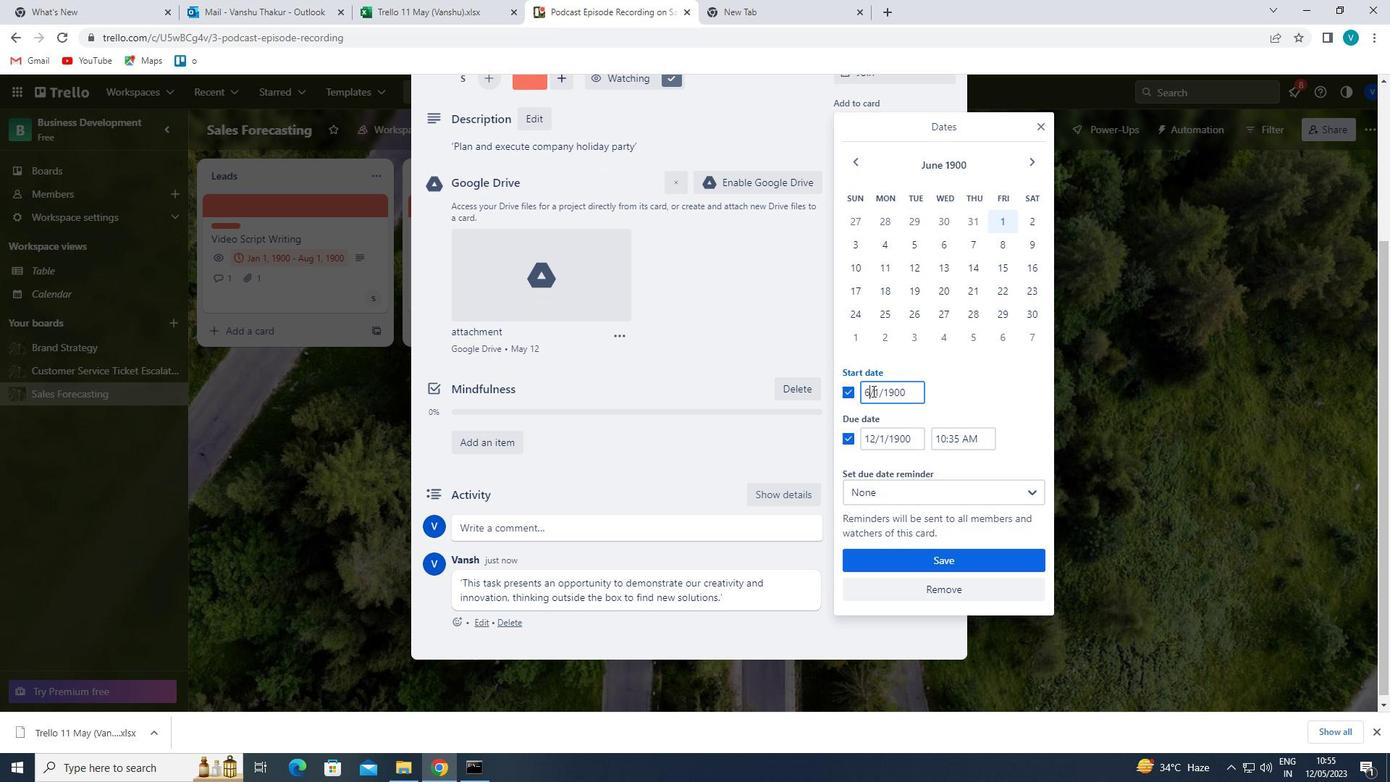 
Action: Key pressed <Key.backspace>7
Screenshot: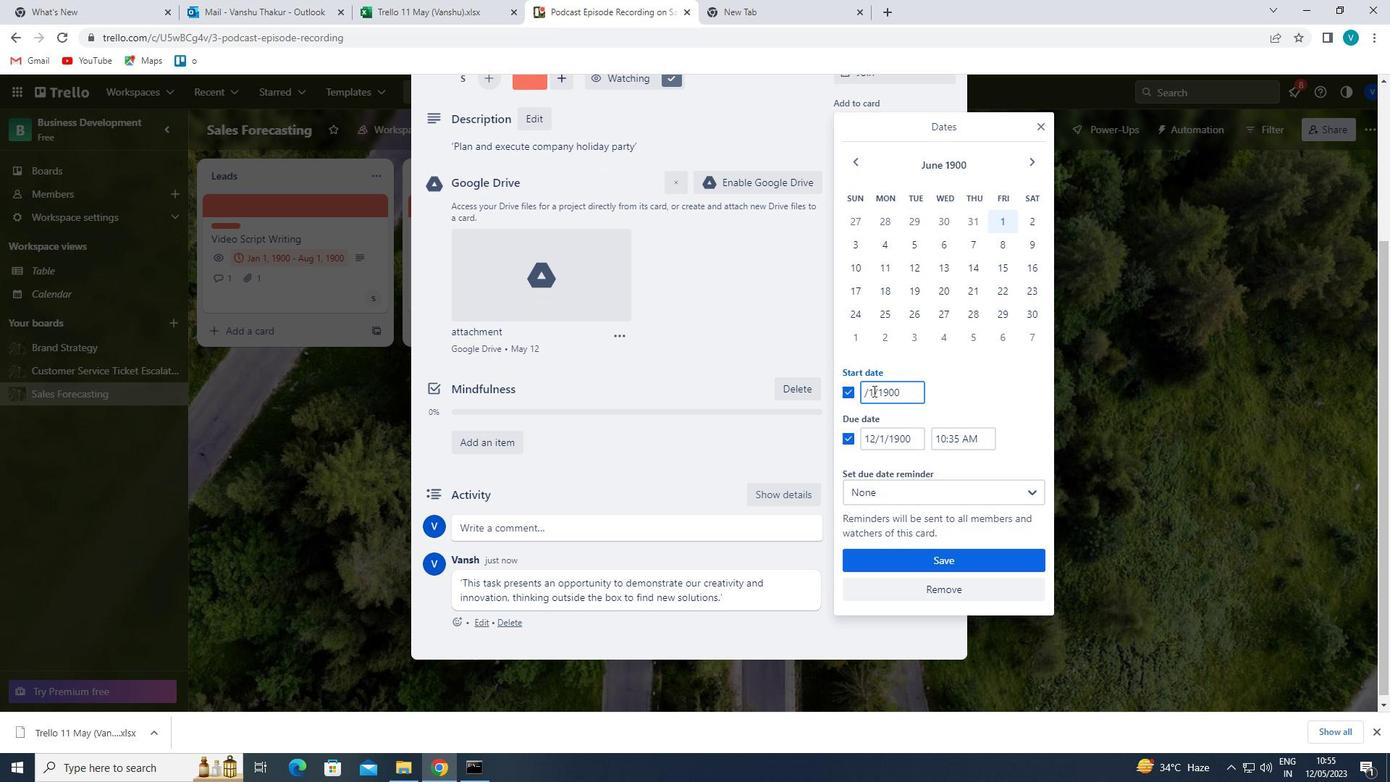 
Action: Mouse moved to (872, 432)
Screenshot: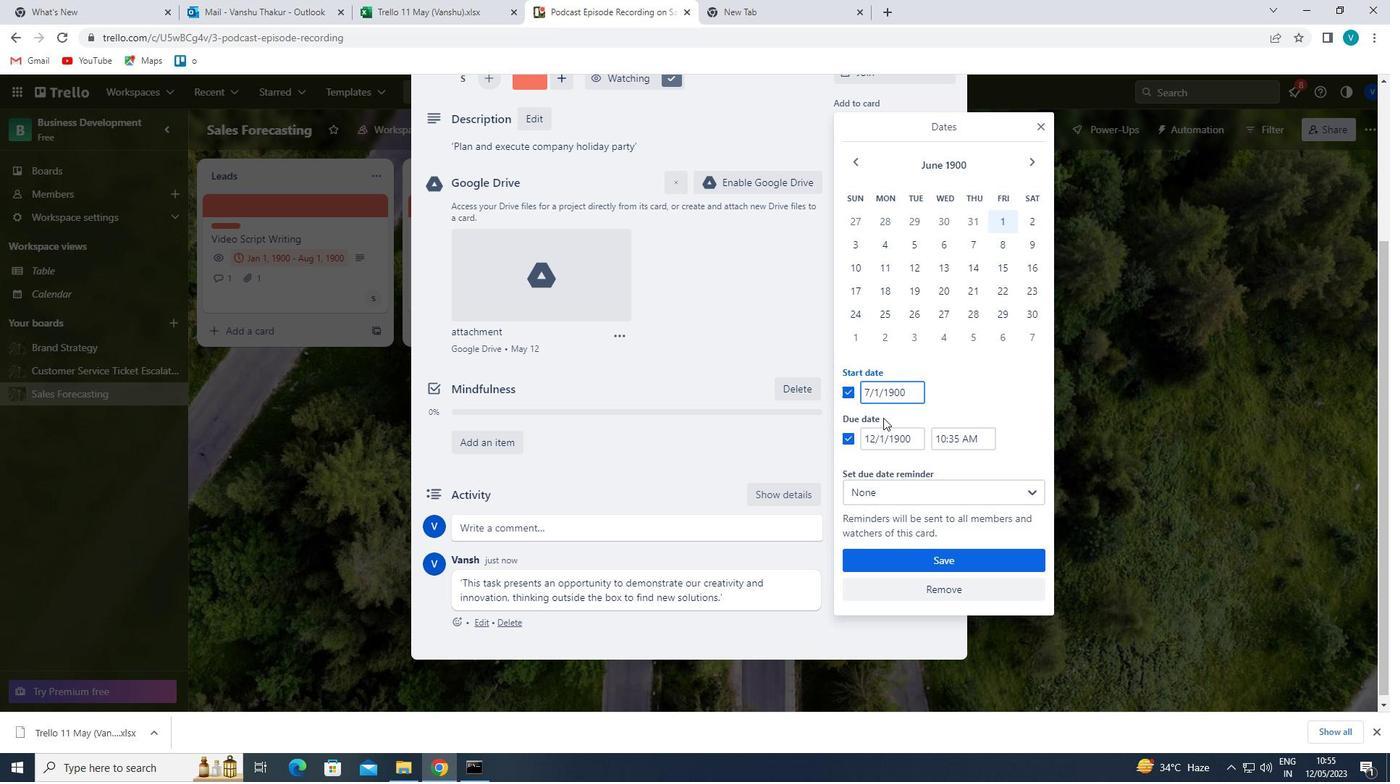 
Action: Mouse pressed left at (872, 432)
Screenshot: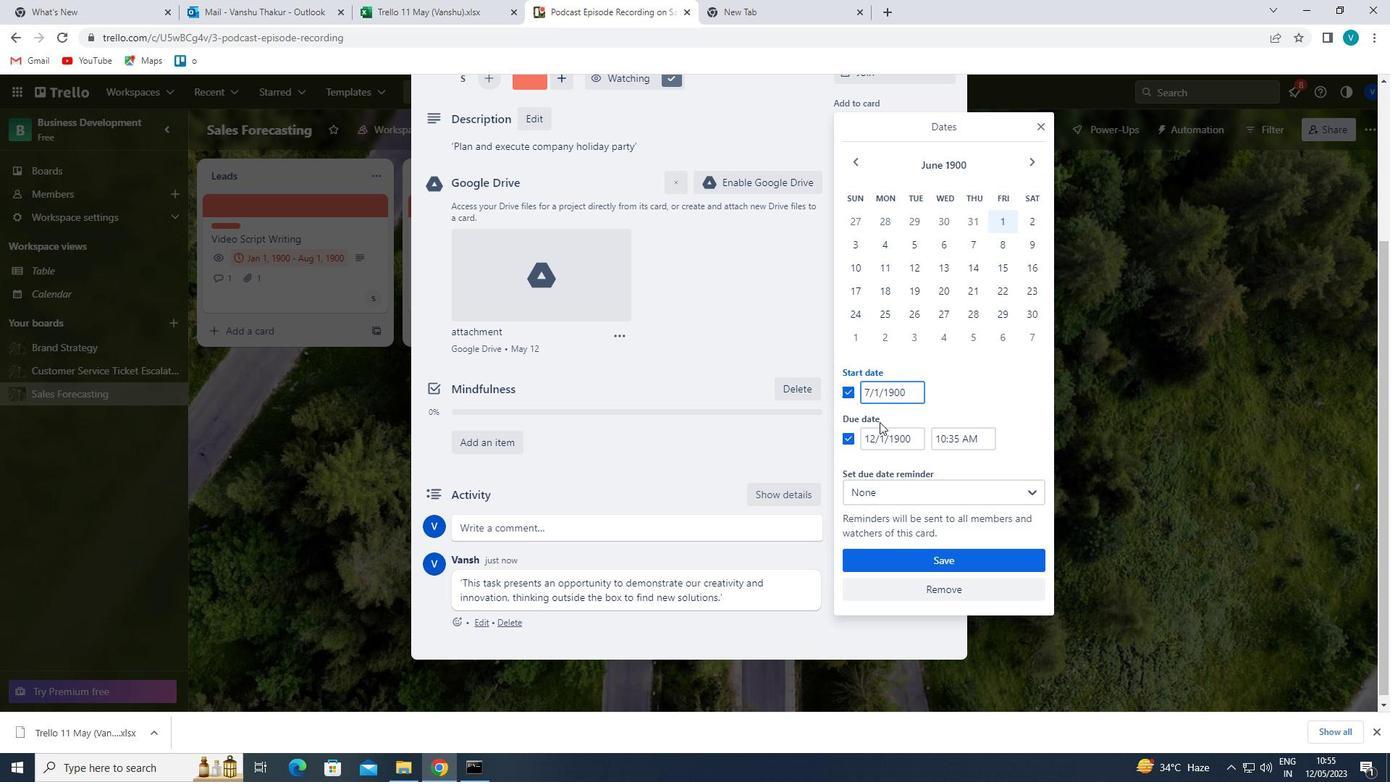 
Action: Mouse moved to (872, 441)
Screenshot: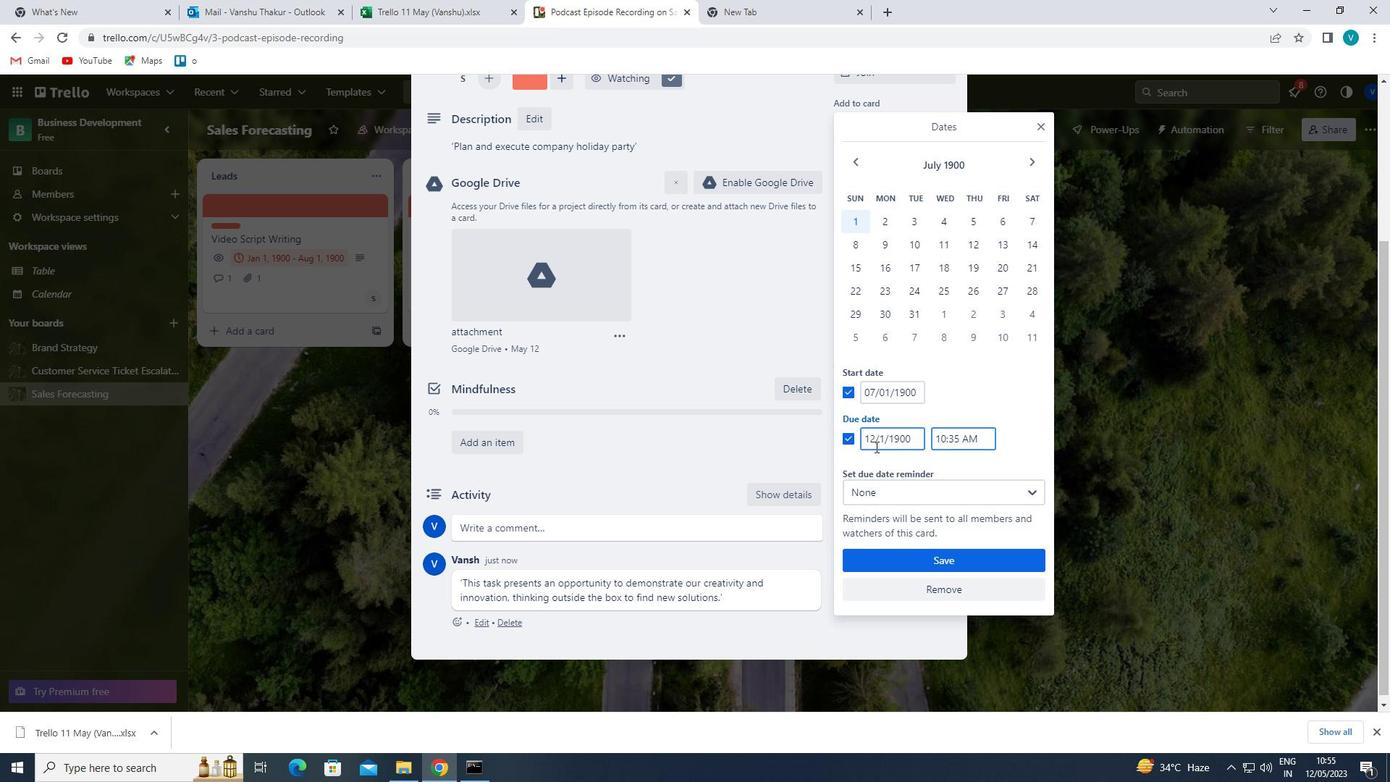 
Action: Mouse pressed left at (872, 441)
Screenshot: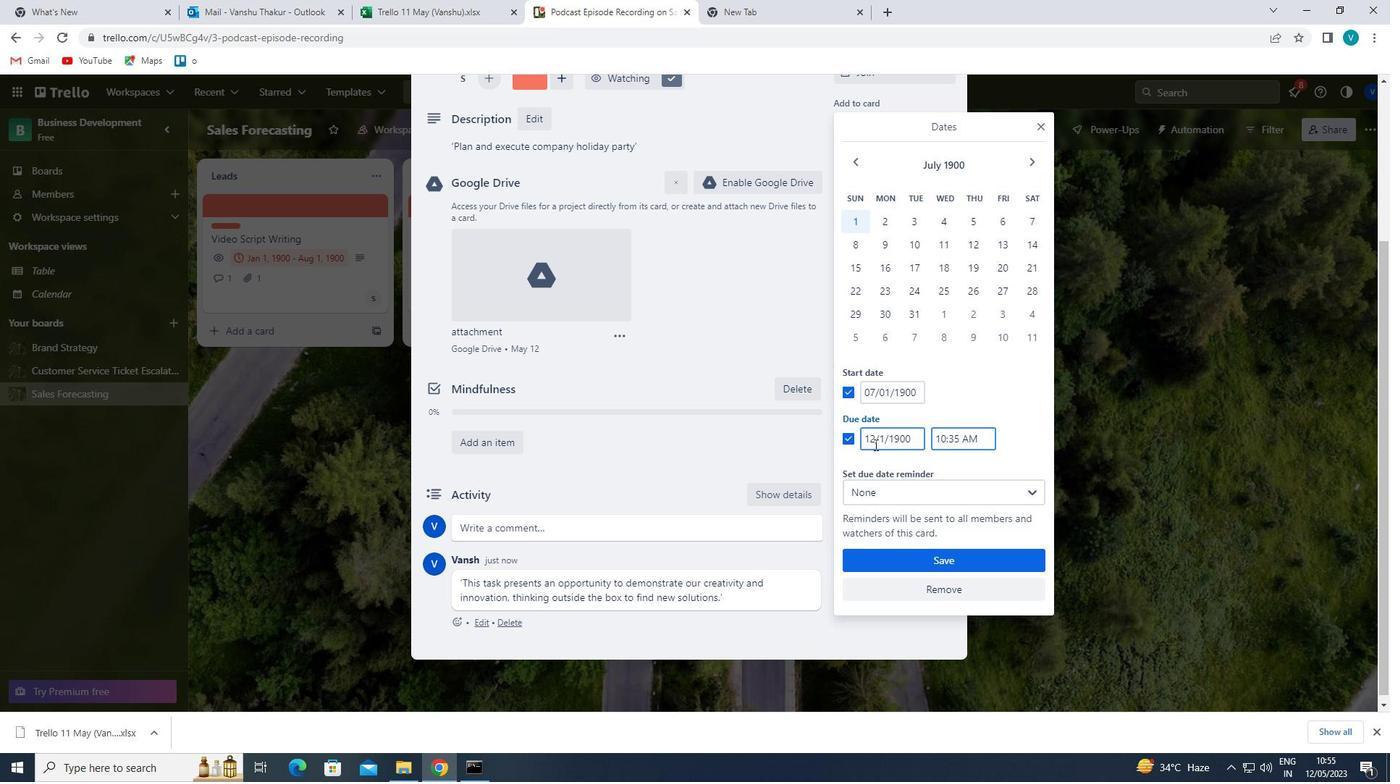 
Action: Mouse moved to (875, 435)
Screenshot: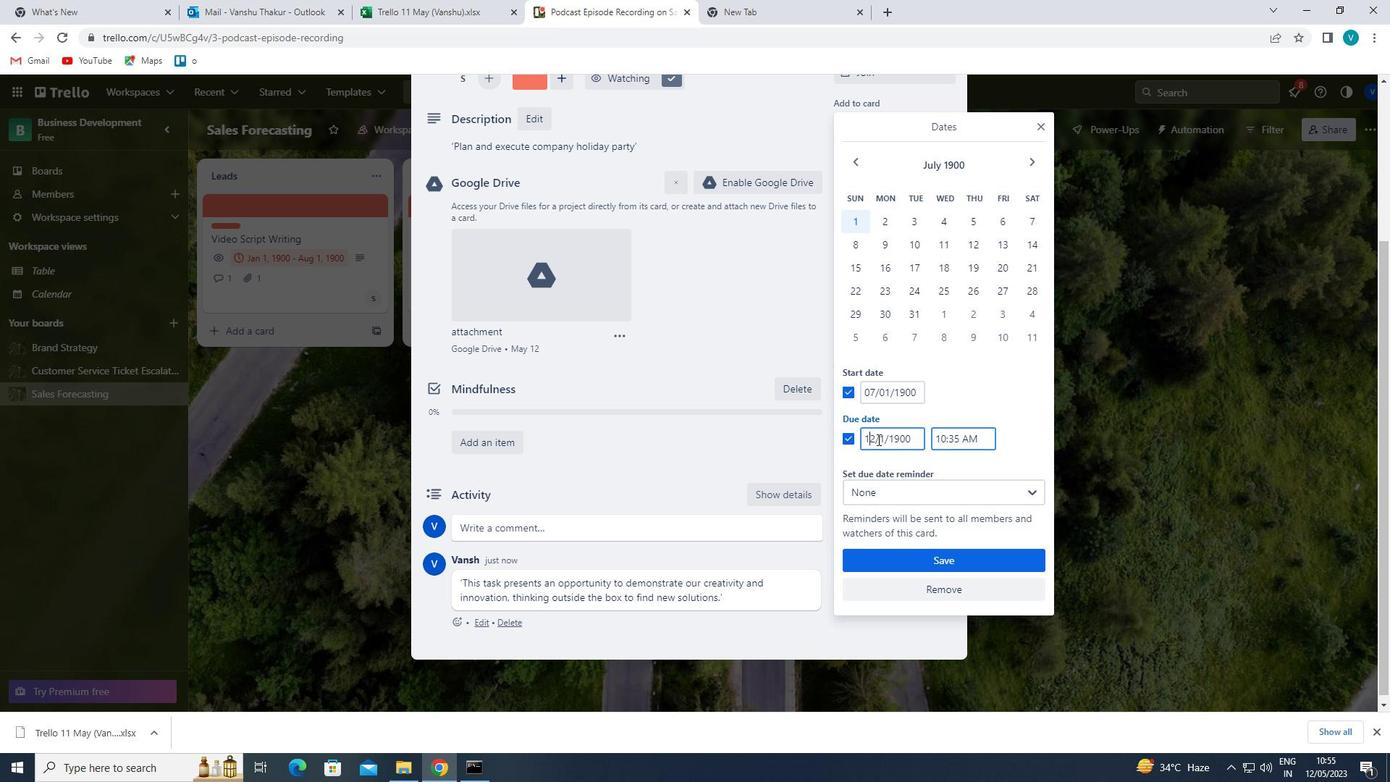 
Action: Mouse pressed left at (875, 435)
Screenshot: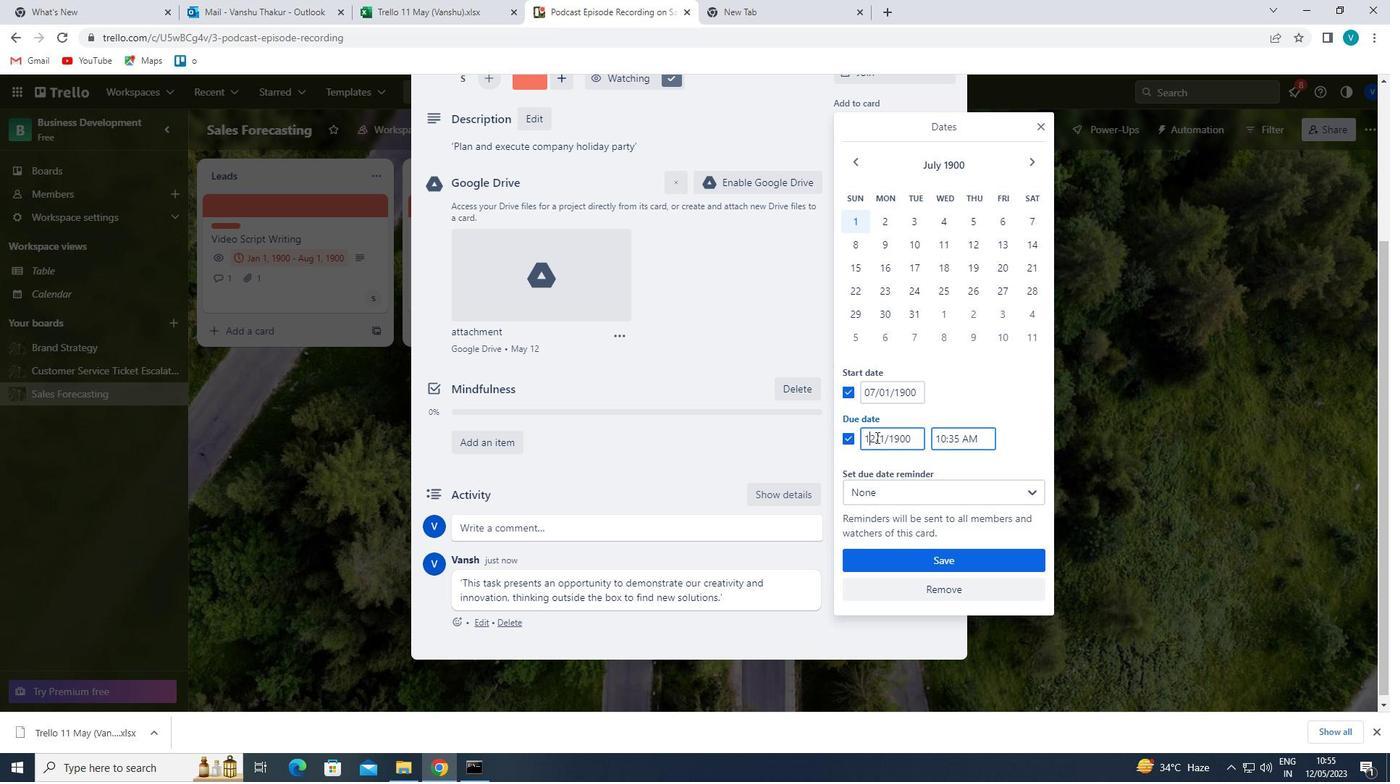 
Action: Mouse moved to (893, 474)
Screenshot: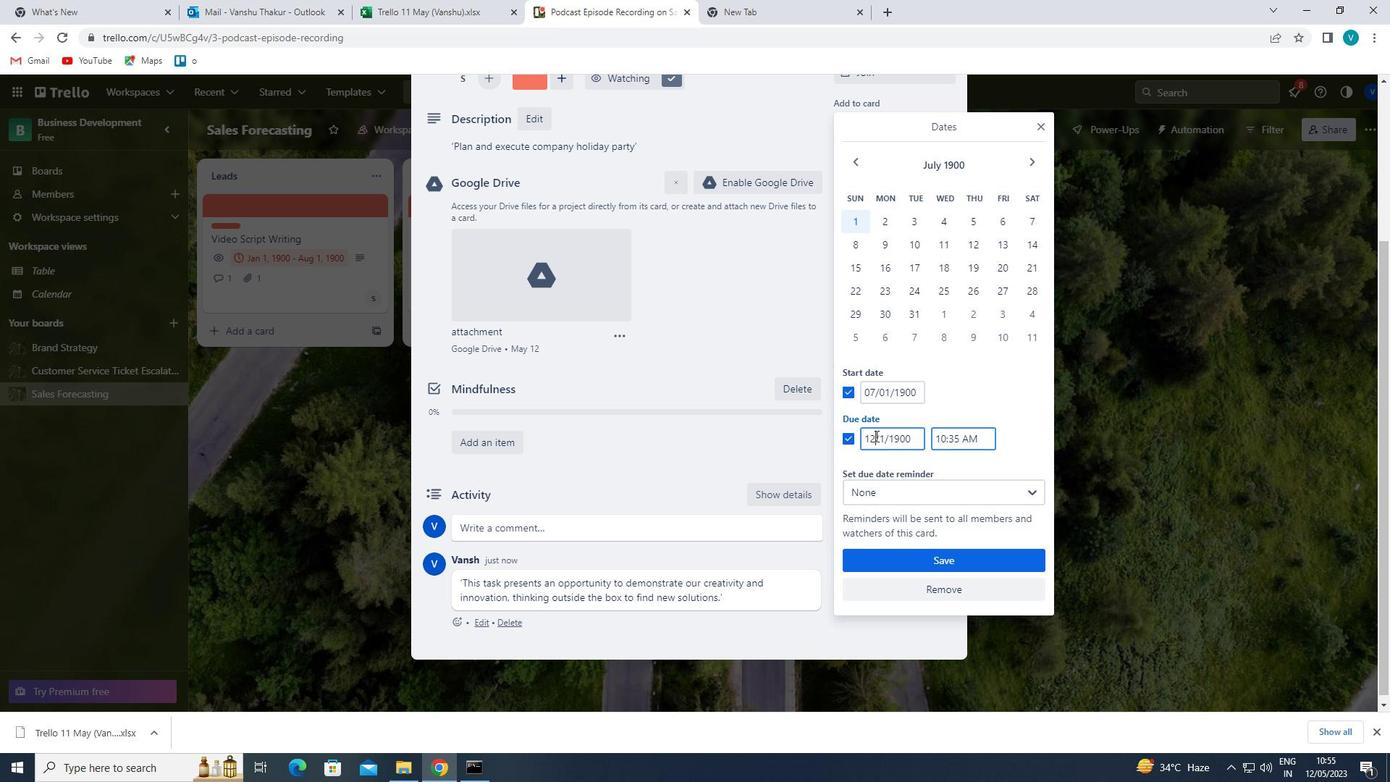
Action: Key pressed <Key.backspace><Key.backspace>14
Screenshot: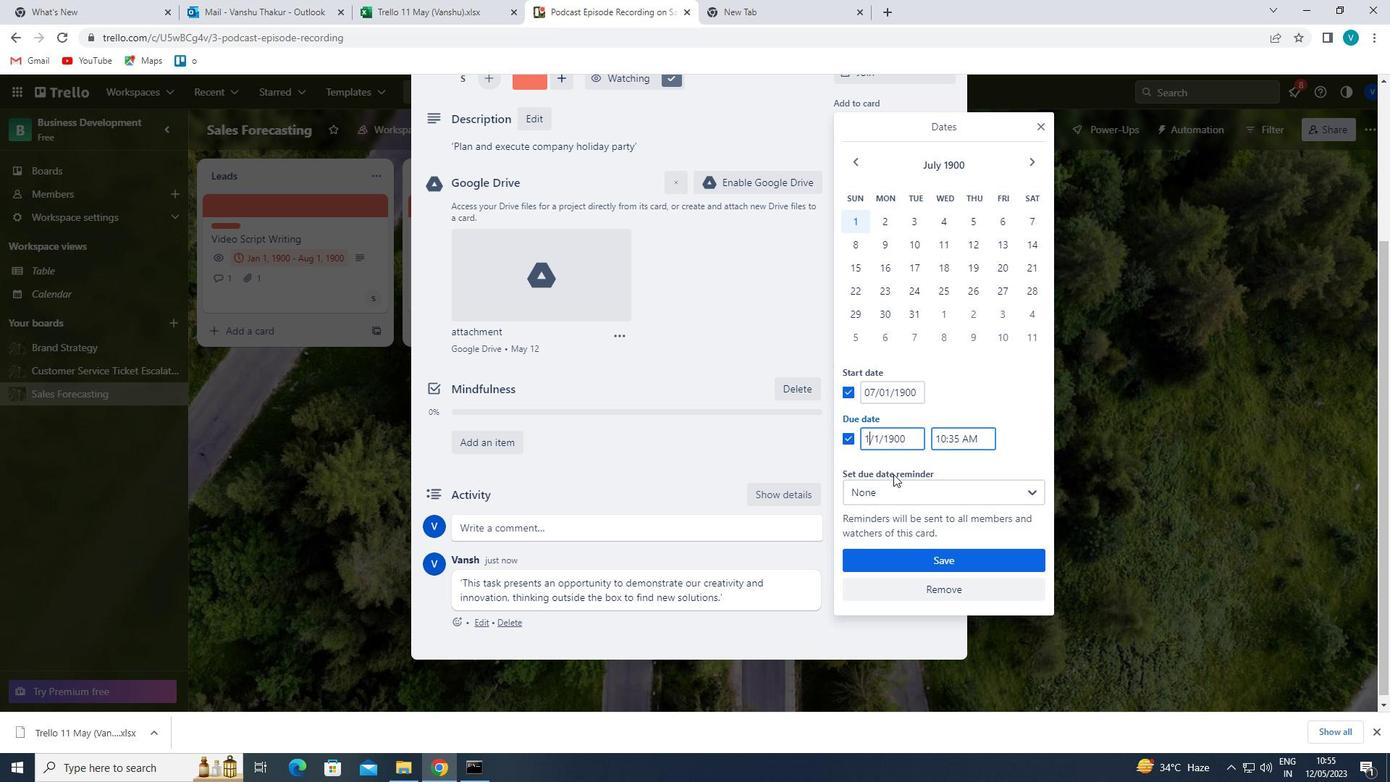 
Action: Mouse moved to (901, 560)
Screenshot: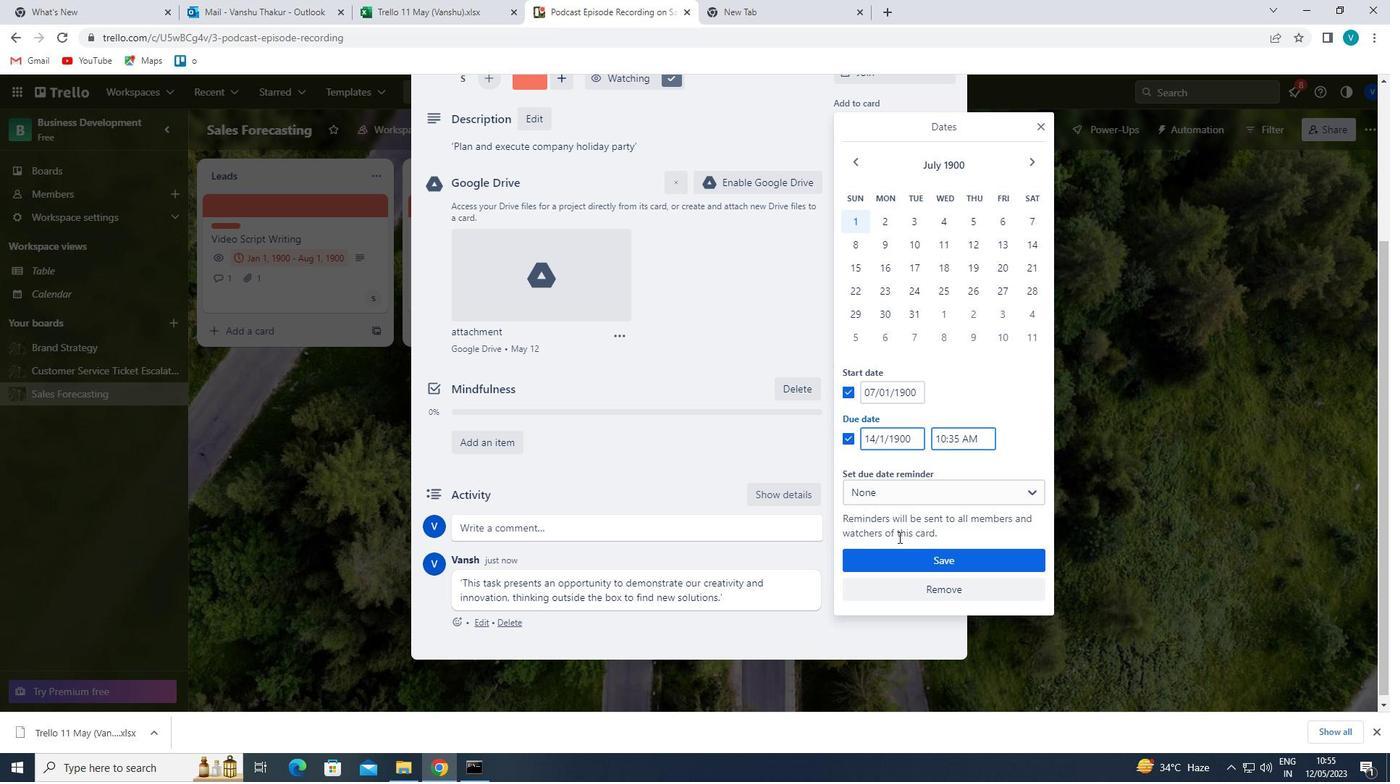 
Action: Mouse pressed left at (901, 560)
Screenshot: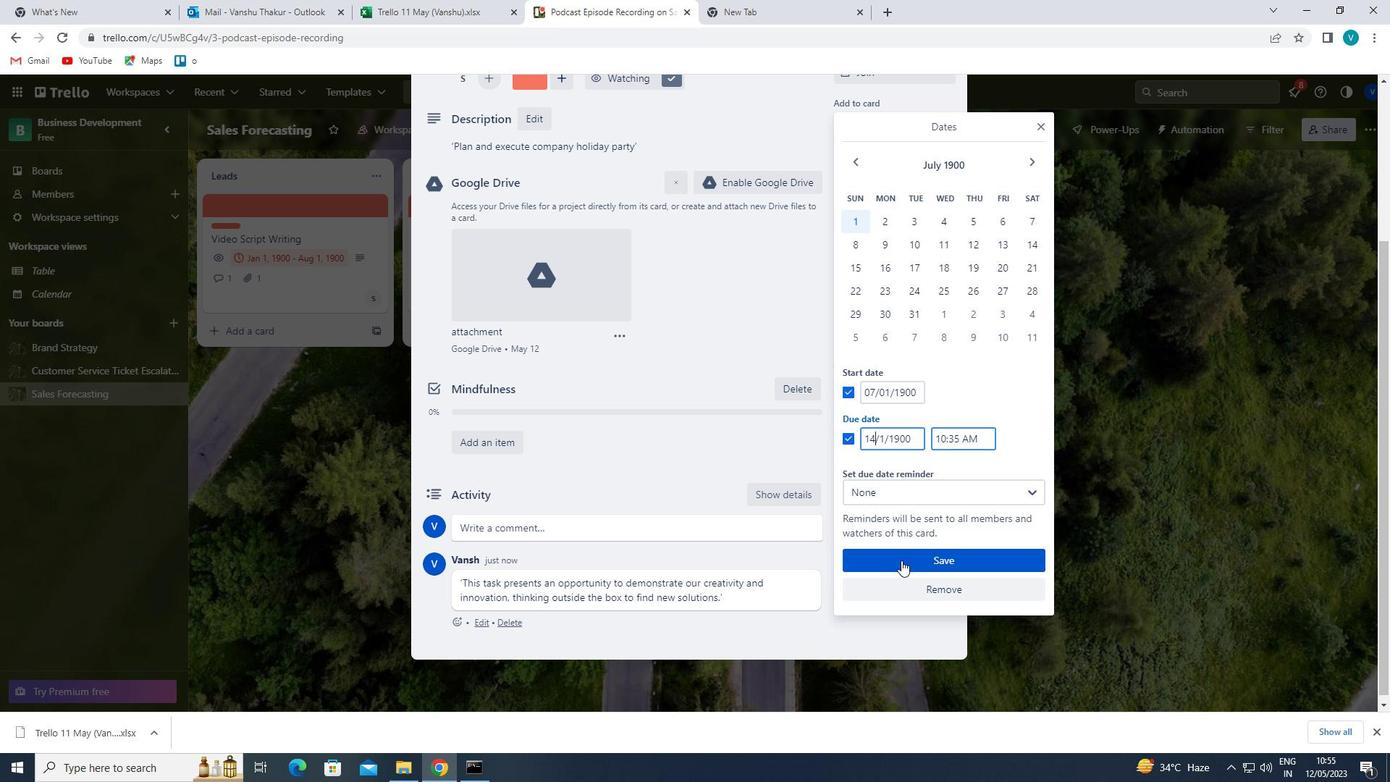
Action: Mouse moved to (901, 561)
Screenshot: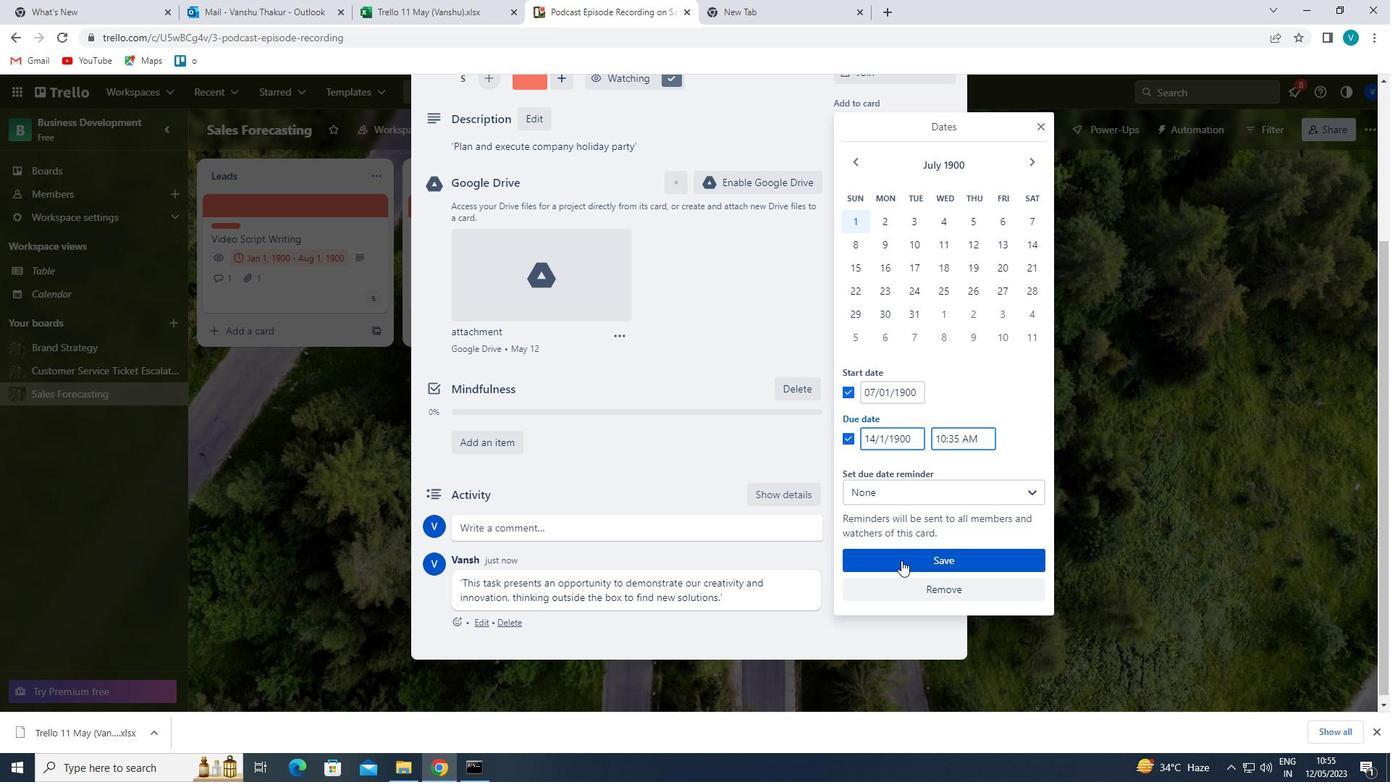 
